 Task: Look for space in Yishui, China from 5th July, 2023 to 11th July, 2023 for 2 adults in price range Rs.8000 to Rs.16000. Place can be entire place with 2 bedrooms having 2 beds and 1 bathroom. Property type can be house, flat, guest house. Amenities needed are: washing machine. Booking option can be shelf check-in. Required host language is Chinese (Simplified).
Action: Mouse moved to (385, 187)
Screenshot: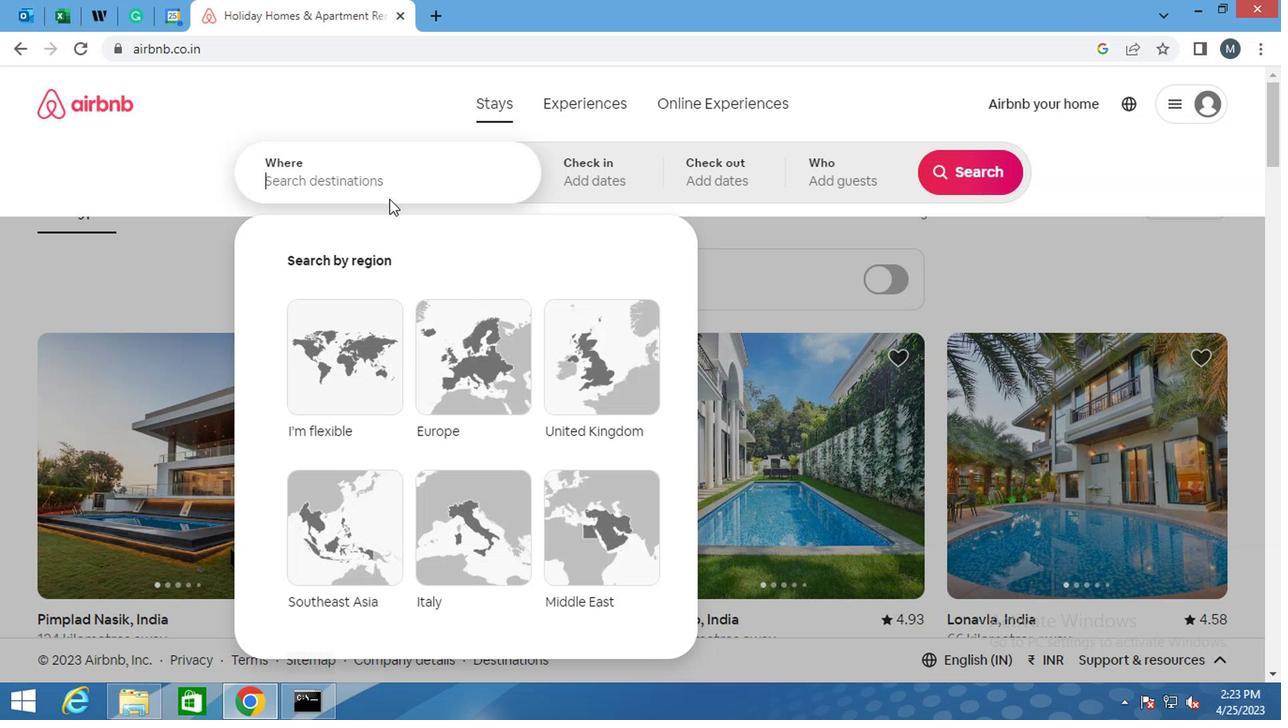 
Action: Mouse pressed left at (385, 187)
Screenshot: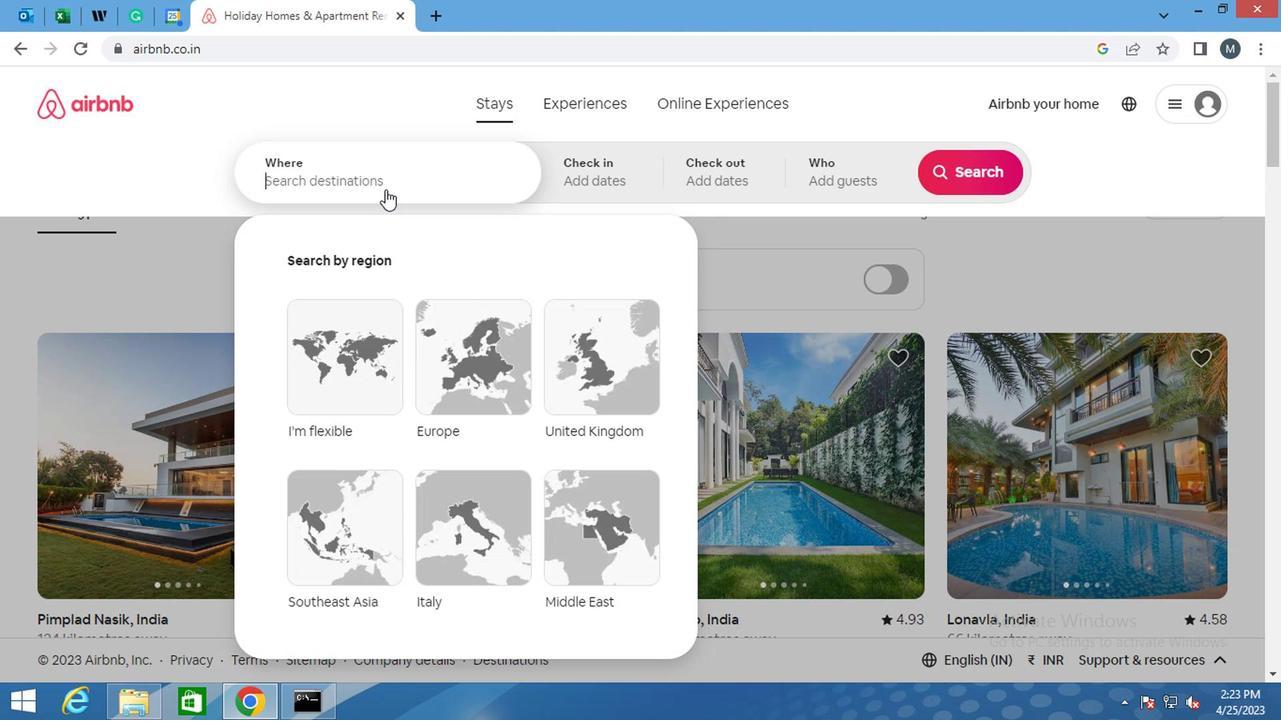 
Action: Key pressed <Key.shift>YISHUI,<Key.shift>CHINA<Key.enter>
Screenshot: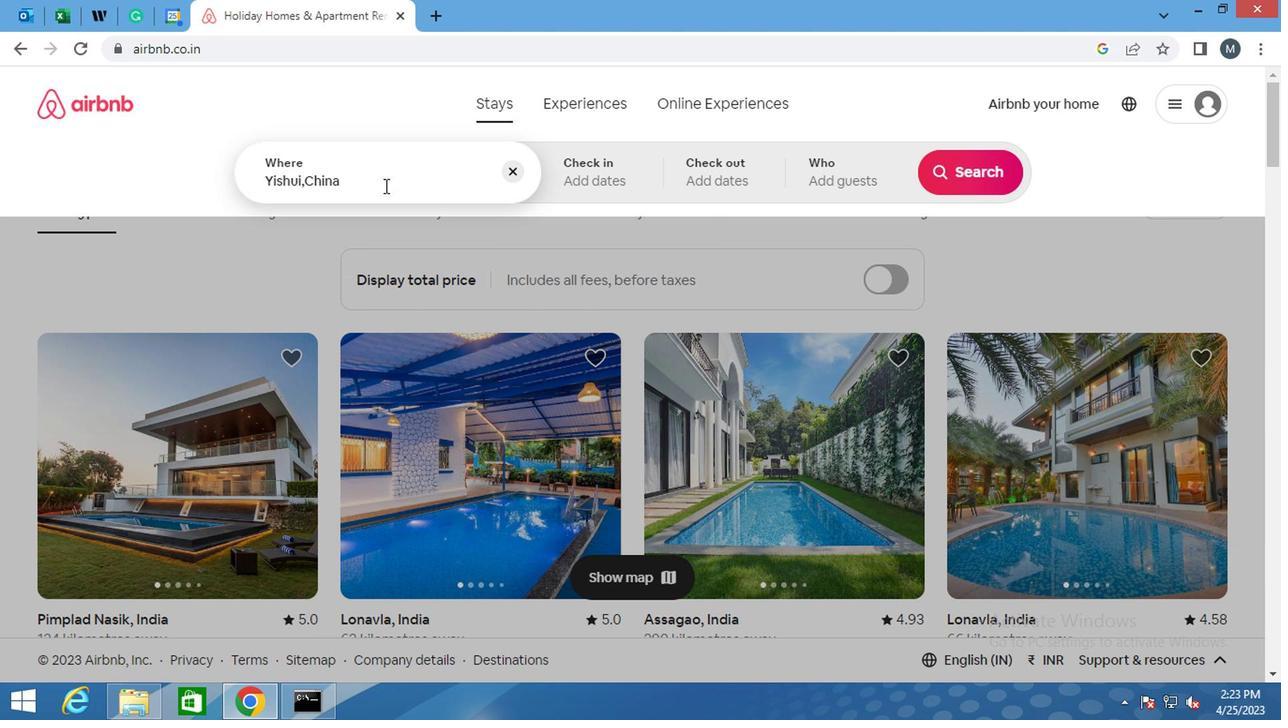 
Action: Mouse moved to (955, 319)
Screenshot: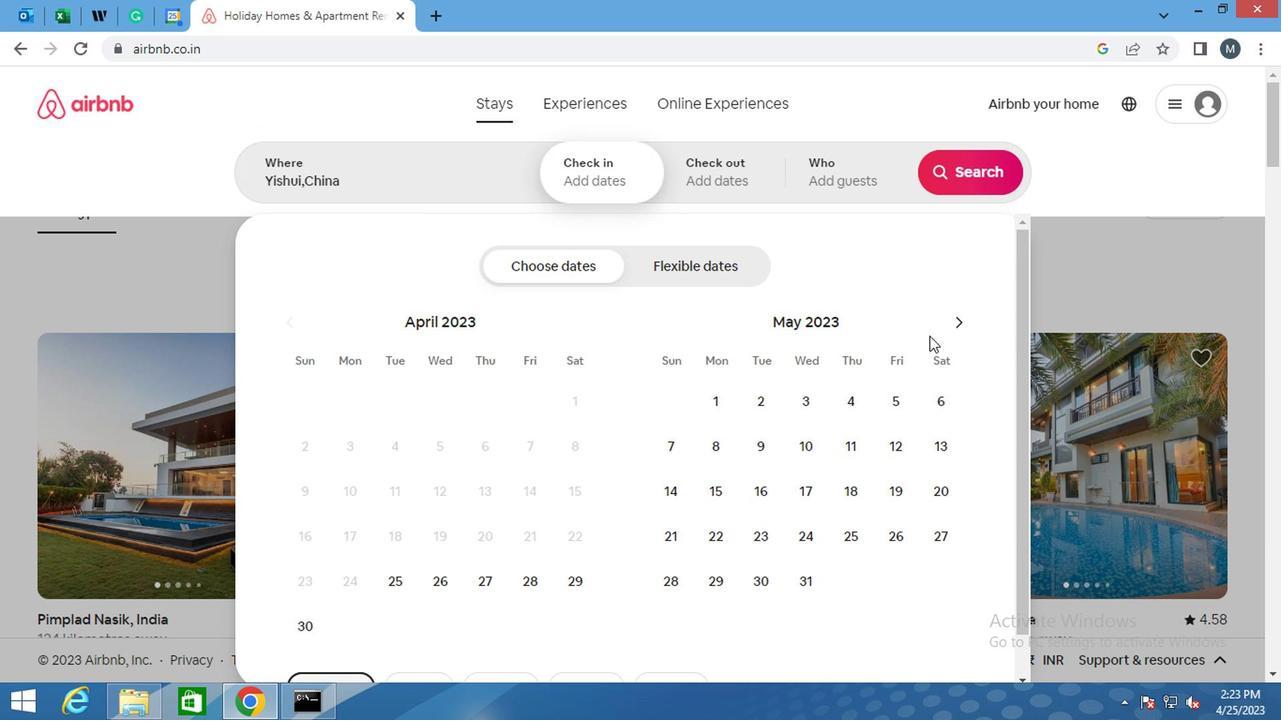 
Action: Mouse pressed left at (955, 319)
Screenshot: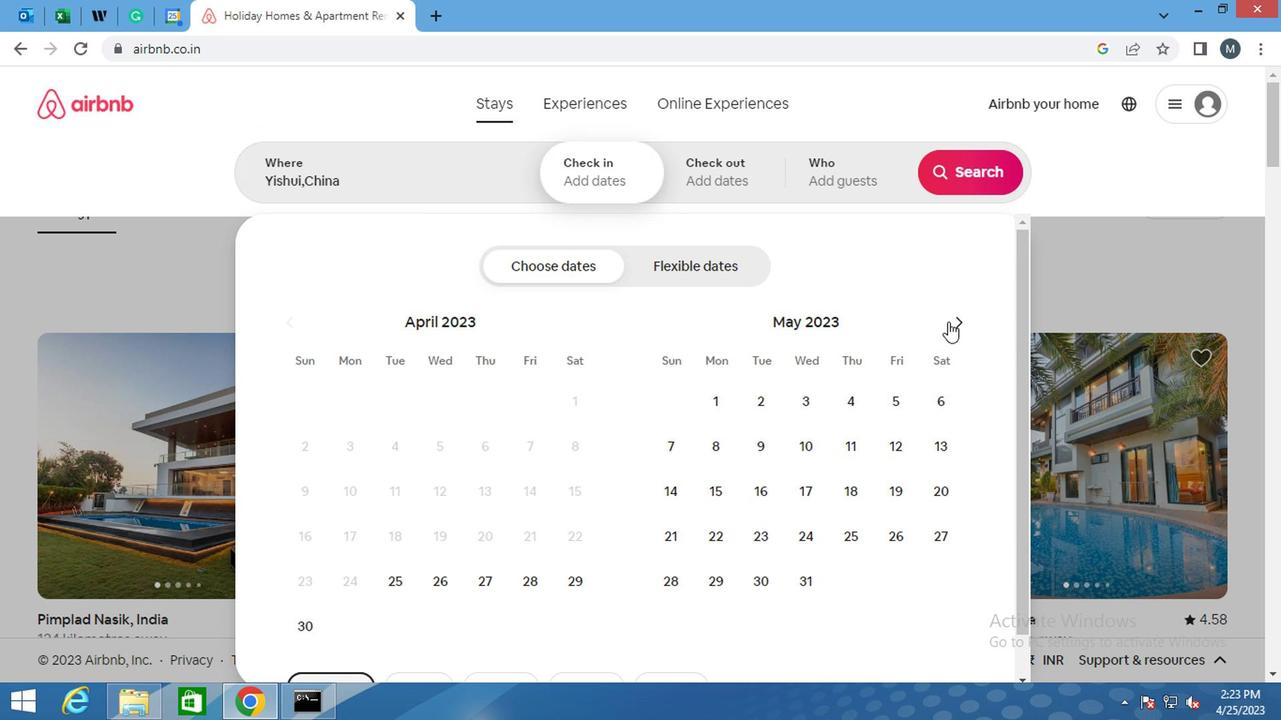 
Action: Mouse pressed left at (955, 319)
Screenshot: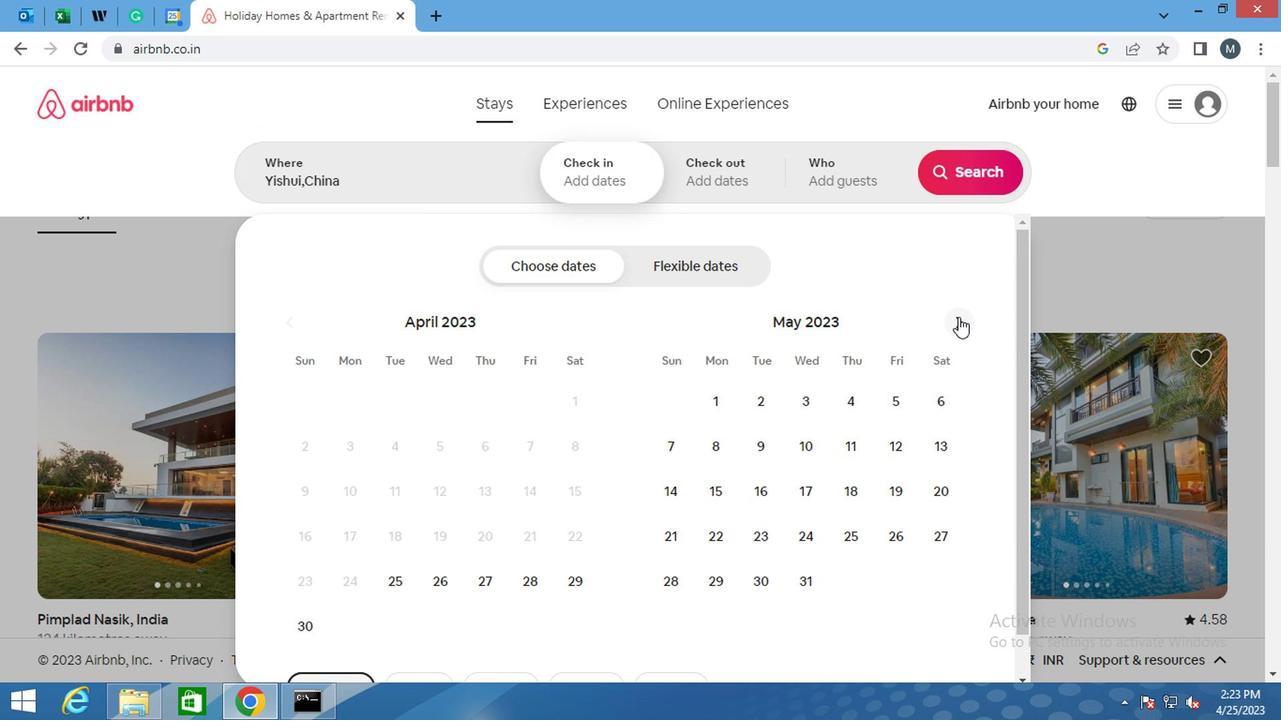 
Action: Mouse moved to (952, 319)
Screenshot: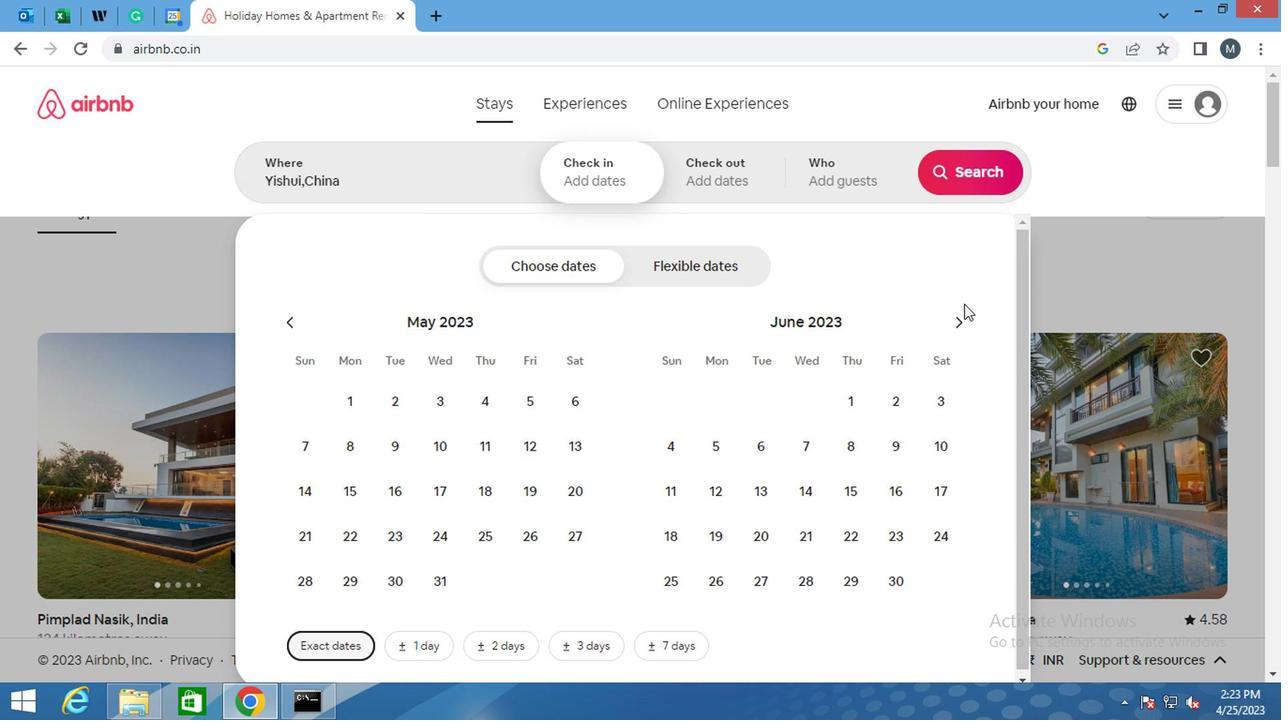 
Action: Mouse pressed left at (952, 319)
Screenshot: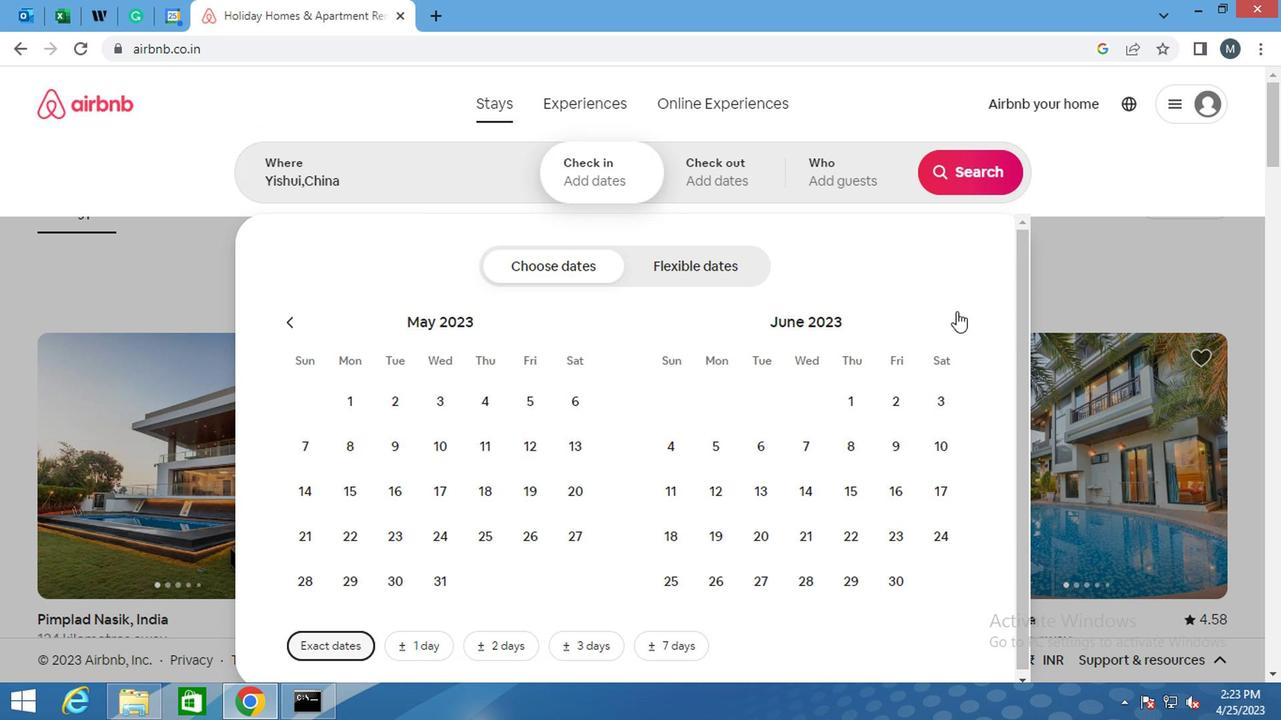 
Action: Mouse moved to (799, 459)
Screenshot: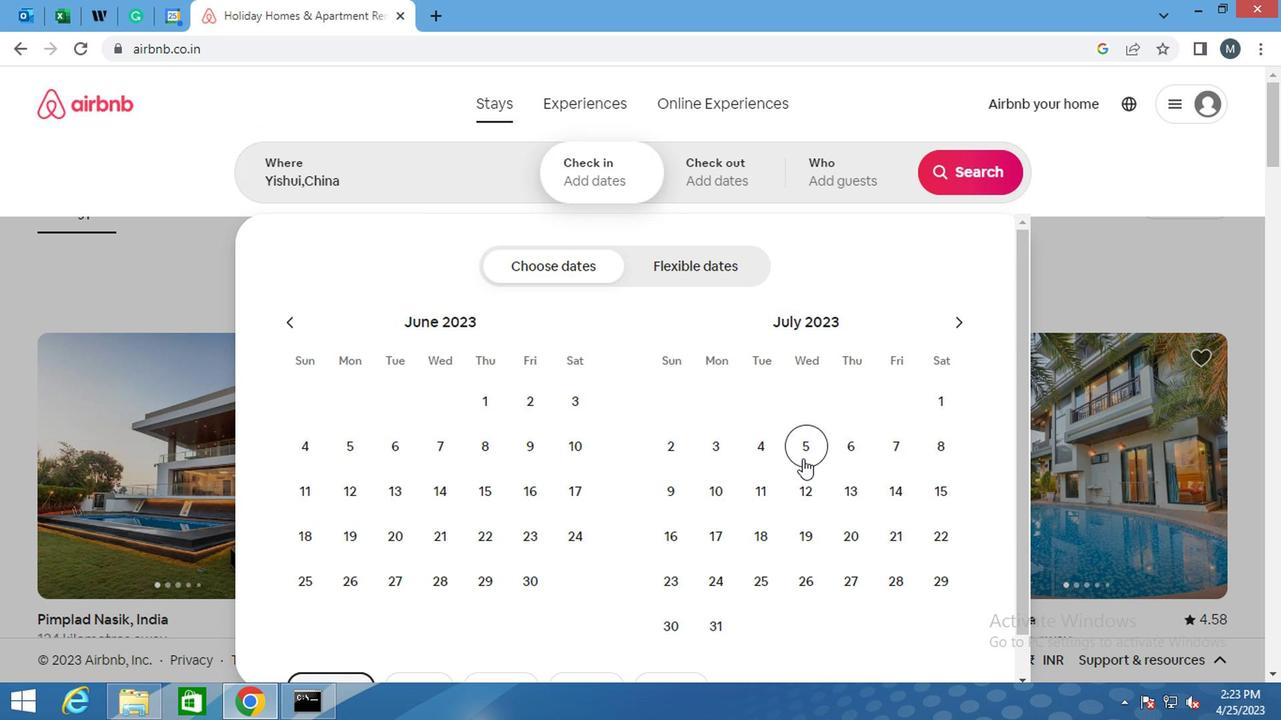 
Action: Mouse pressed left at (799, 459)
Screenshot: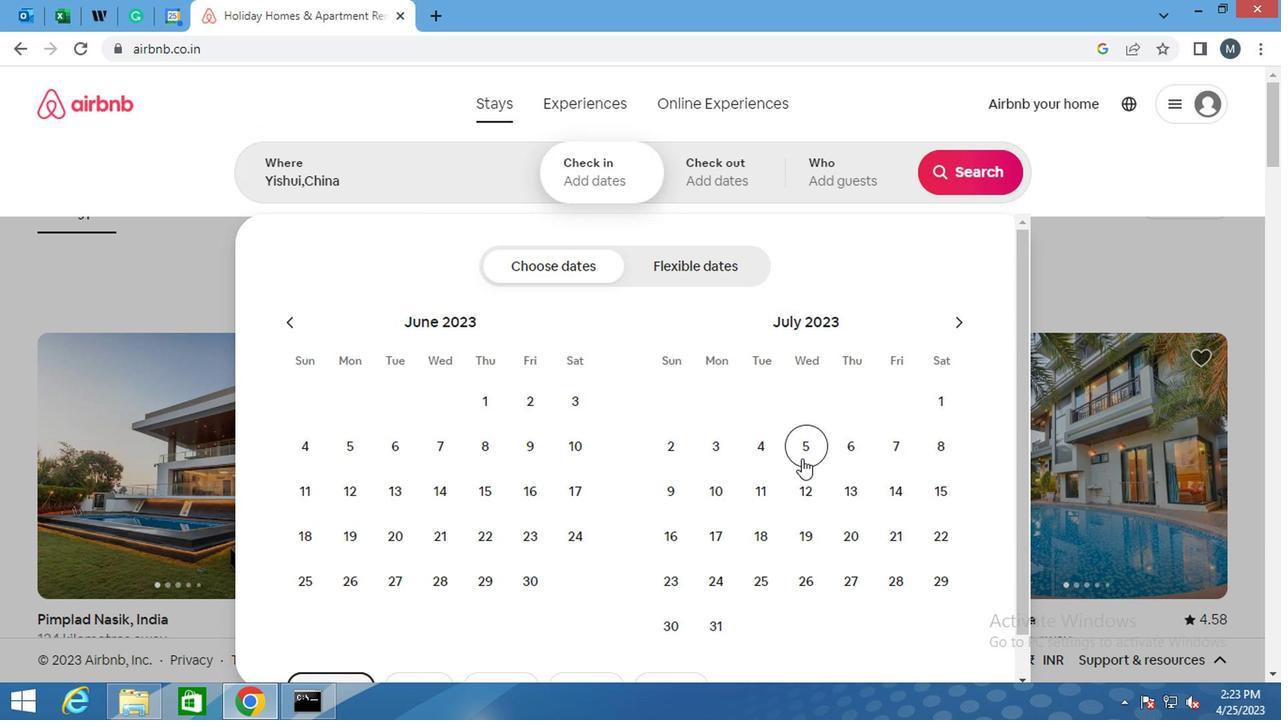 
Action: Mouse moved to (748, 503)
Screenshot: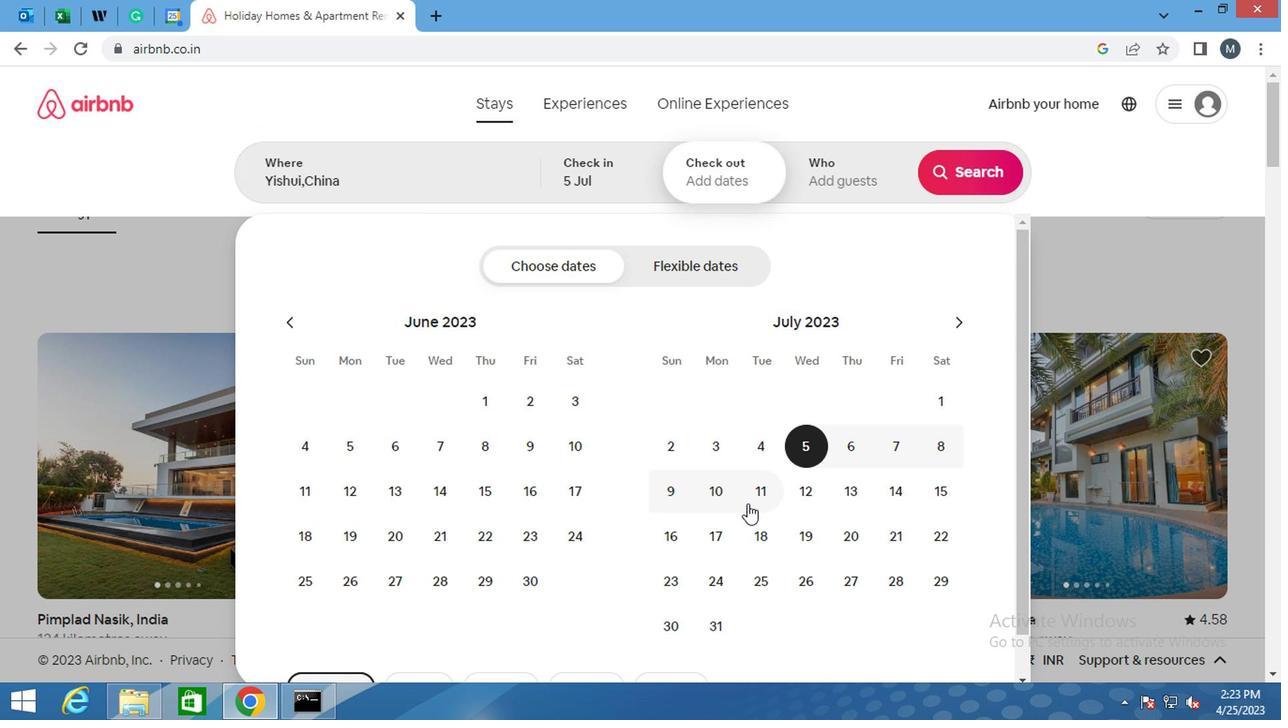 
Action: Mouse pressed left at (748, 503)
Screenshot: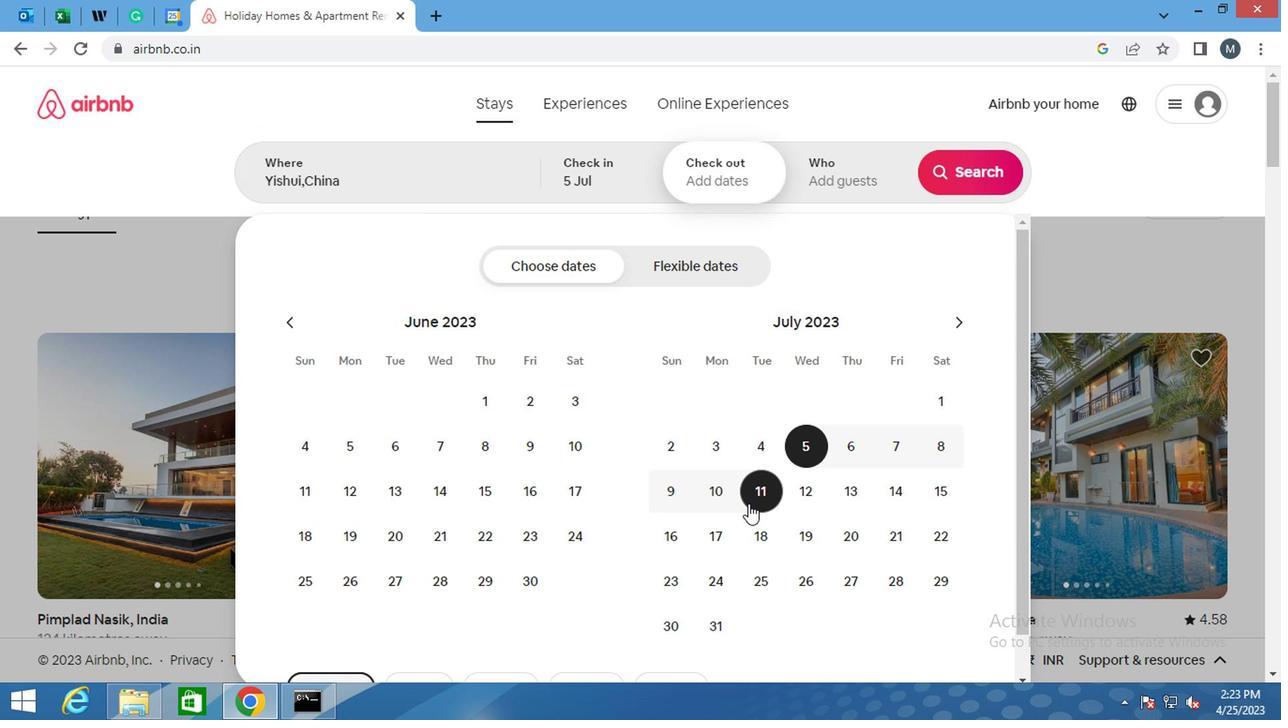
Action: Mouse moved to (864, 180)
Screenshot: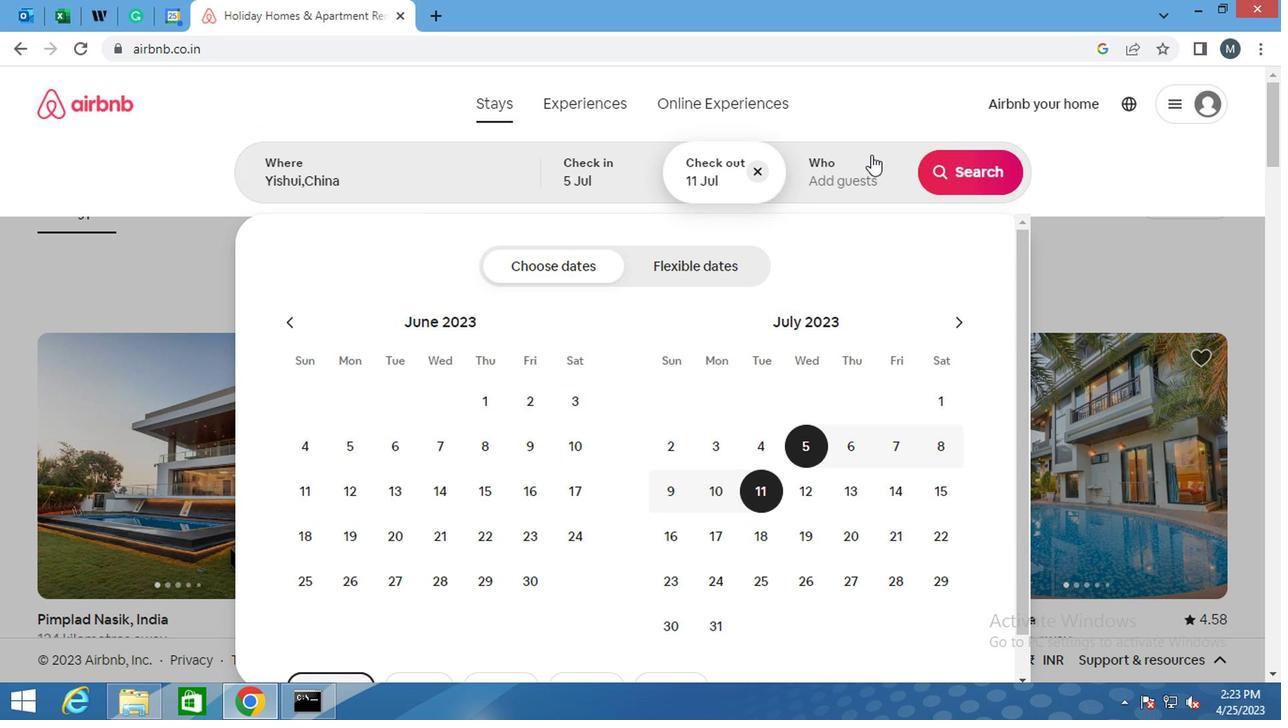 
Action: Mouse pressed left at (864, 180)
Screenshot: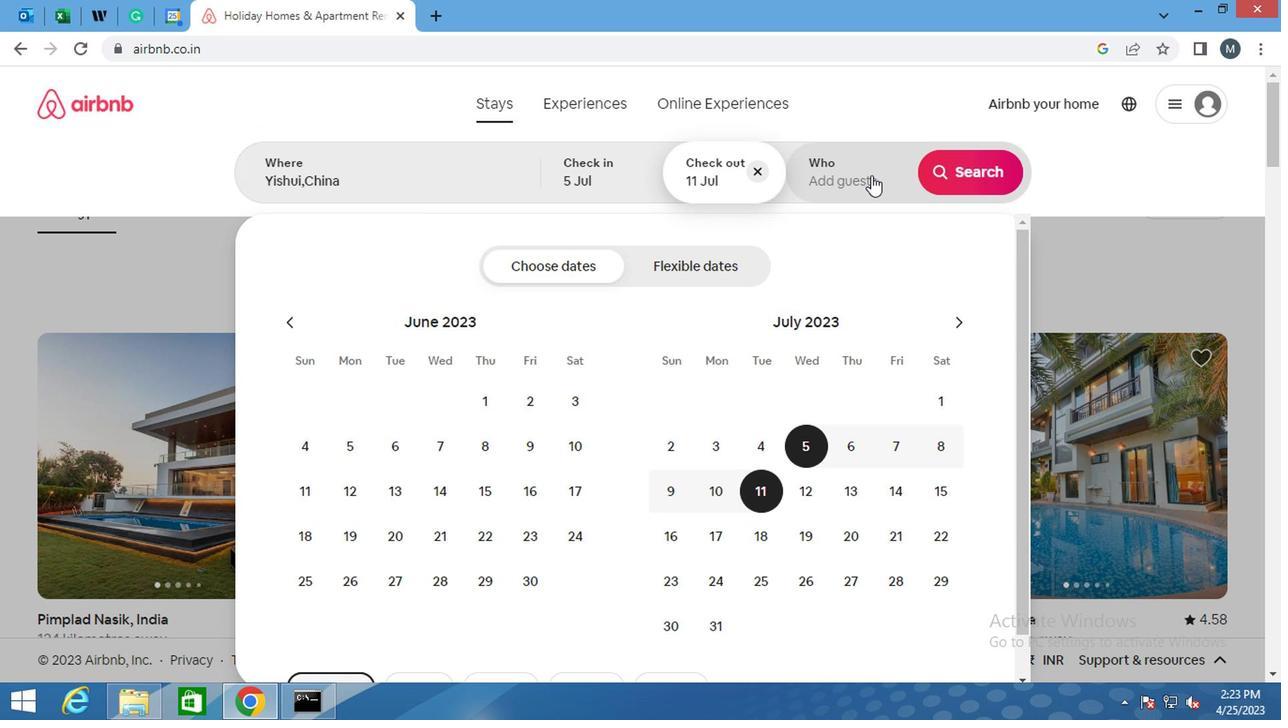 
Action: Mouse moved to (963, 282)
Screenshot: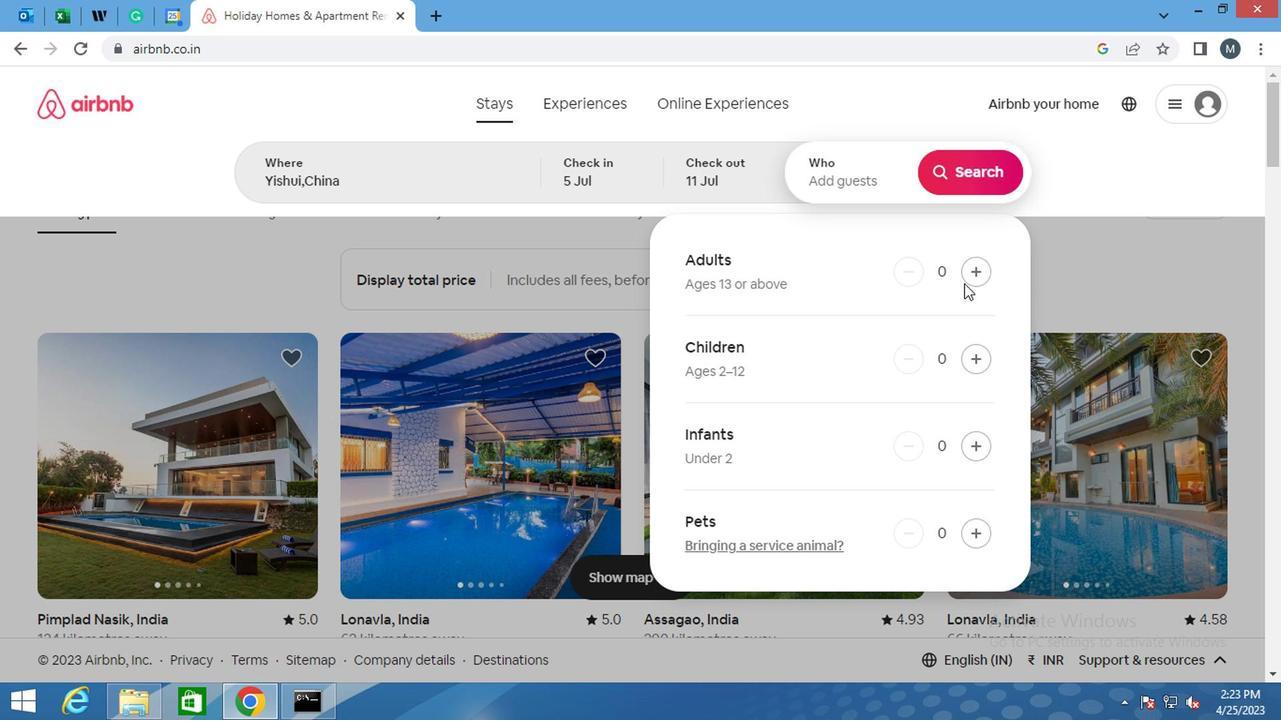 
Action: Mouse pressed left at (963, 282)
Screenshot: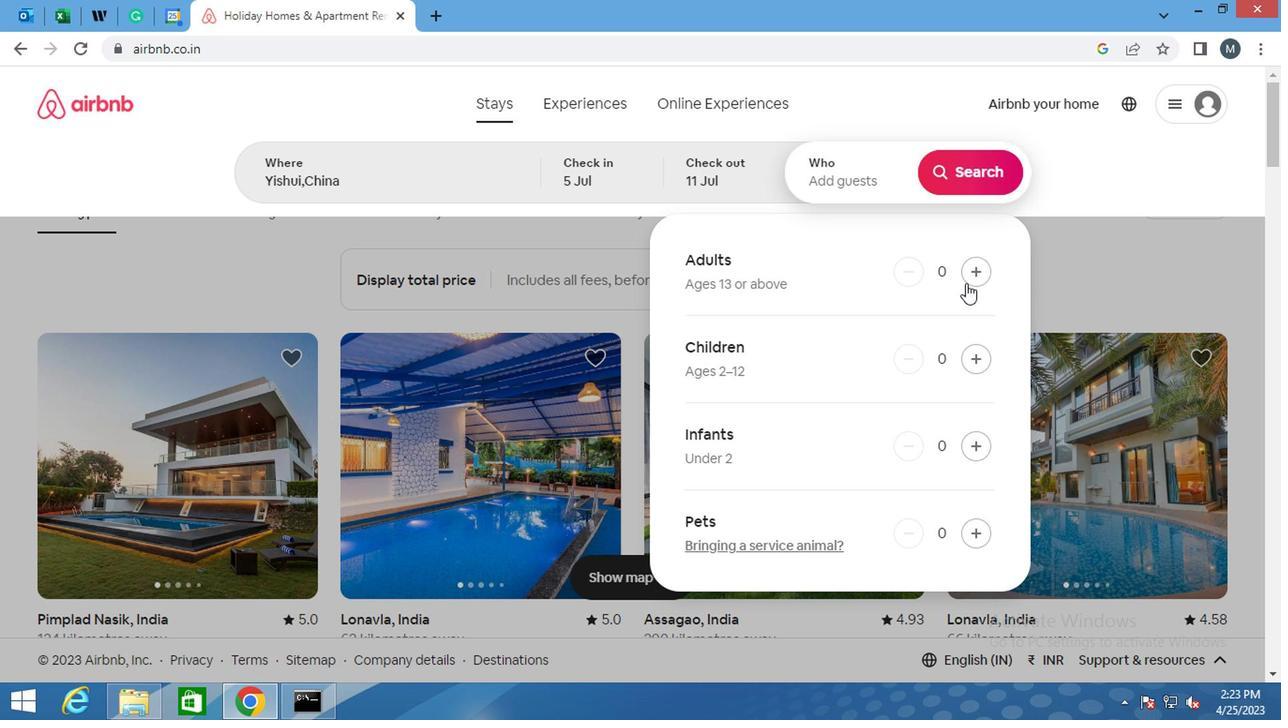 
Action: Mouse pressed left at (963, 282)
Screenshot: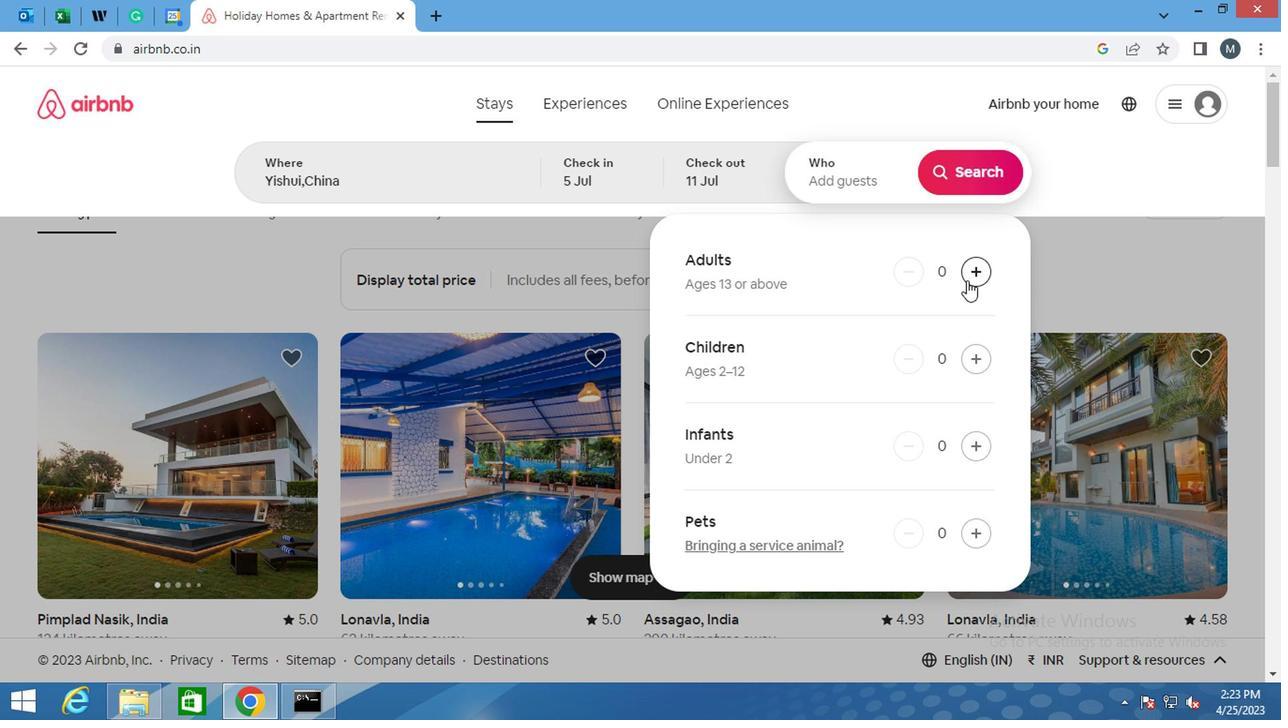
Action: Mouse moved to (961, 172)
Screenshot: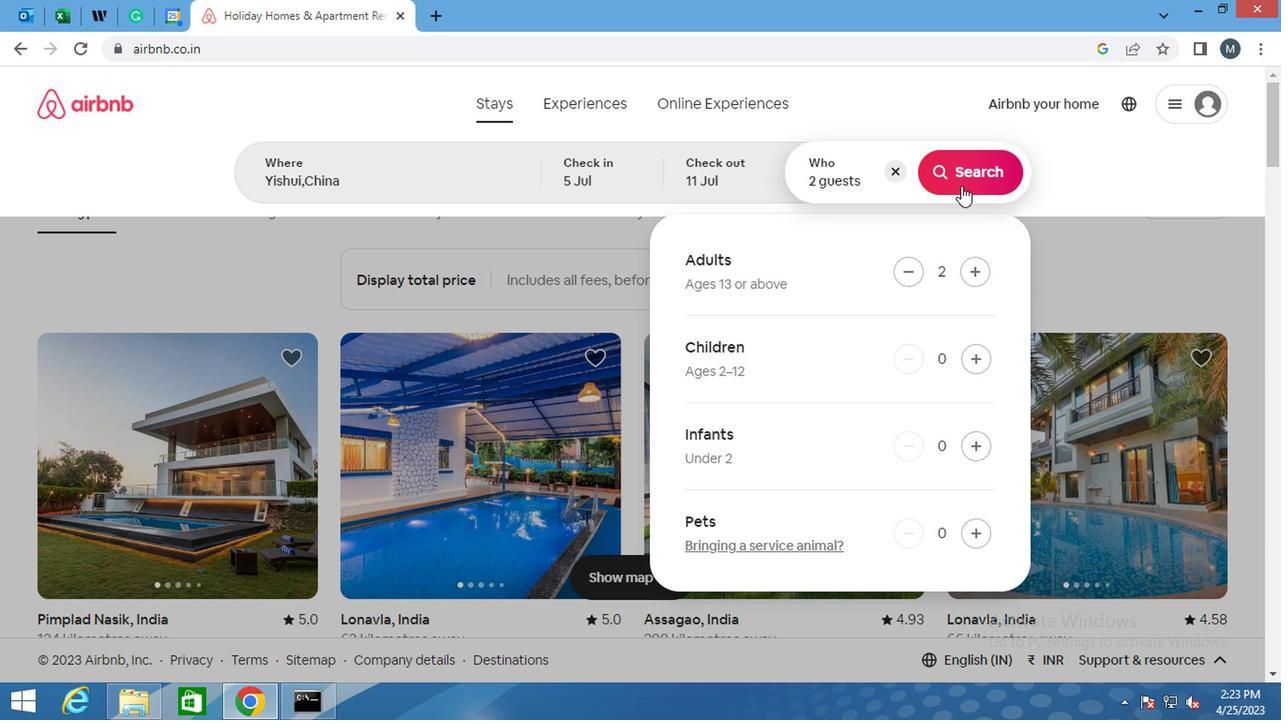 
Action: Mouse pressed left at (961, 172)
Screenshot: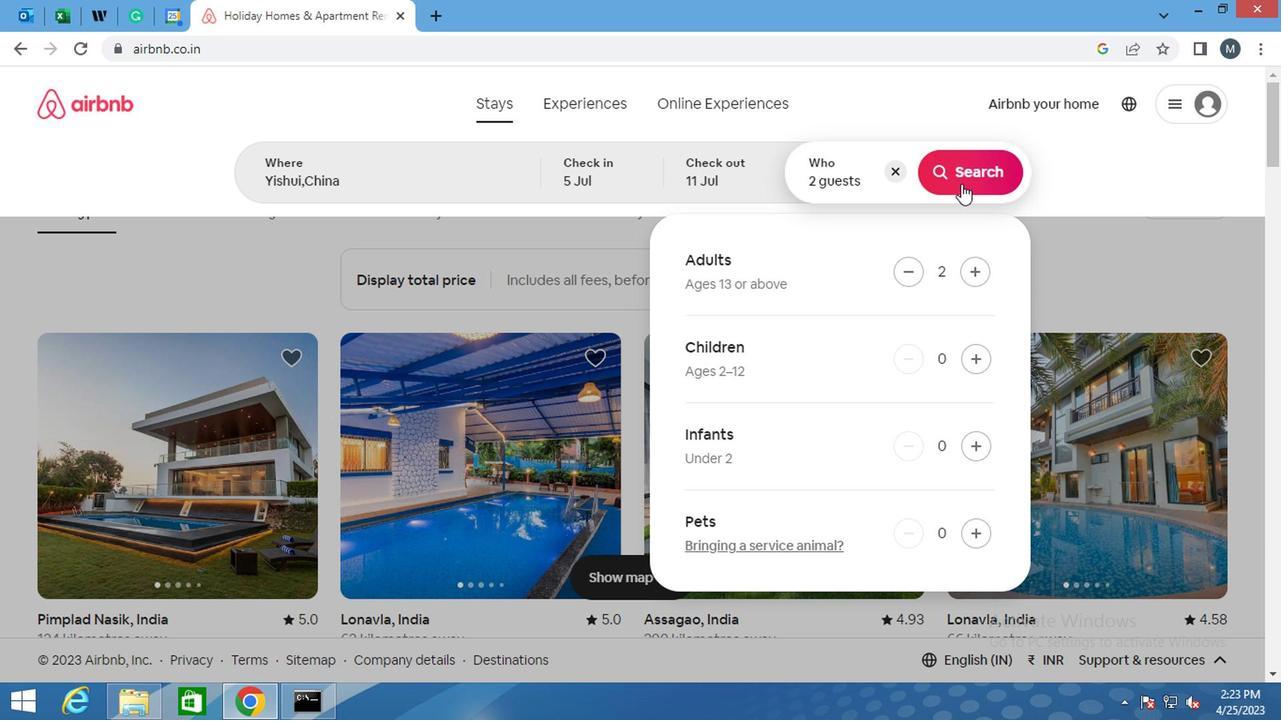 
Action: Mouse moved to (1176, 174)
Screenshot: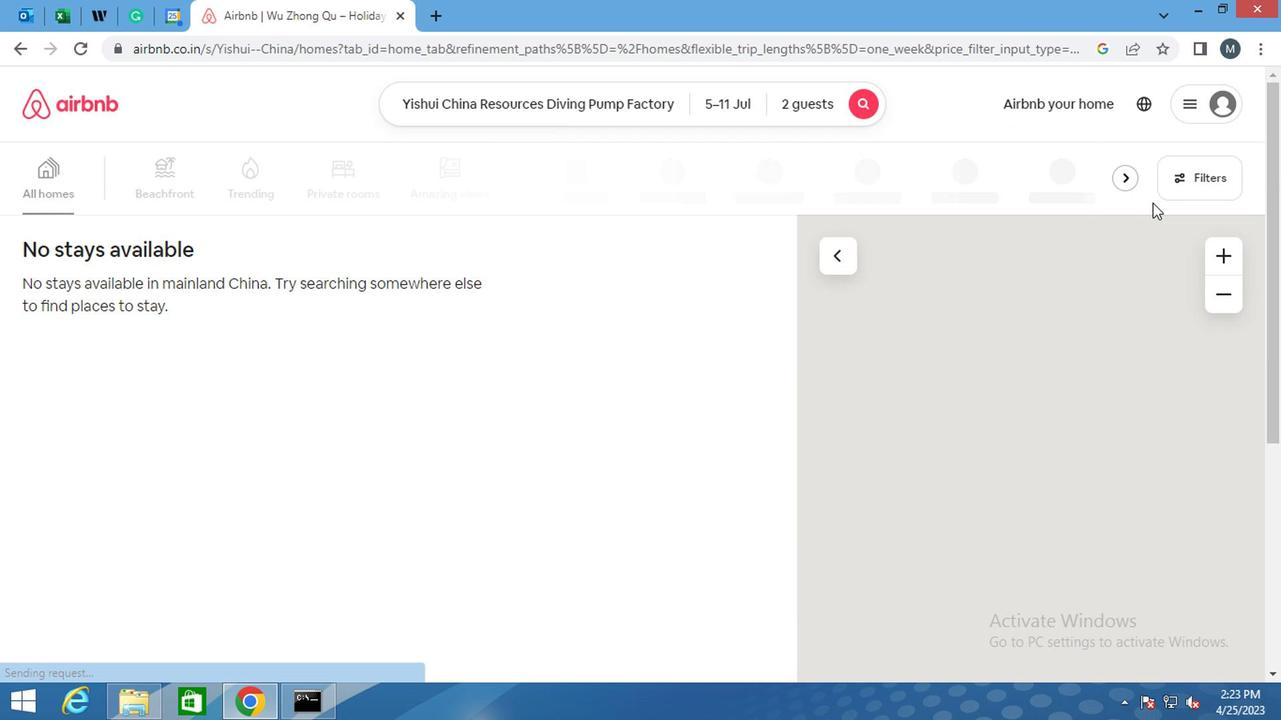 
Action: Mouse pressed left at (1176, 174)
Screenshot: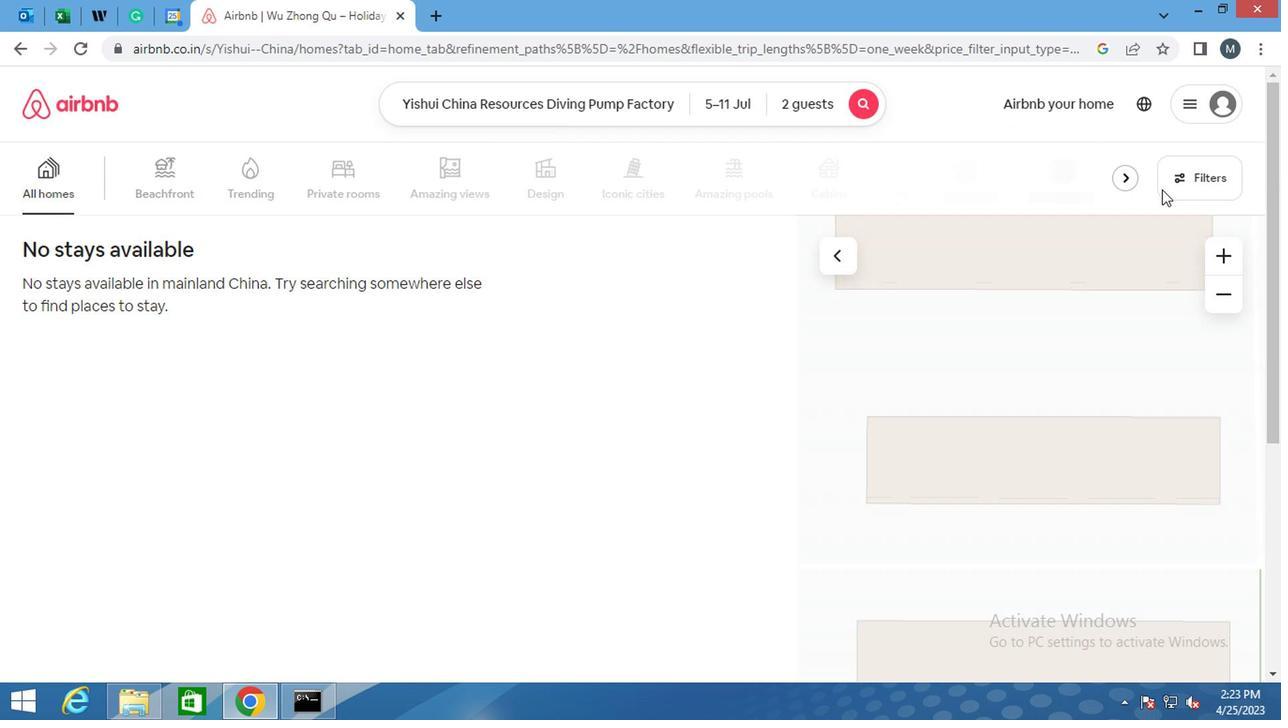 
Action: Mouse moved to (460, 300)
Screenshot: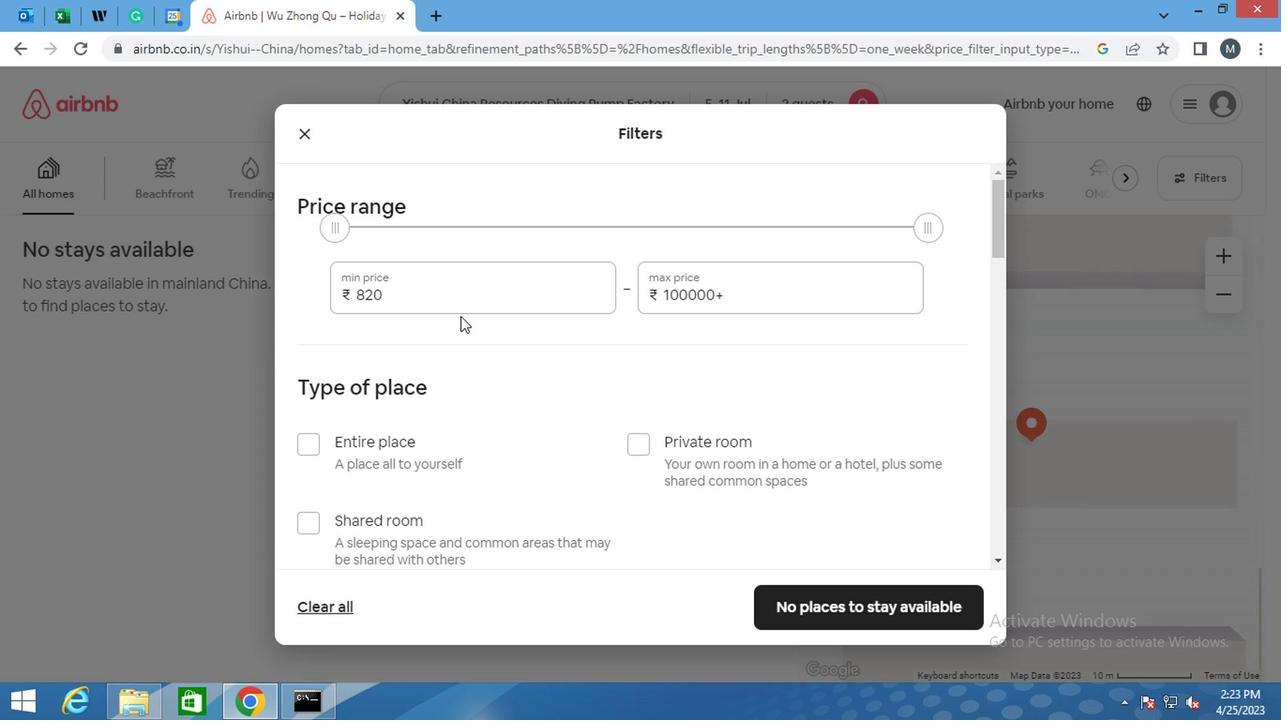 
Action: Mouse pressed left at (460, 300)
Screenshot: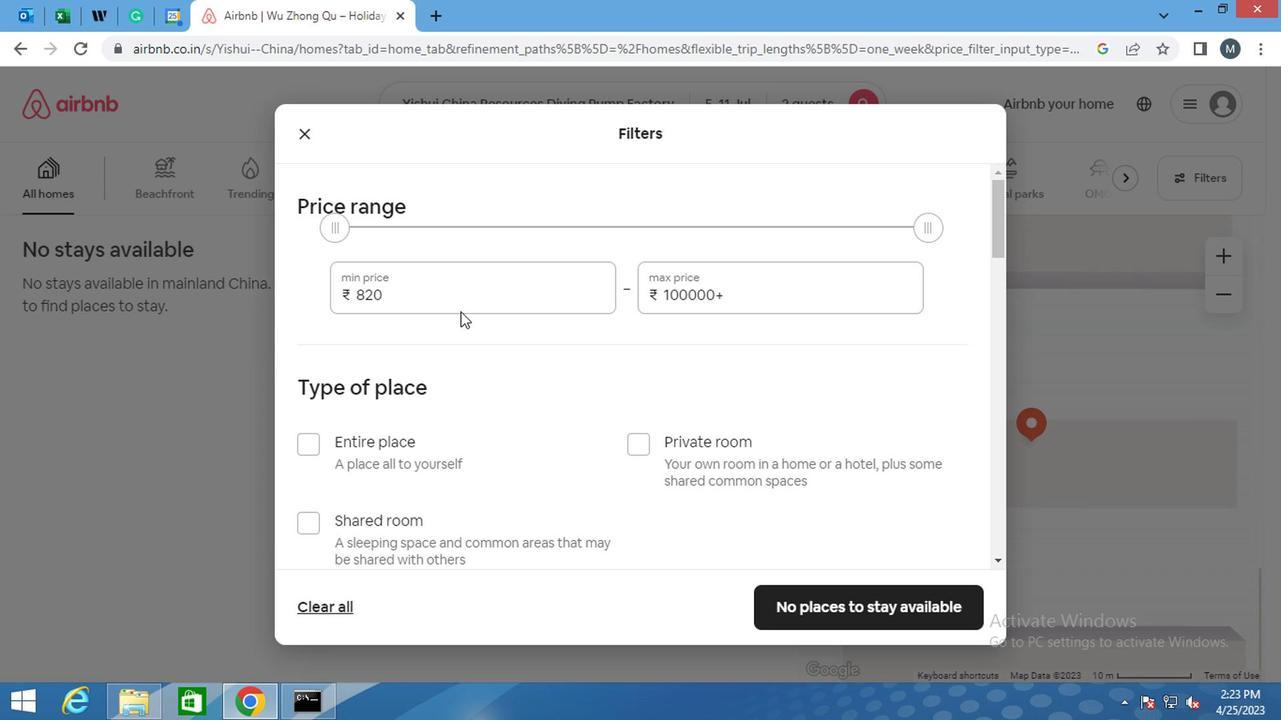 
Action: Mouse moved to (460, 300)
Screenshot: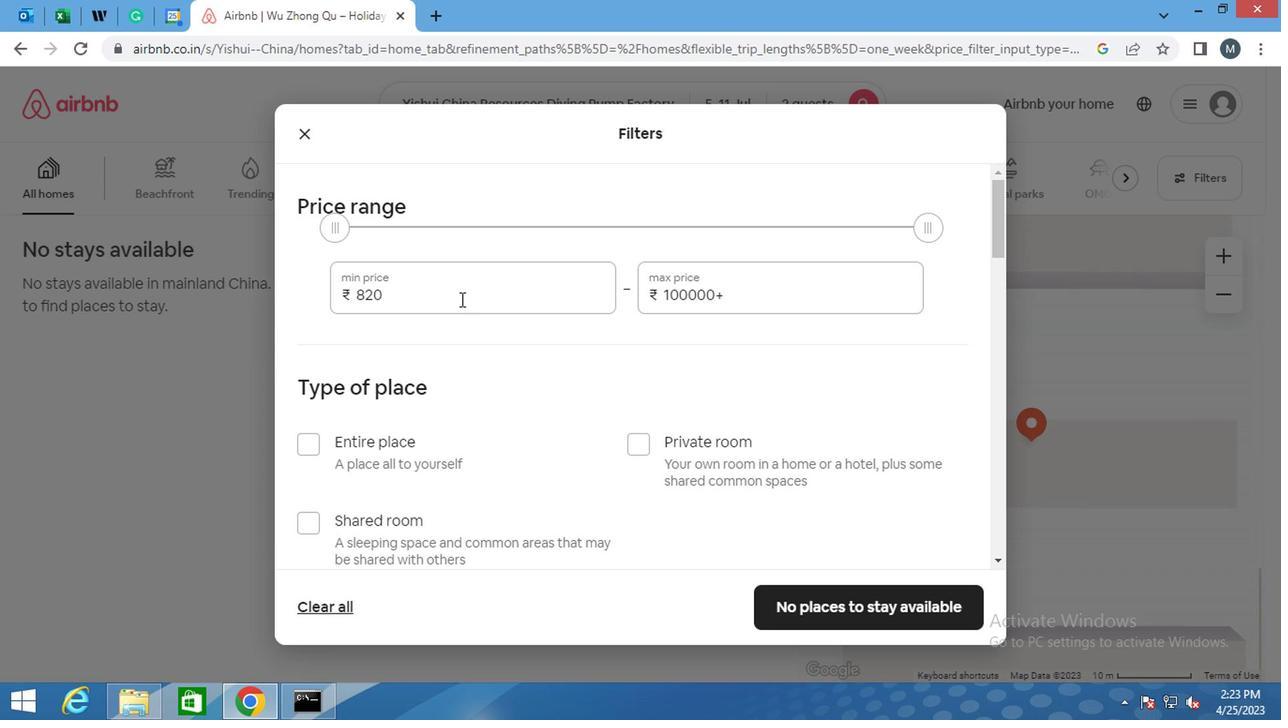 
Action: Key pressed <Key.backspace><Key.backspace>000
Screenshot: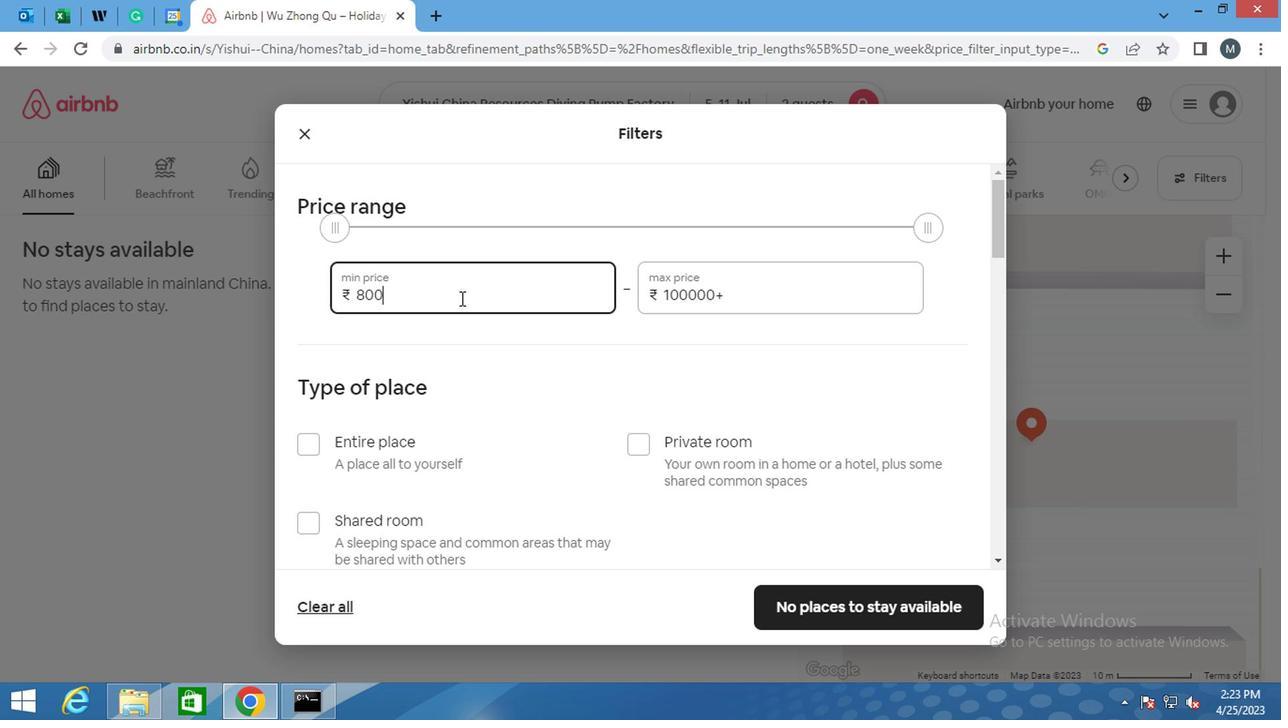 
Action: Mouse moved to (732, 299)
Screenshot: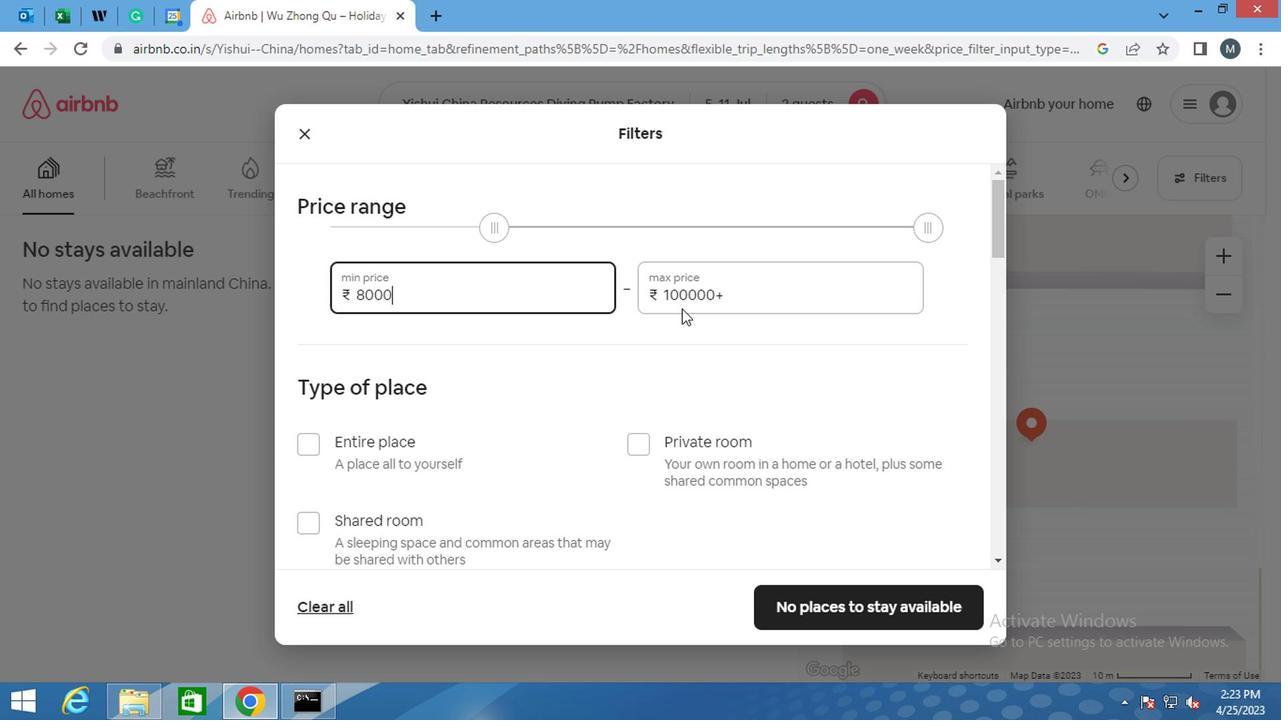 
Action: Mouse pressed left at (732, 299)
Screenshot: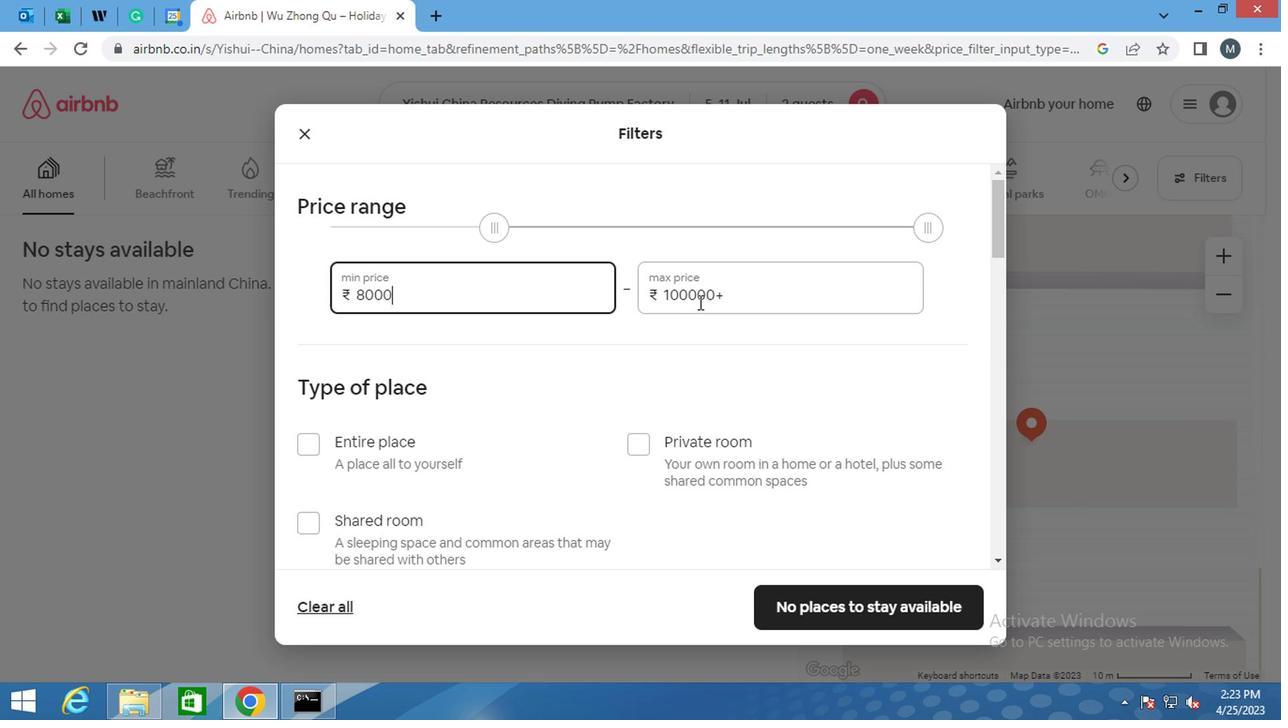 
Action: Key pressed <Key.backspace>
Screenshot: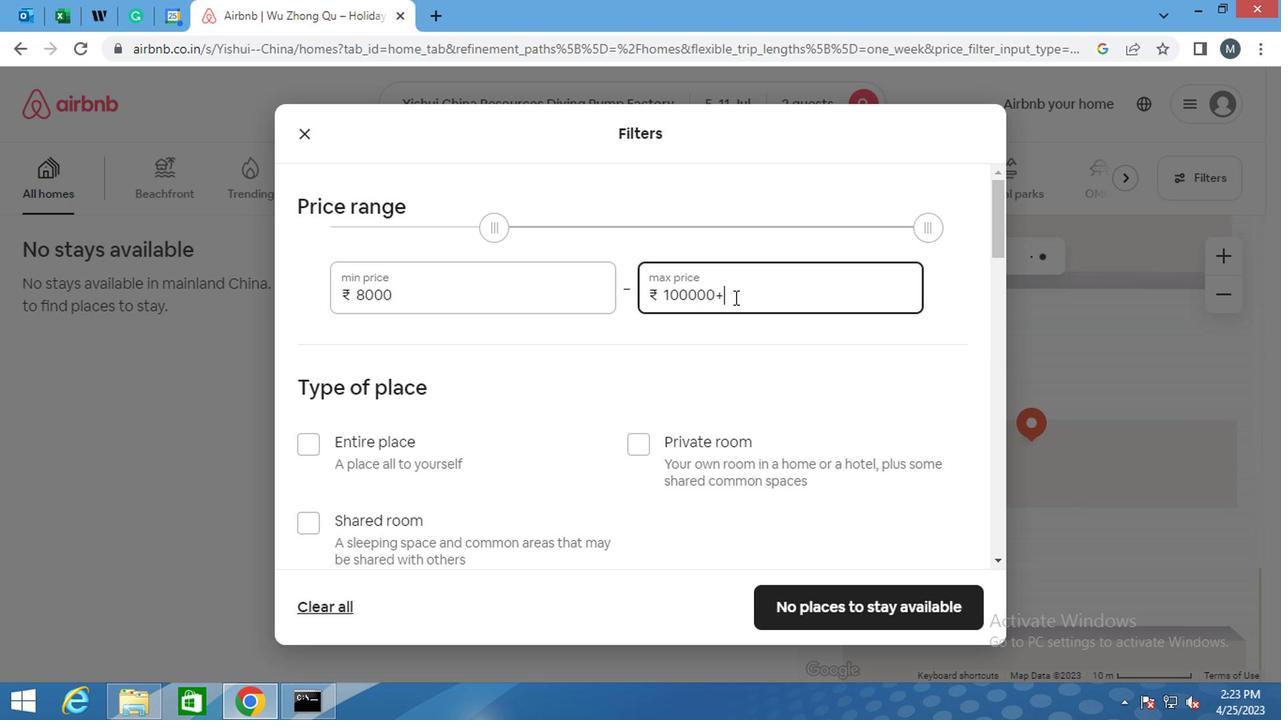 
Action: Mouse moved to (730, 299)
Screenshot: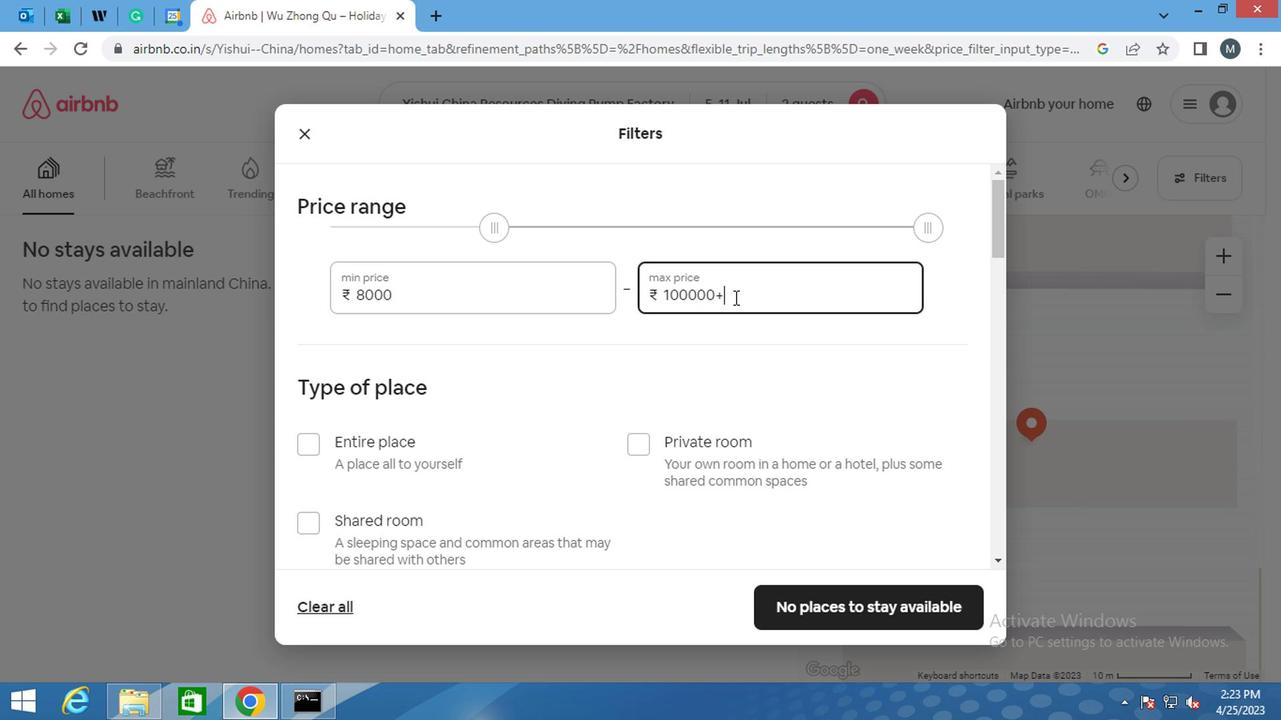 
Action: Key pressed <Key.backspace><Key.backspace><Key.backspace><Key.backspace>
Screenshot: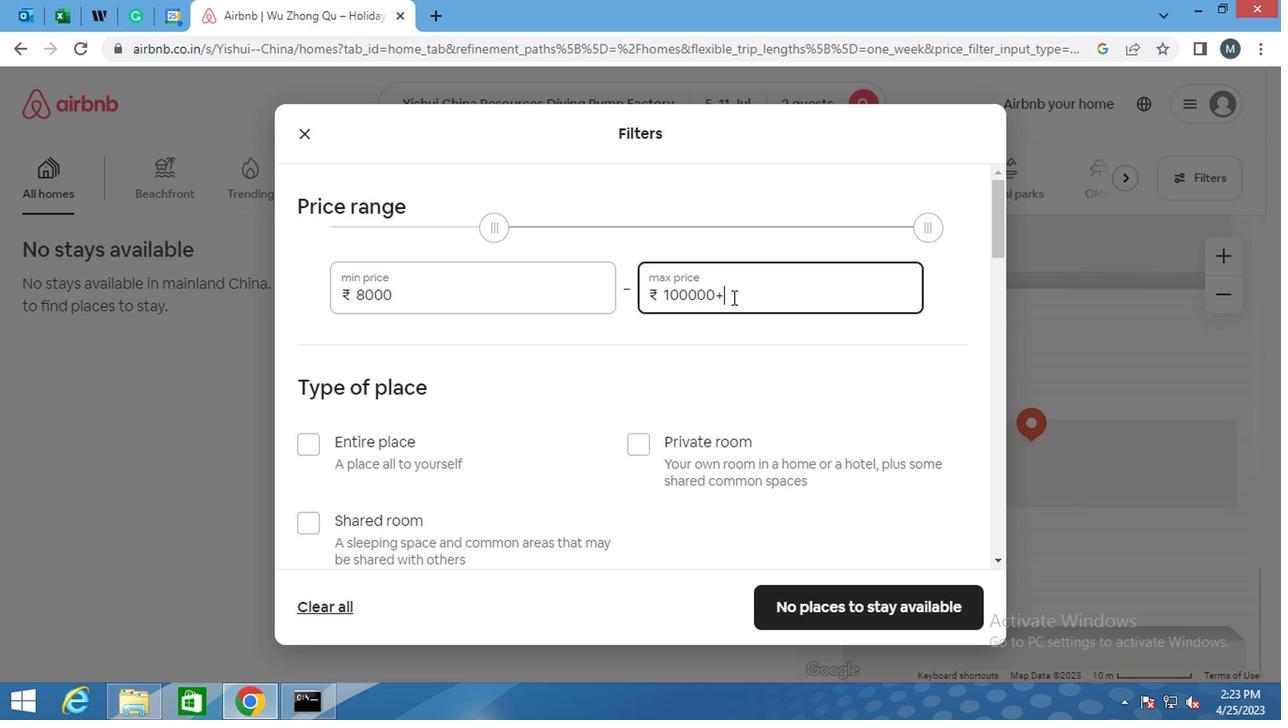
Action: Mouse moved to (730, 299)
Screenshot: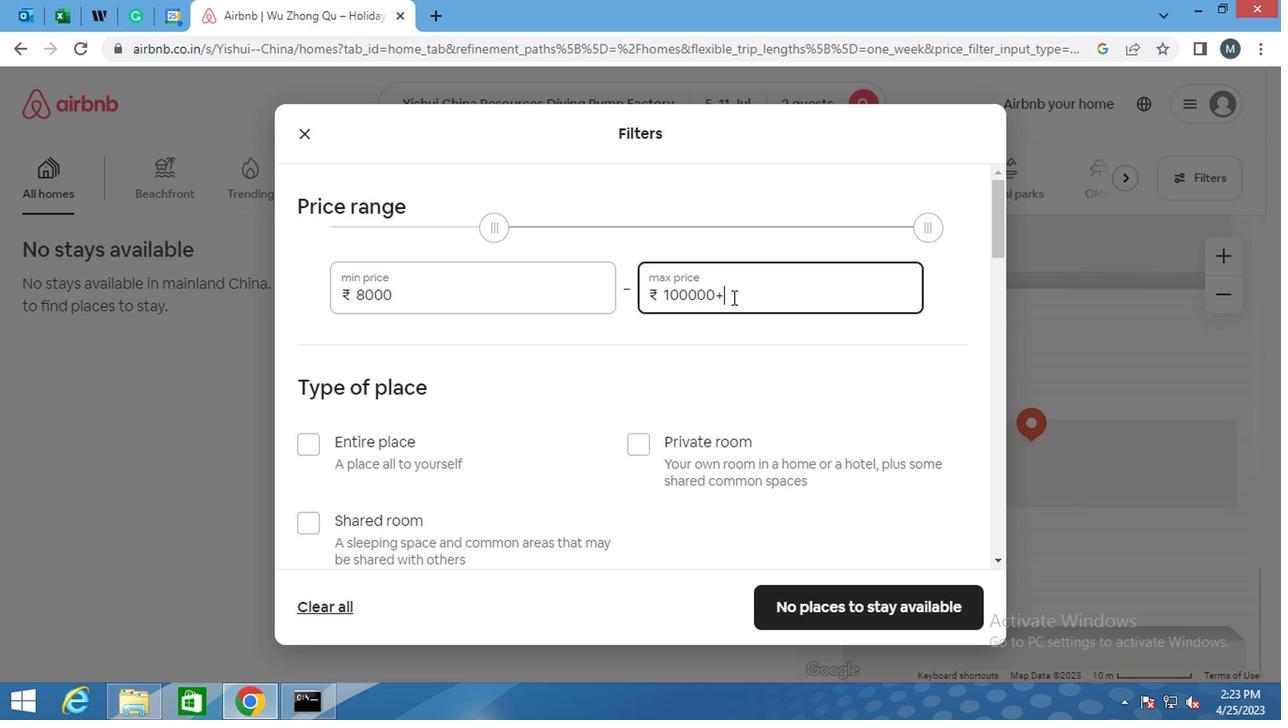 
Action: Key pressed <Key.backspace>
Screenshot: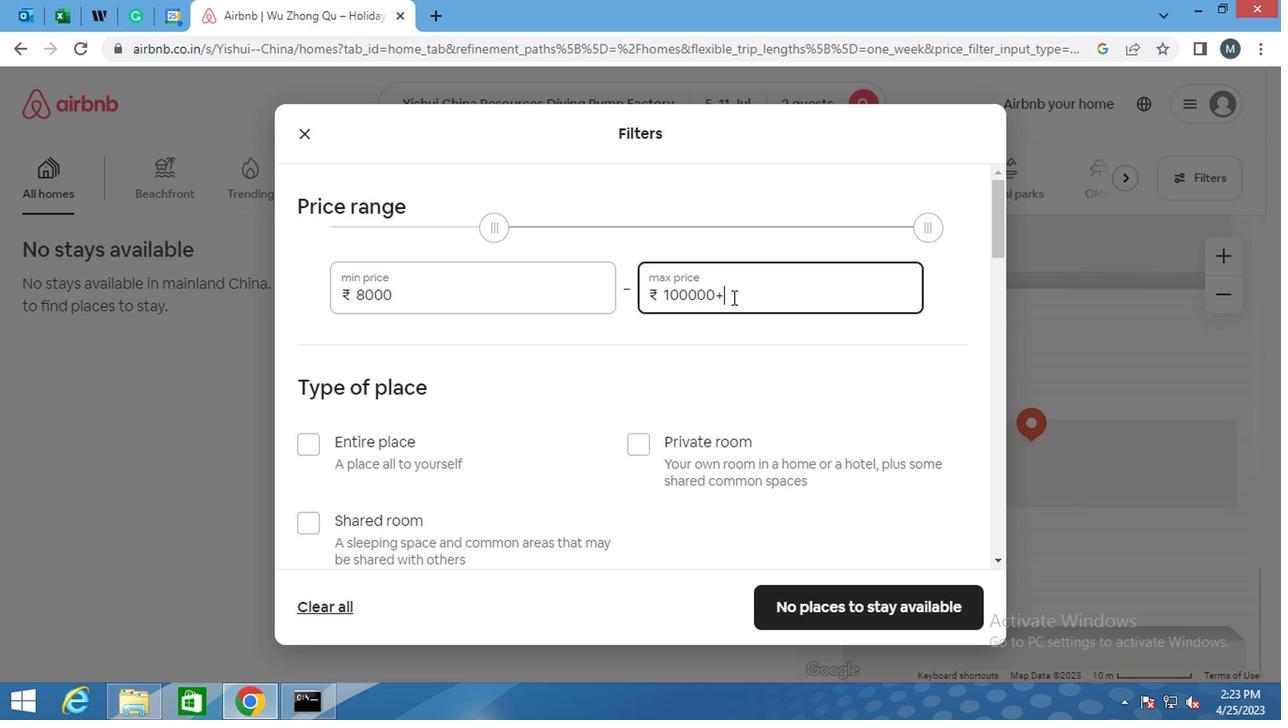 
Action: Mouse moved to (728, 299)
Screenshot: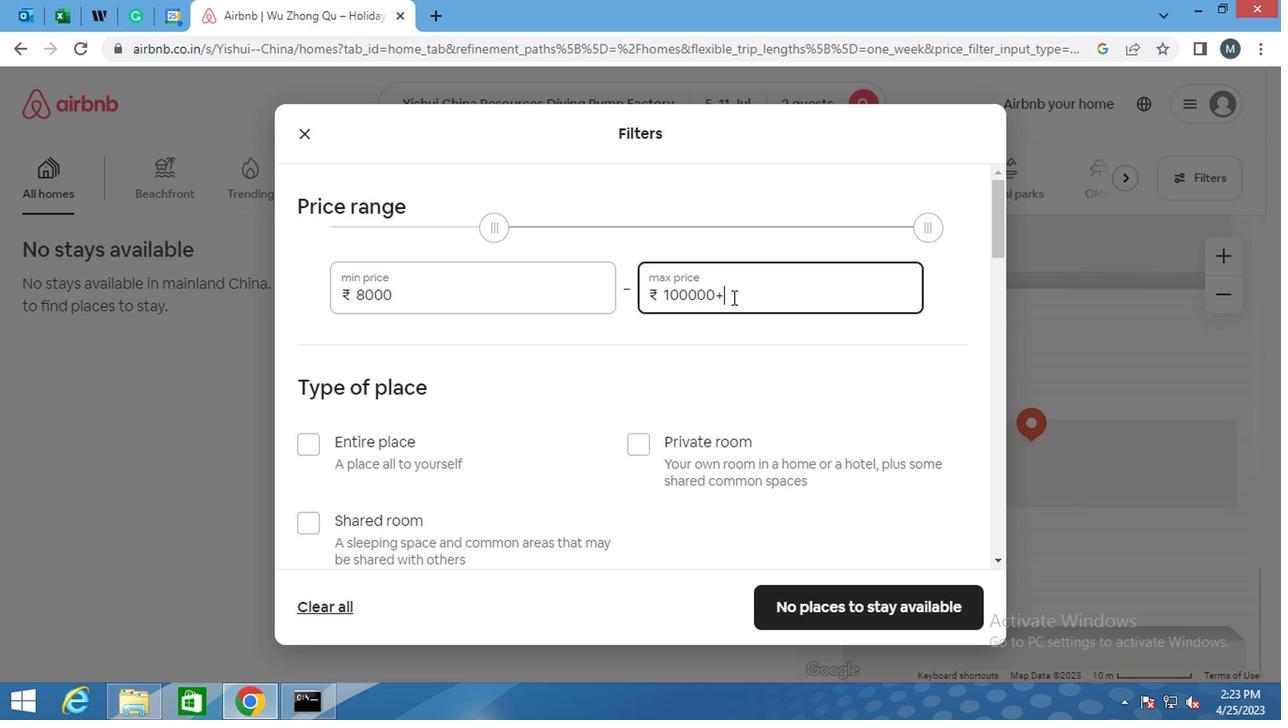 
Action: Key pressed <Key.backspace>
Screenshot: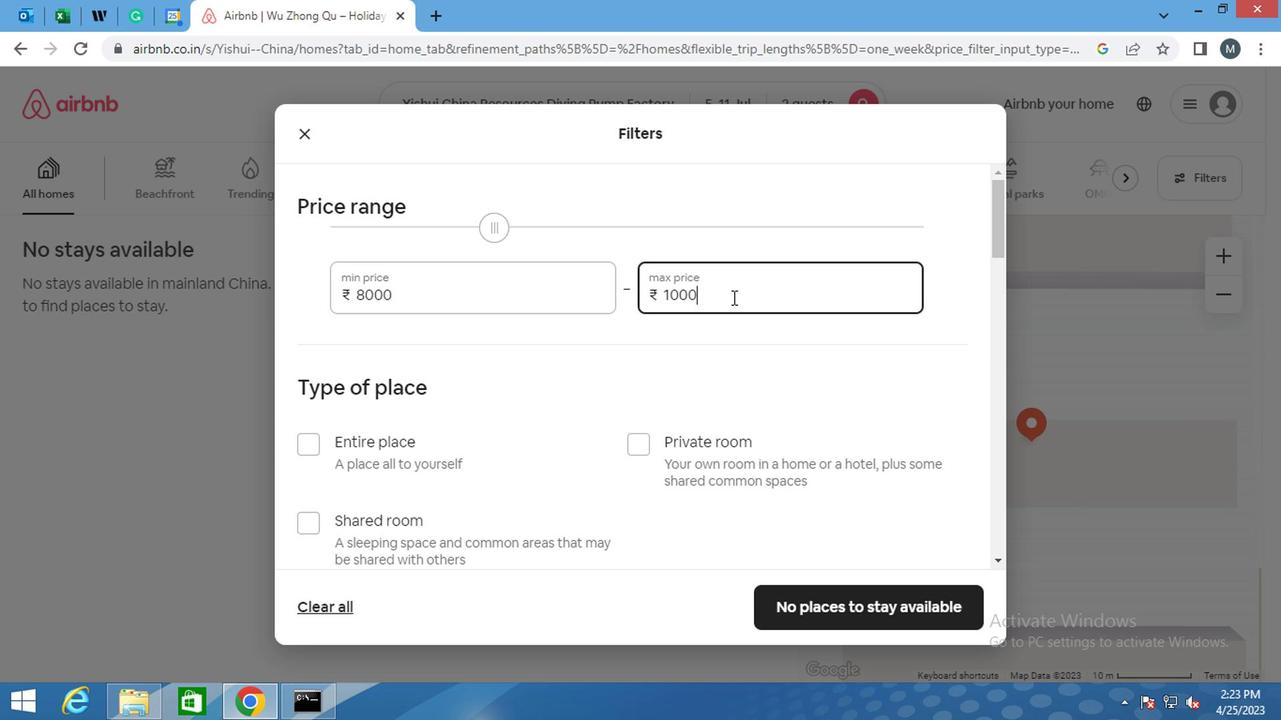 
Action: Mouse moved to (724, 299)
Screenshot: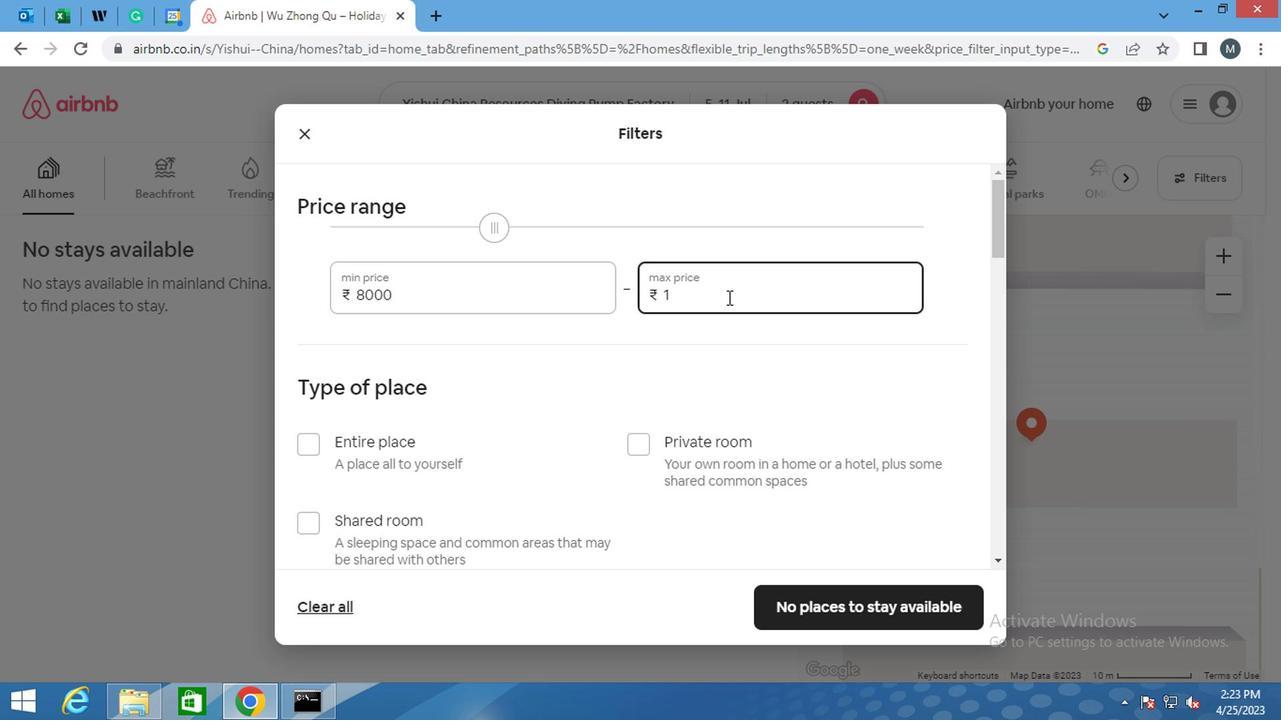 
Action: Key pressed 6000
Screenshot: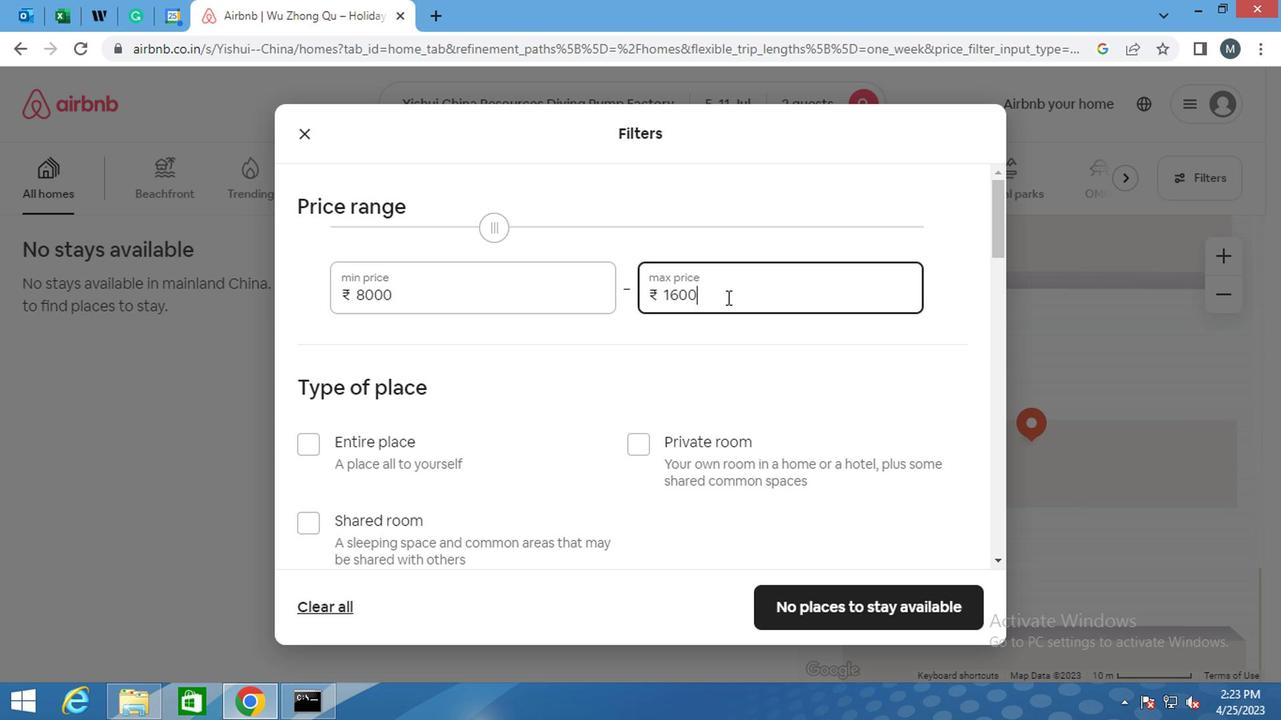 
Action: Mouse moved to (710, 356)
Screenshot: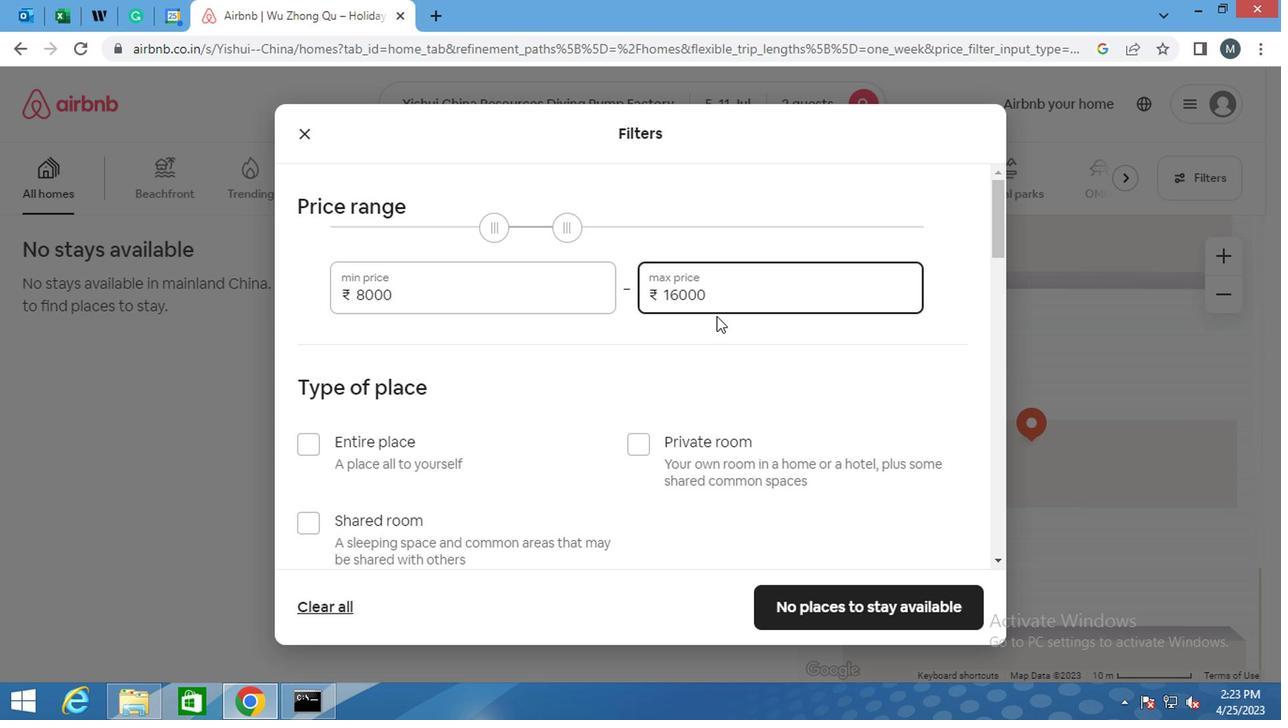
Action: Mouse scrolled (710, 355) with delta (0, 0)
Screenshot: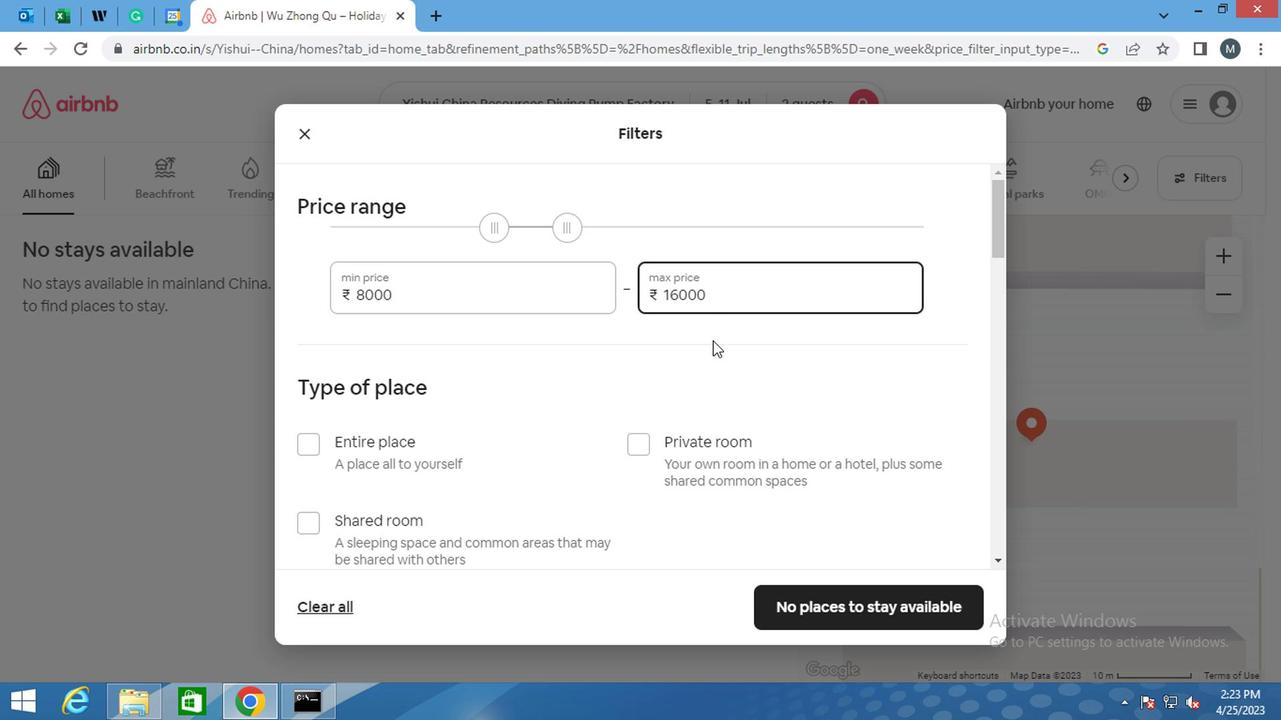 
Action: Mouse moved to (710, 357)
Screenshot: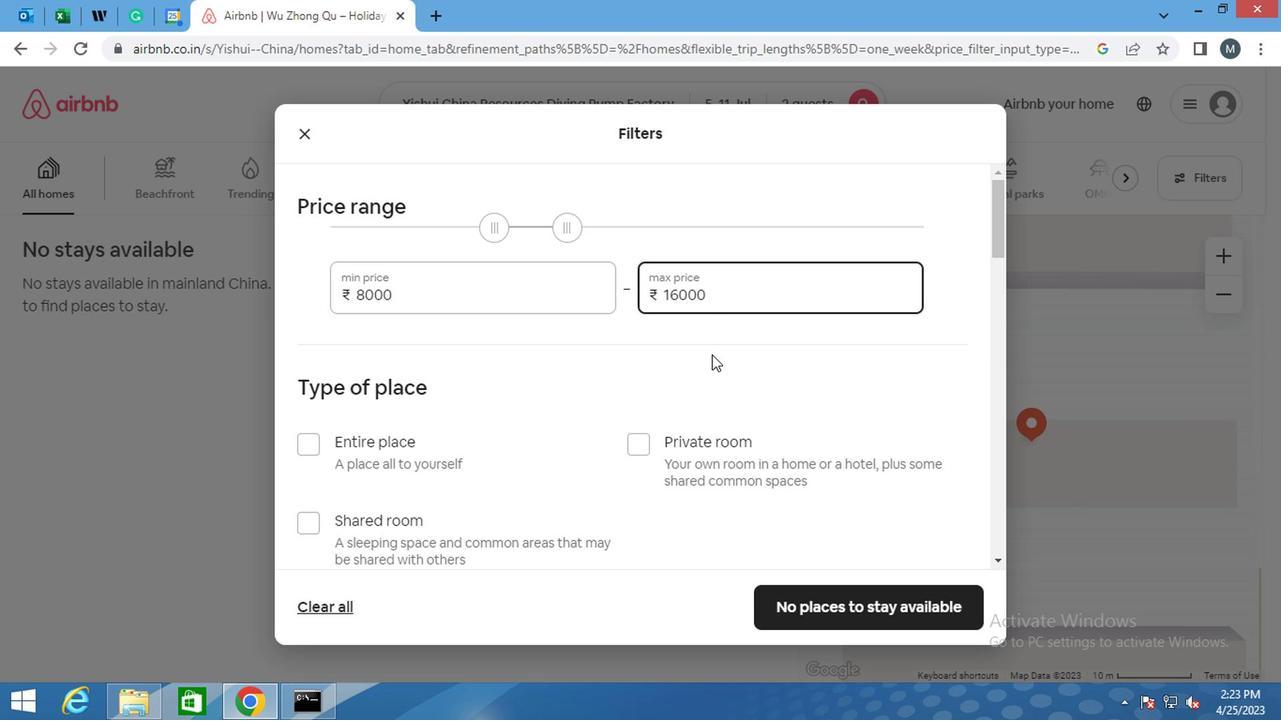 
Action: Mouse scrolled (710, 356) with delta (0, -1)
Screenshot: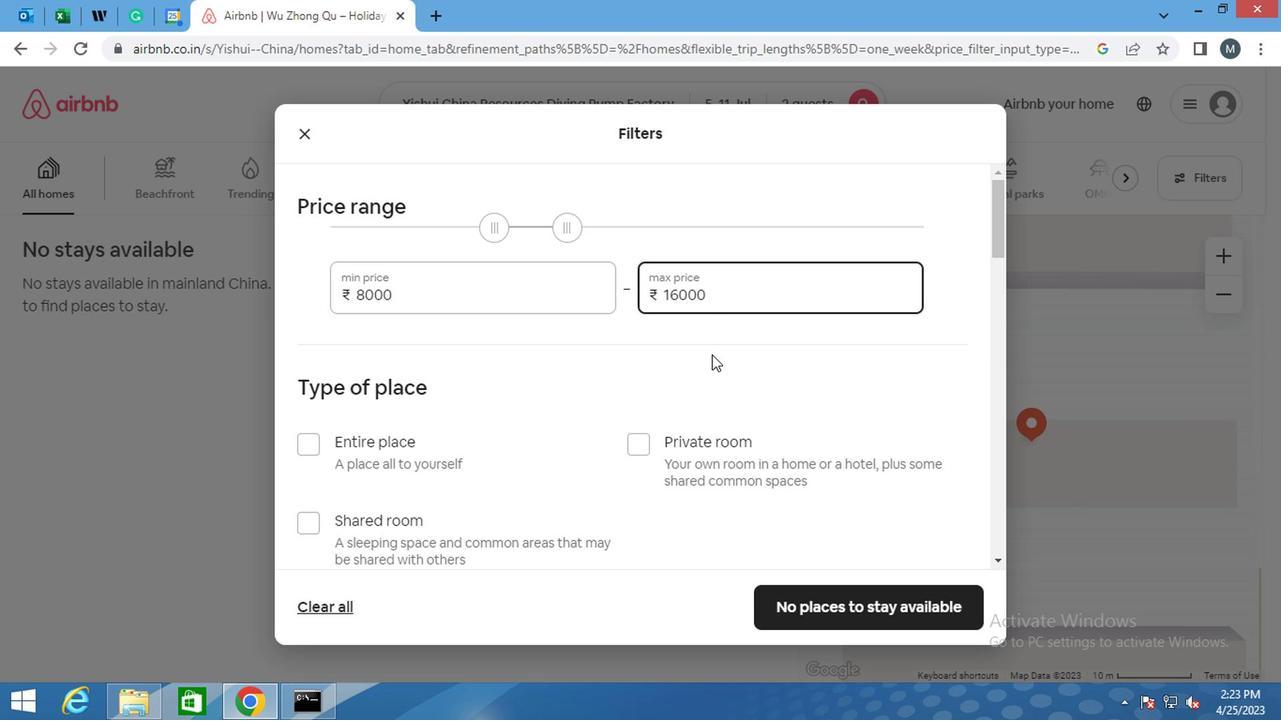 
Action: Mouse moved to (586, 343)
Screenshot: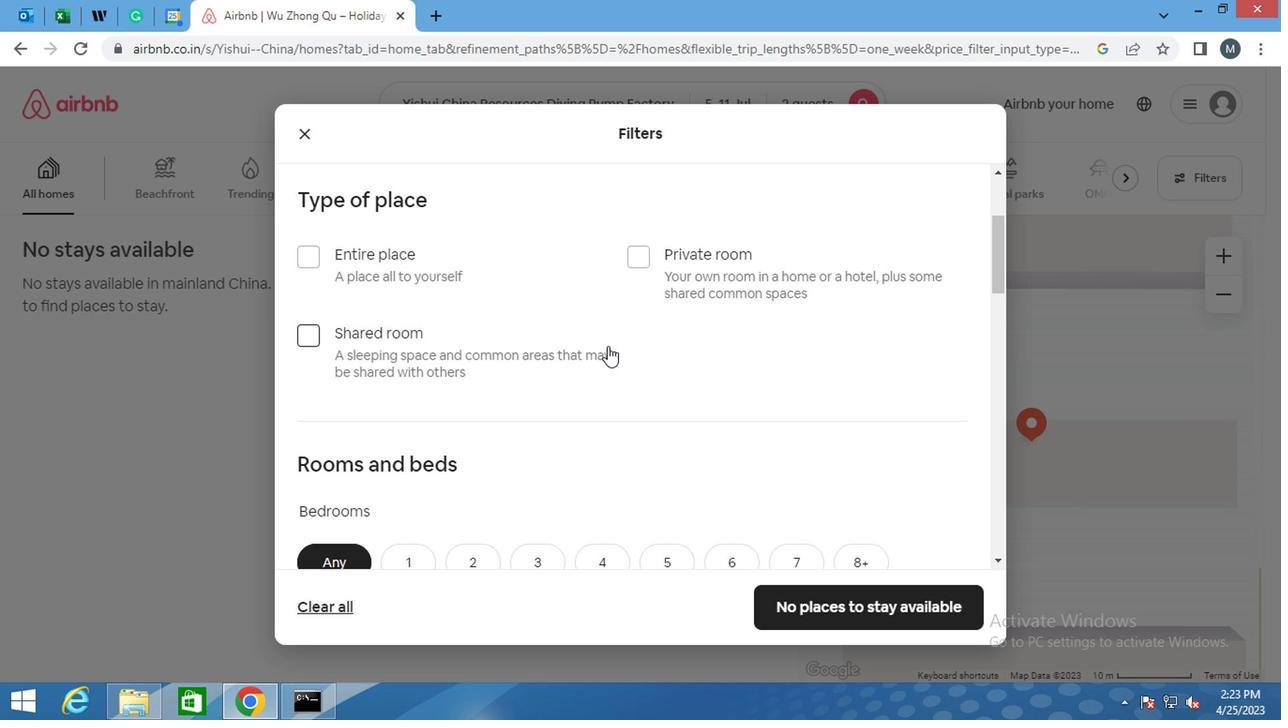 
Action: Mouse scrolled (586, 344) with delta (0, 0)
Screenshot: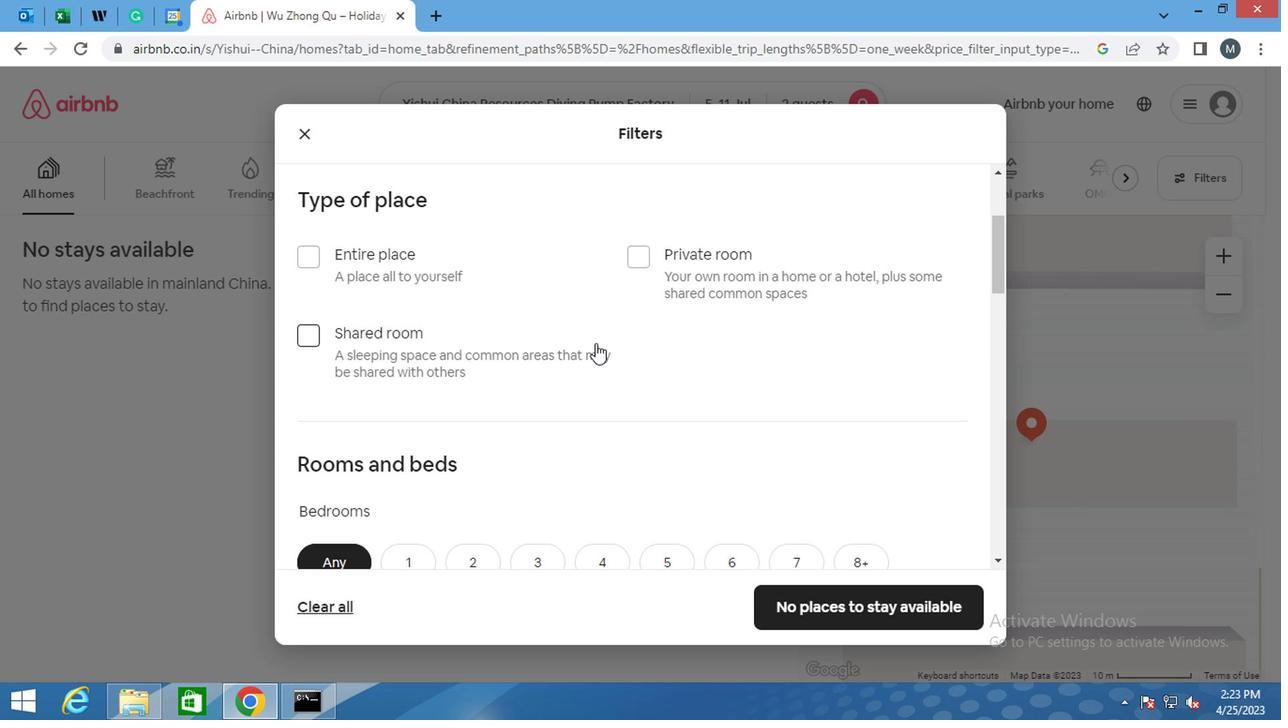 
Action: Mouse moved to (313, 346)
Screenshot: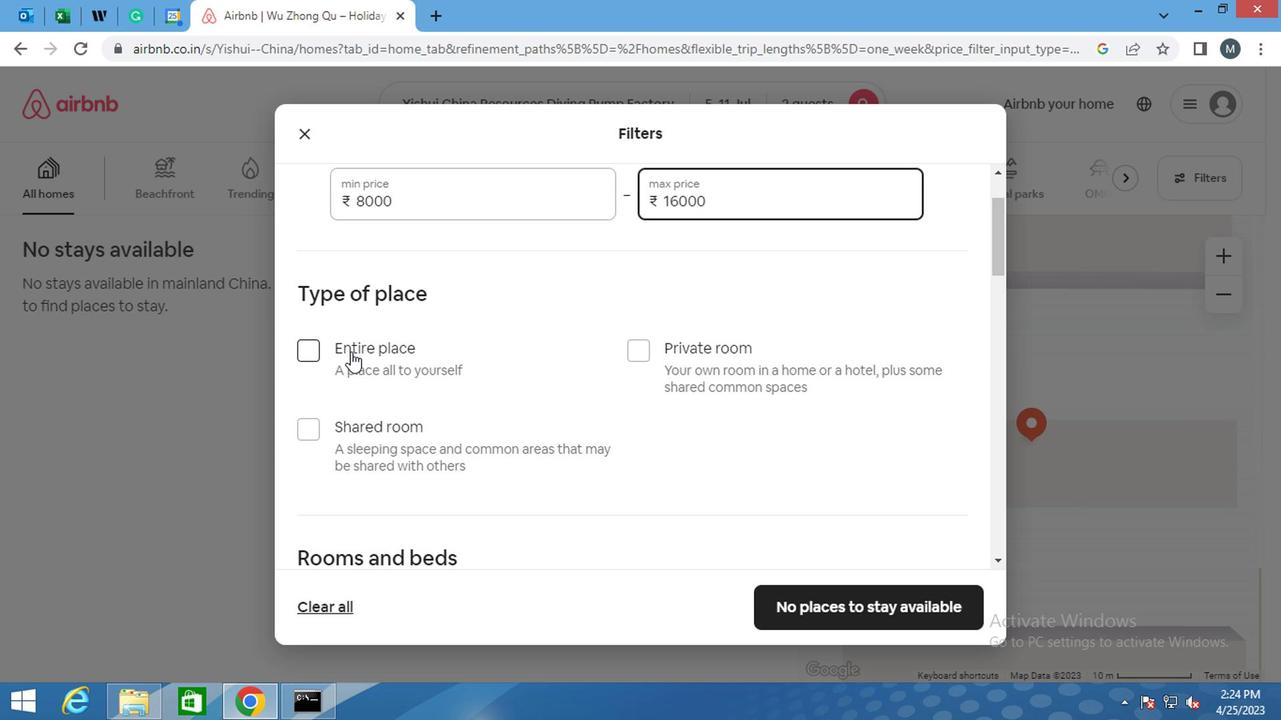 
Action: Mouse pressed left at (313, 346)
Screenshot: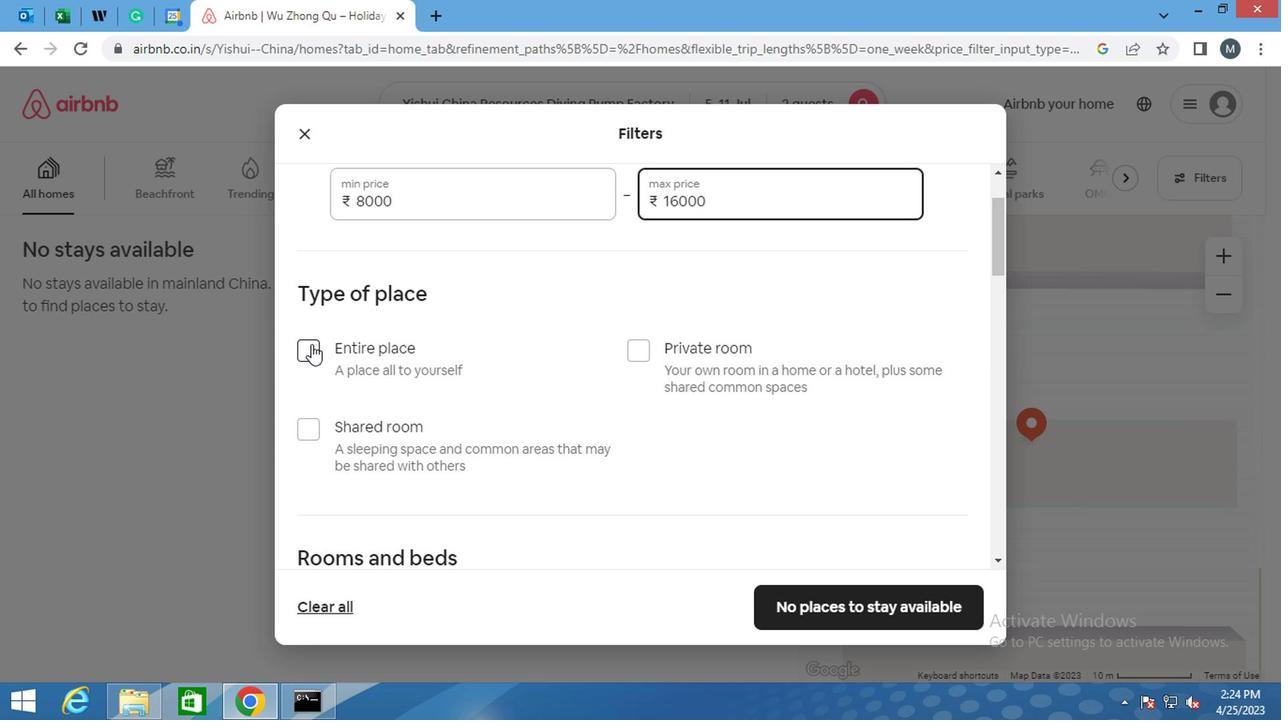 
Action: Mouse moved to (397, 348)
Screenshot: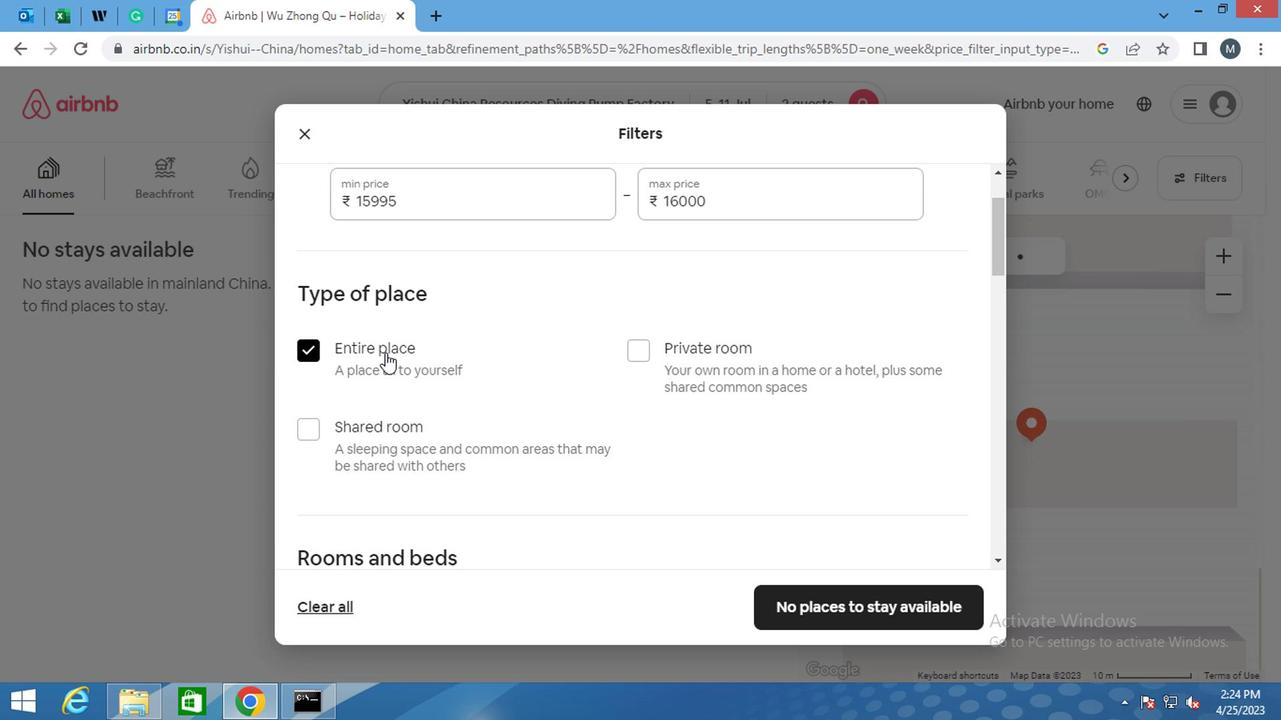 
Action: Mouse scrolled (397, 347) with delta (0, -1)
Screenshot: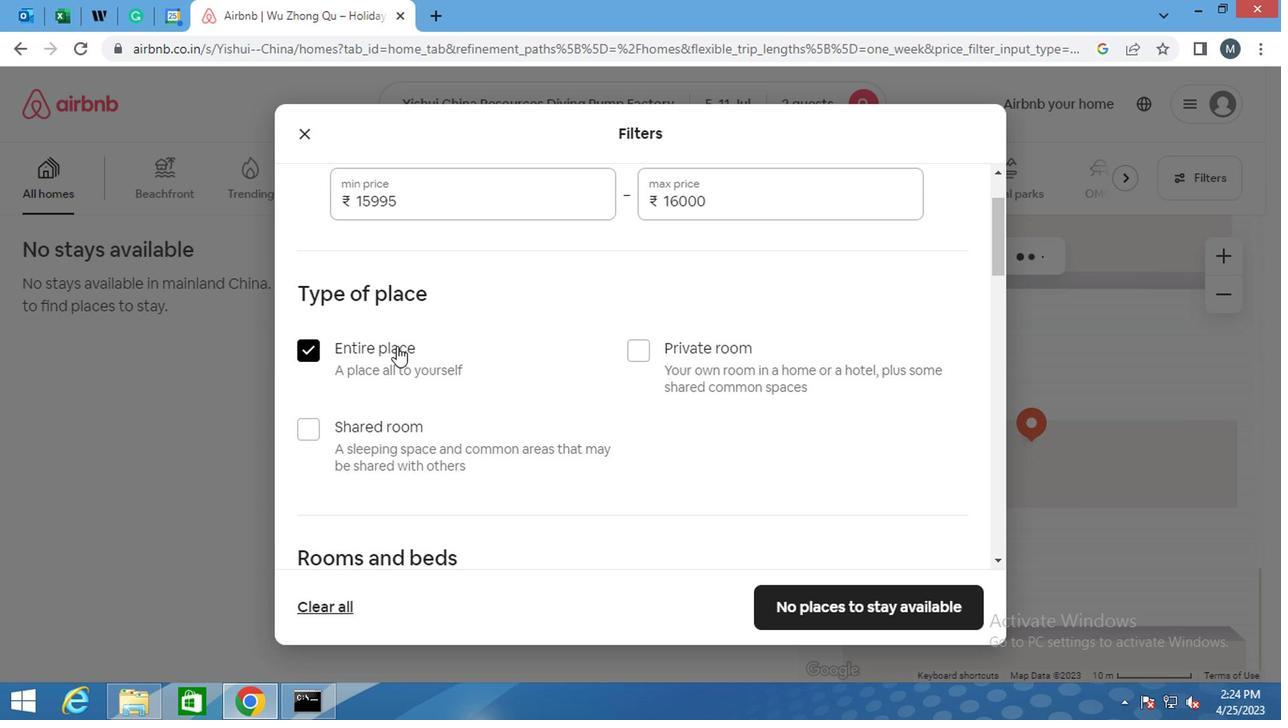
Action: Mouse scrolled (397, 347) with delta (0, -1)
Screenshot: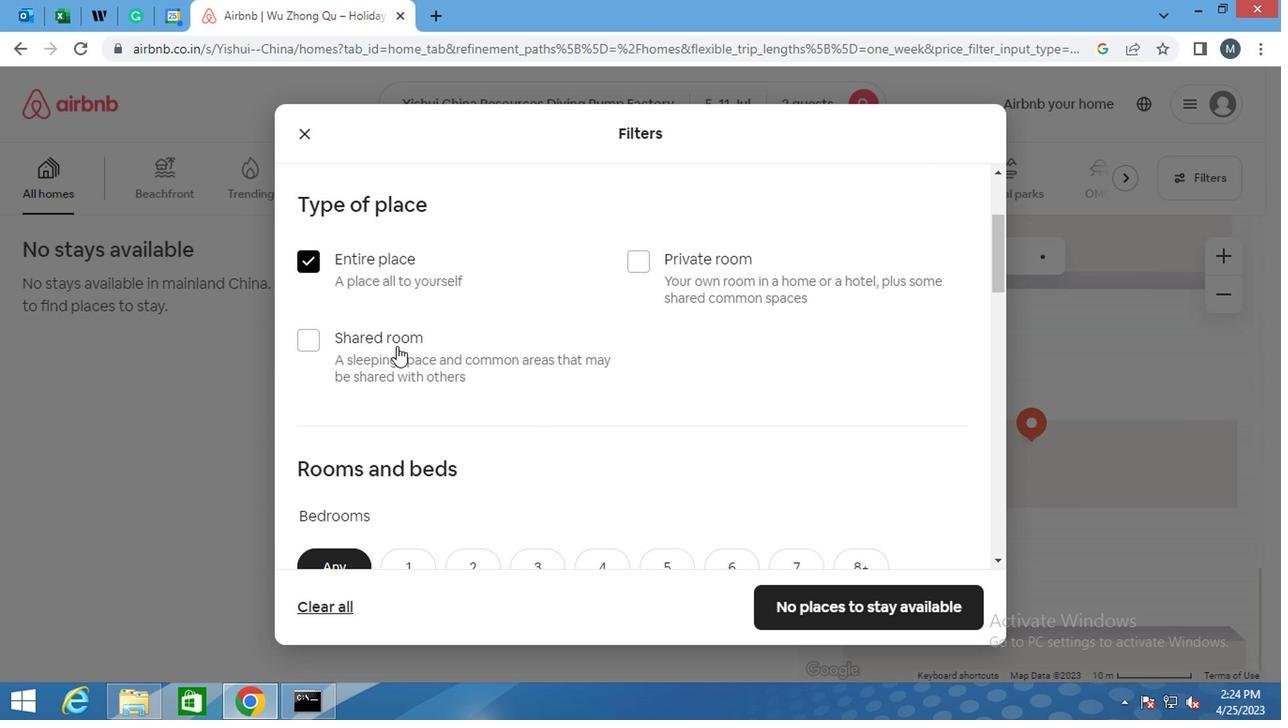 
Action: Mouse moved to (457, 346)
Screenshot: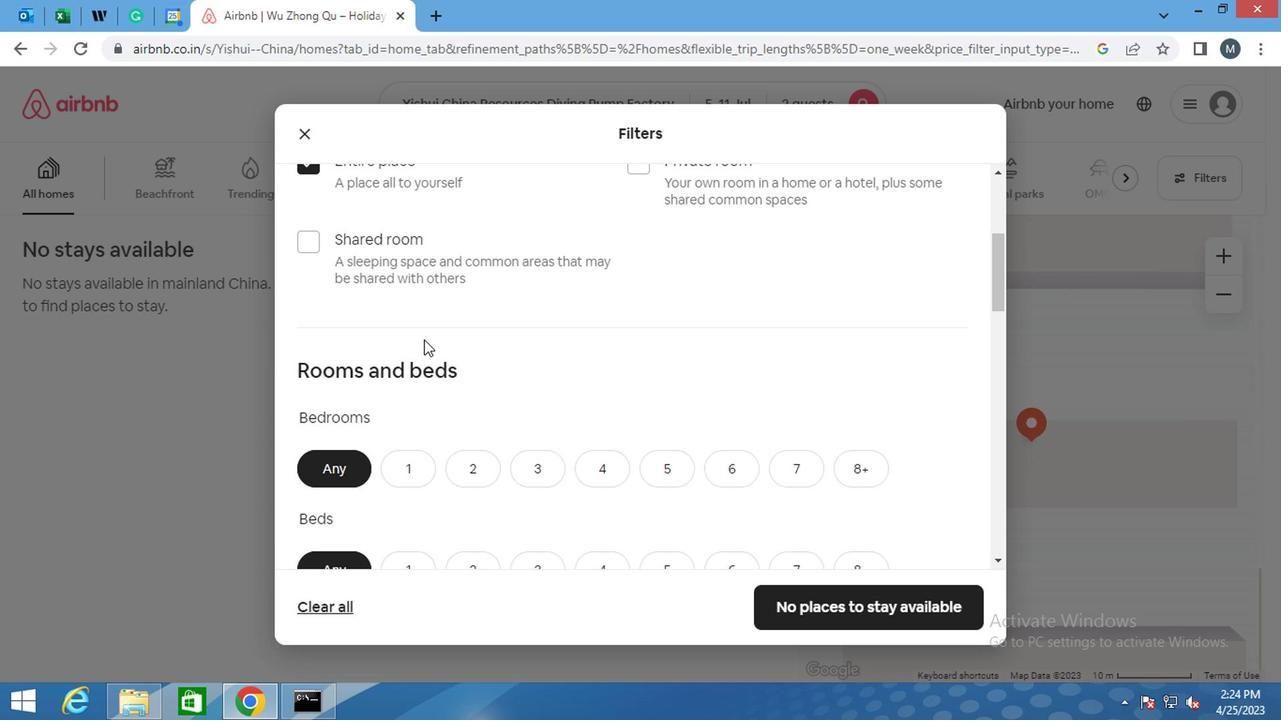 
Action: Mouse scrolled (457, 345) with delta (0, -1)
Screenshot: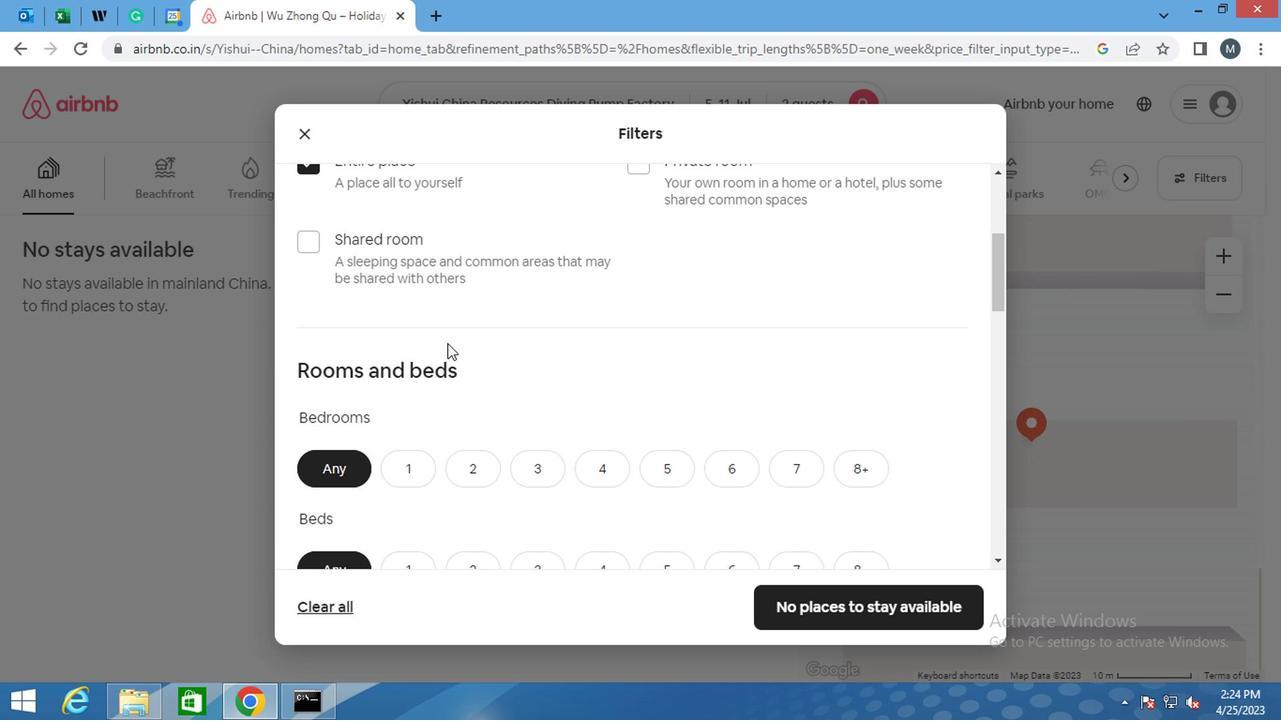 
Action: Mouse moved to (457, 348)
Screenshot: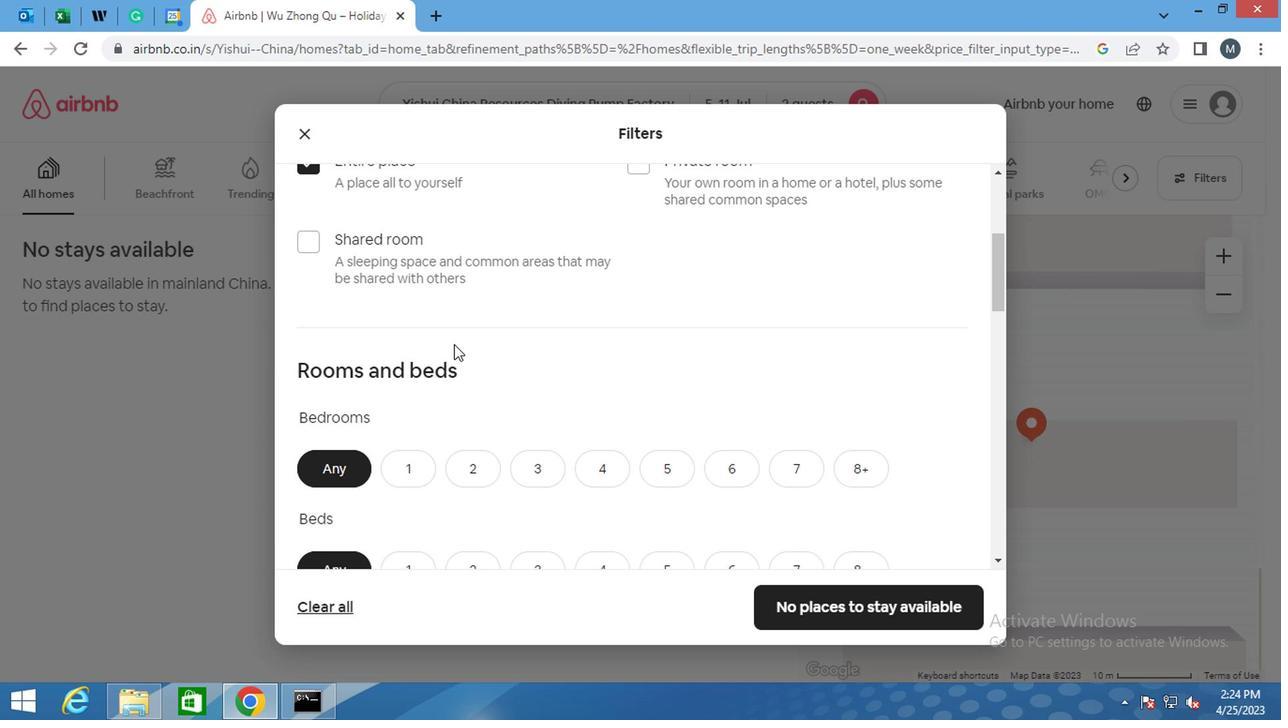 
Action: Mouse scrolled (457, 349) with delta (0, 0)
Screenshot: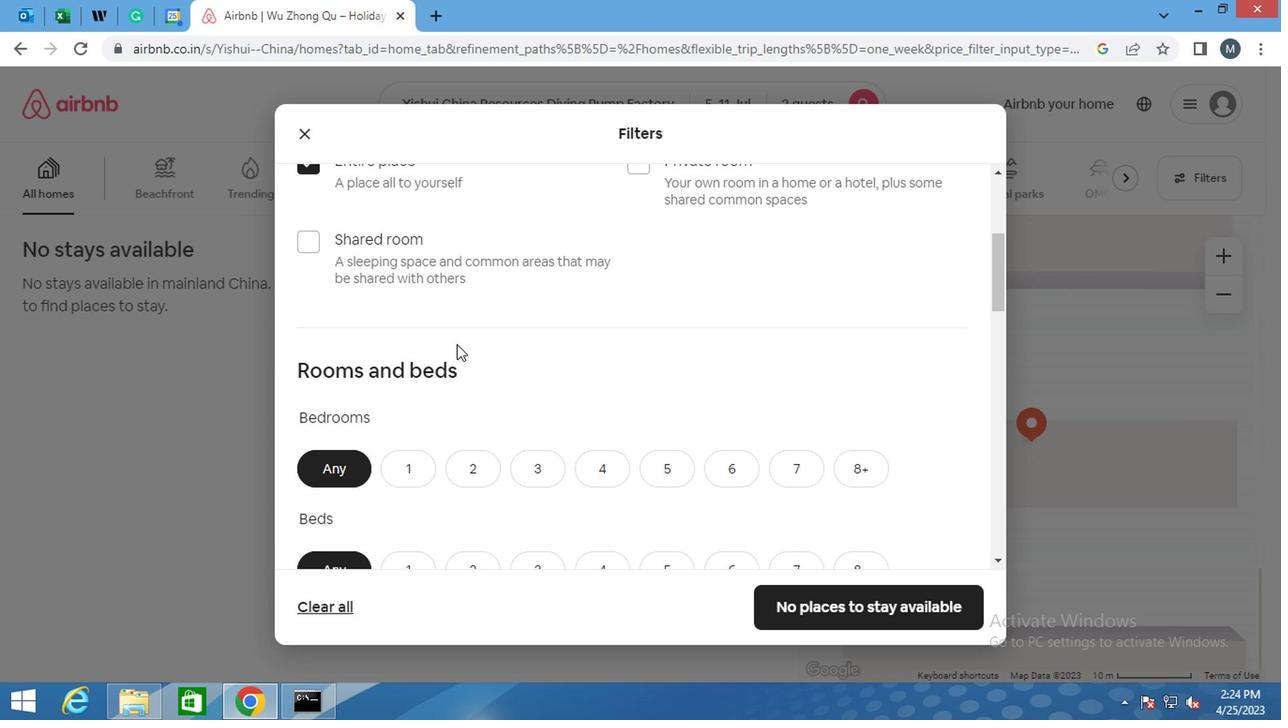 
Action: Mouse moved to (457, 348)
Screenshot: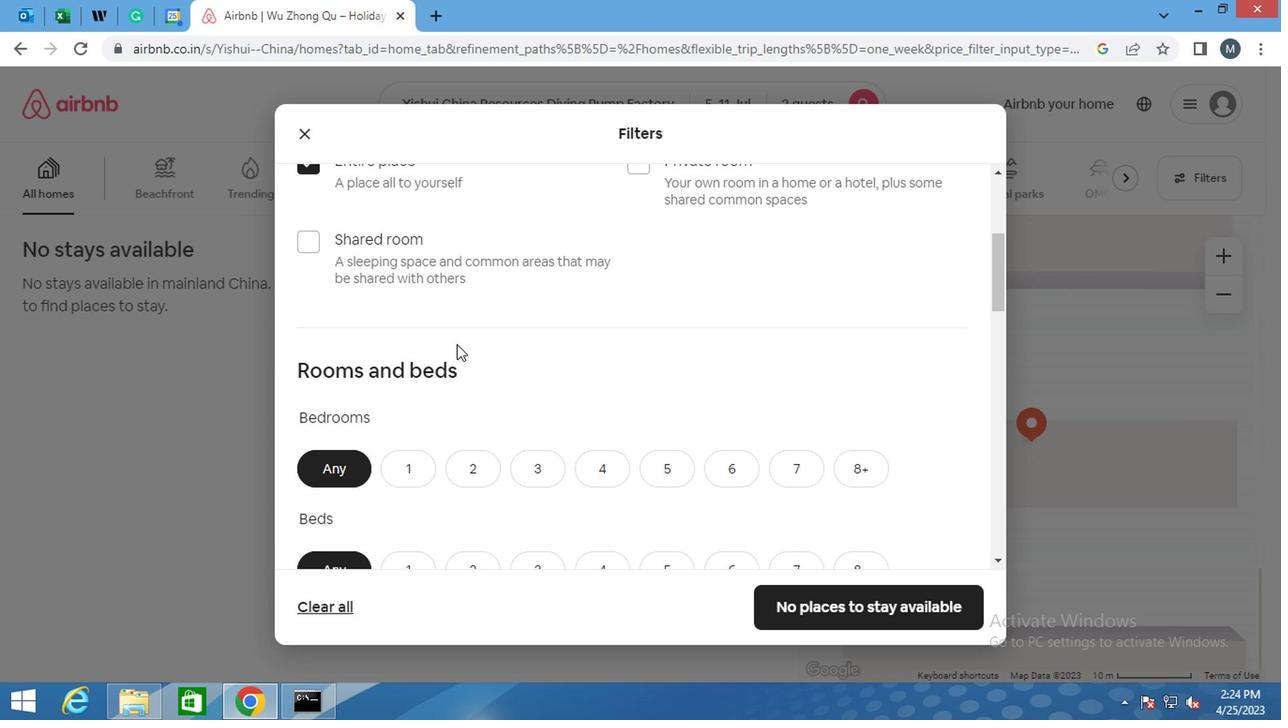 
Action: Mouse scrolled (457, 349) with delta (0, 0)
Screenshot: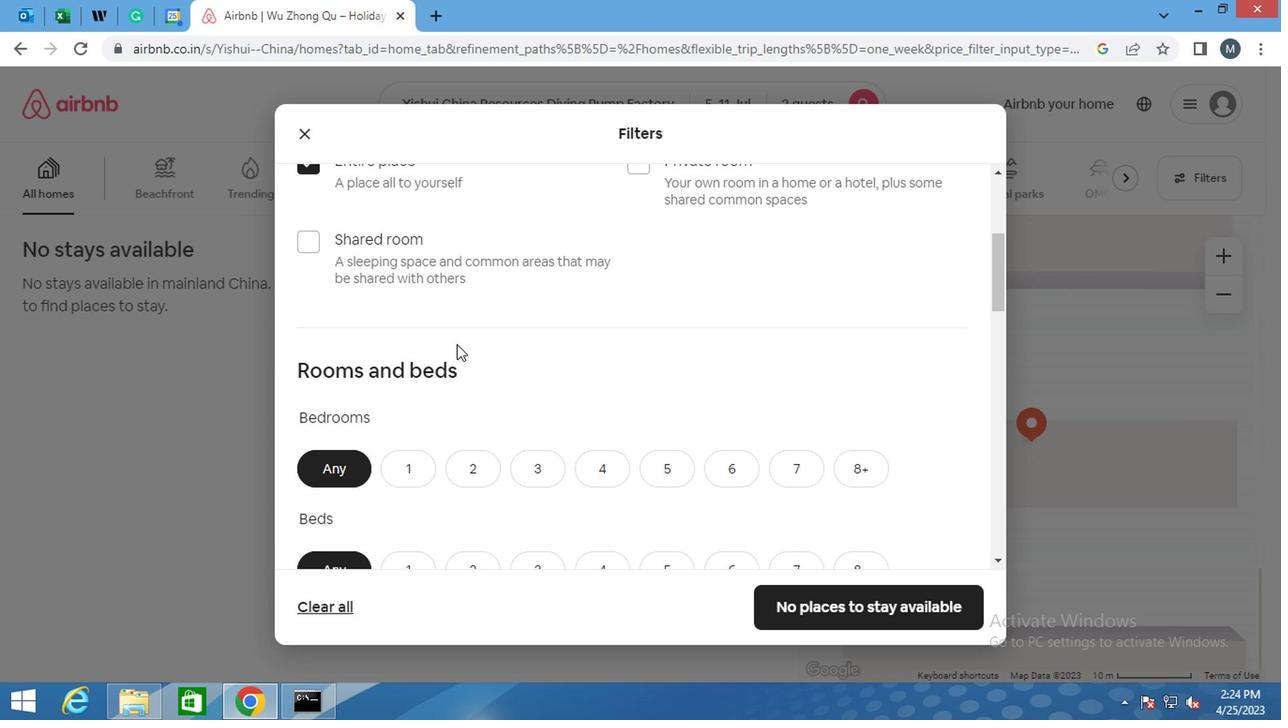 
Action: Mouse moved to (457, 347)
Screenshot: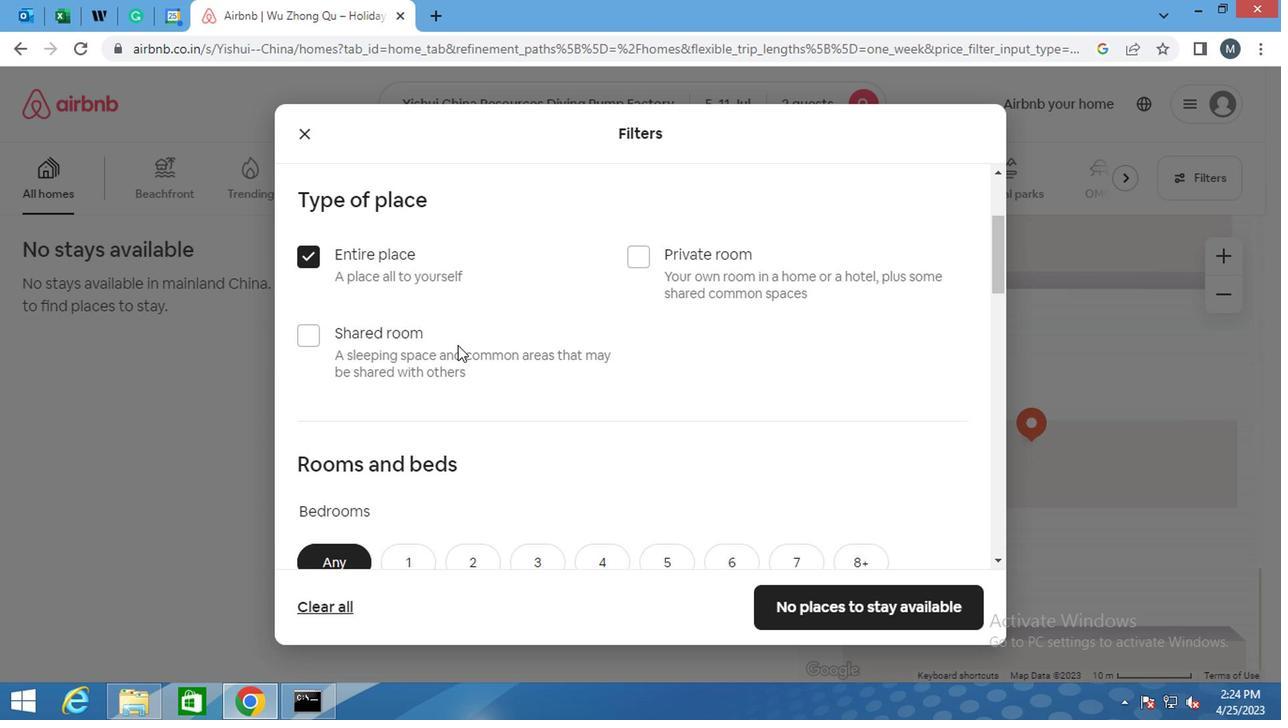 
Action: Mouse scrolled (457, 346) with delta (0, 0)
Screenshot: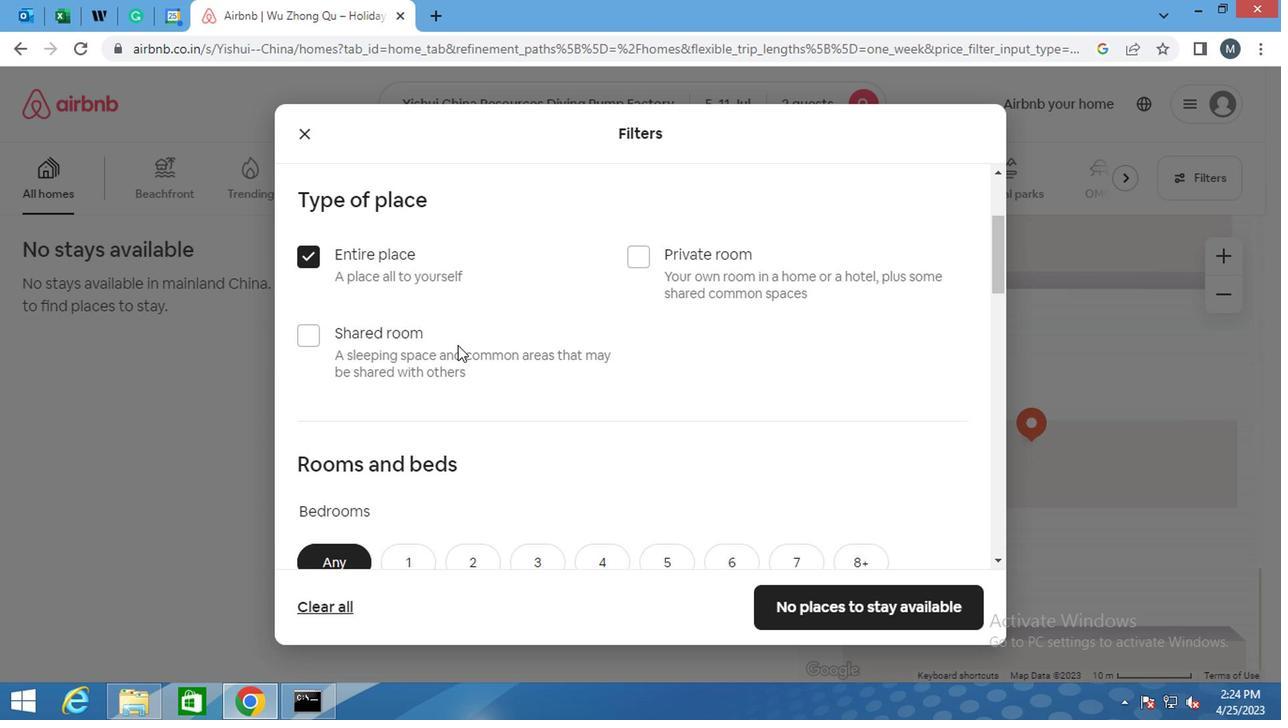 
Action: Mouse moved to (457, 353)
Screenshot: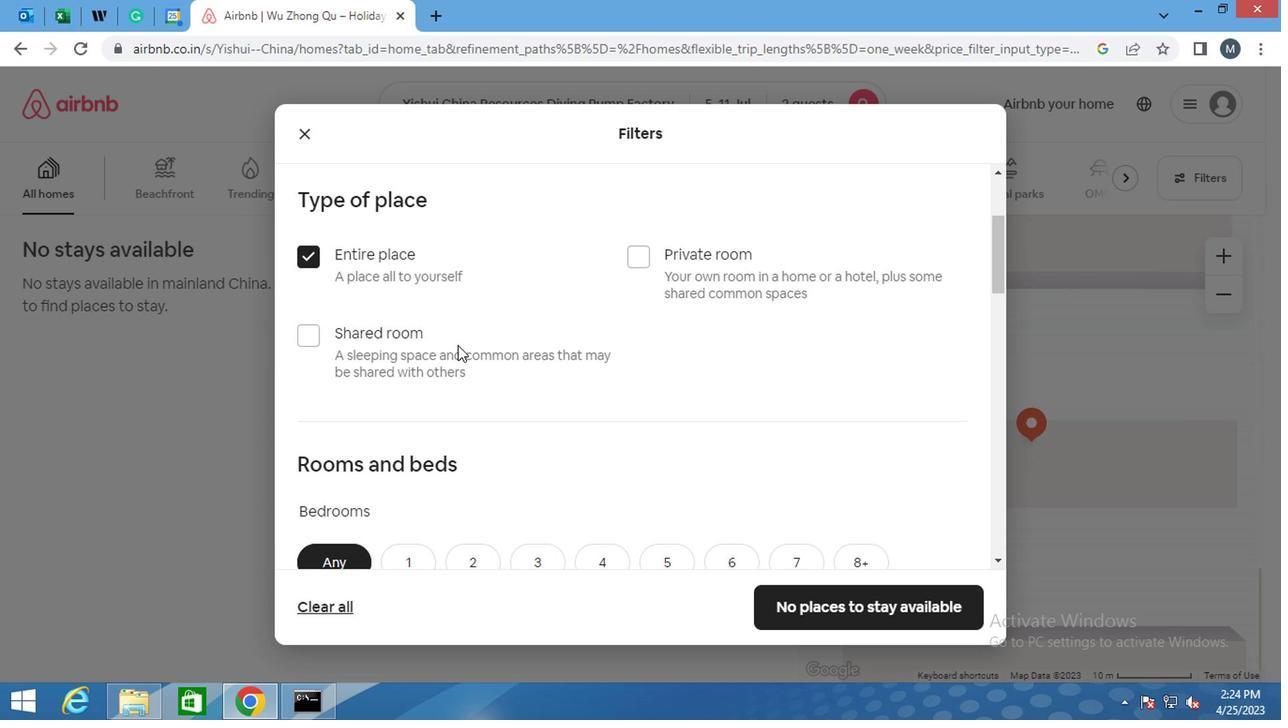 
Action: Mouse scrolled (457, 353) with delta (0, 0)
Screenshot: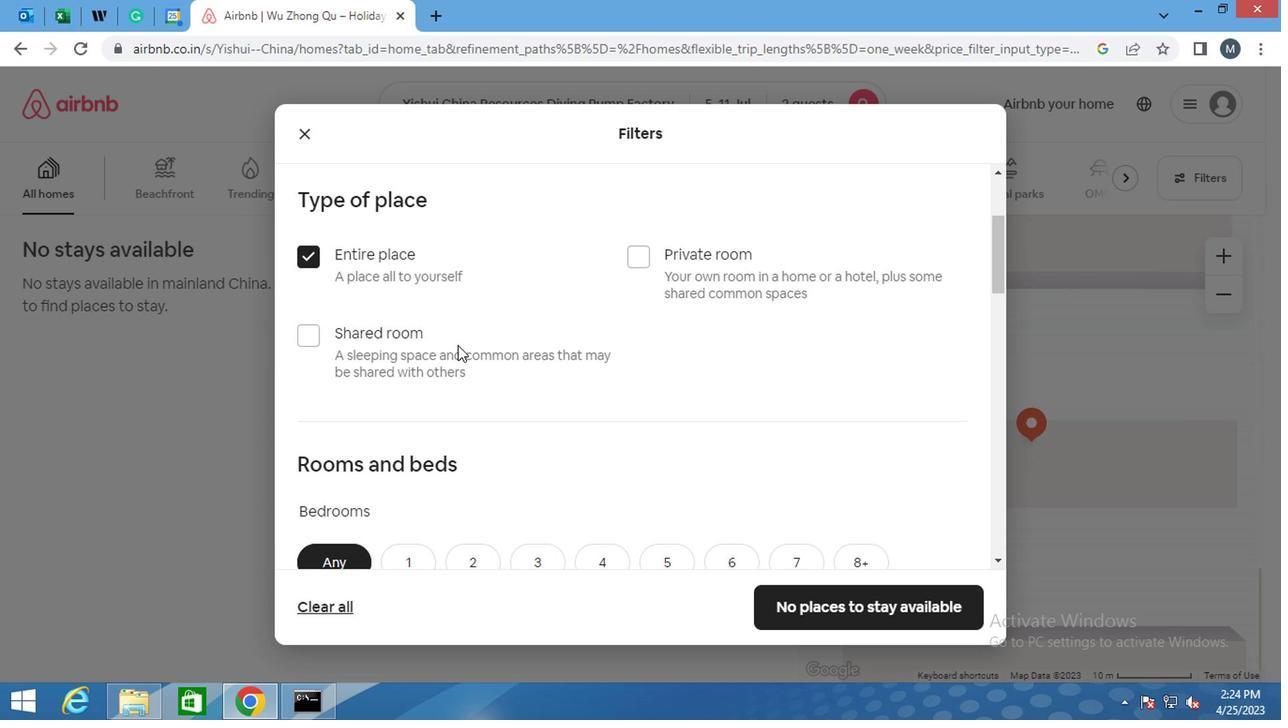 
Action: Mouse moved to (464, 383)
Screenshot: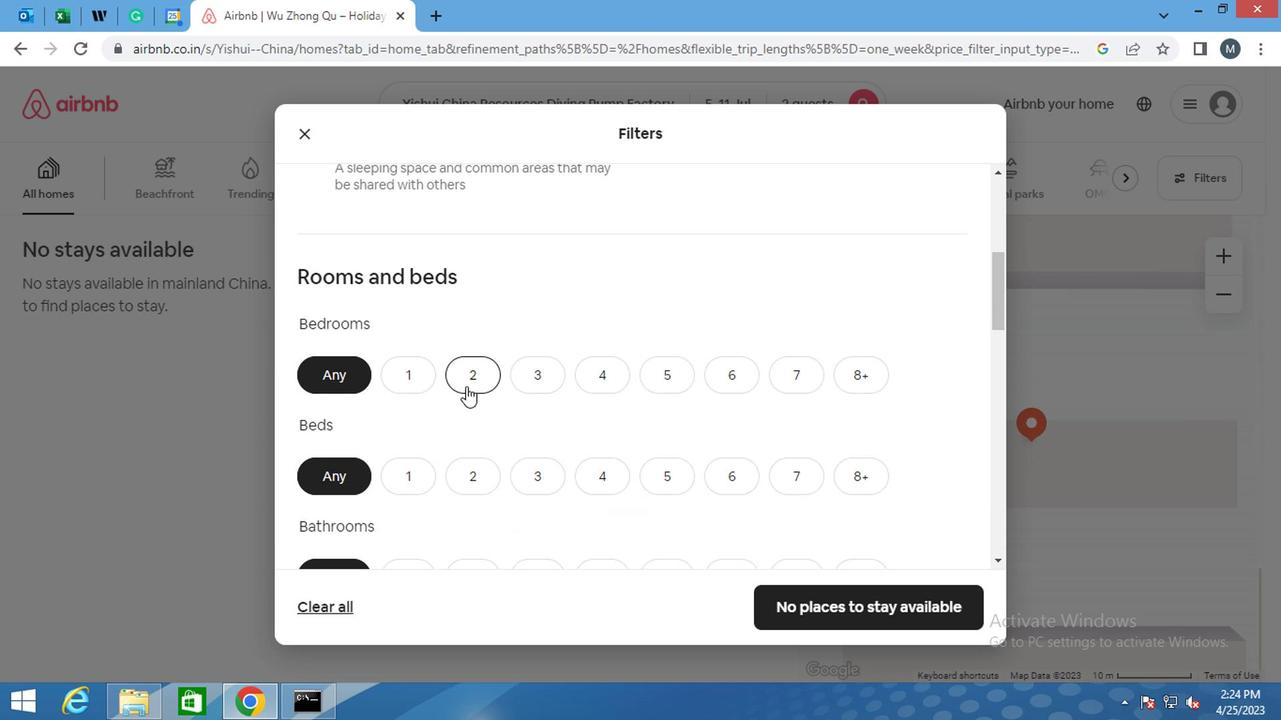 
Action: Mouse pressed left at (464, 383)
Screenshot: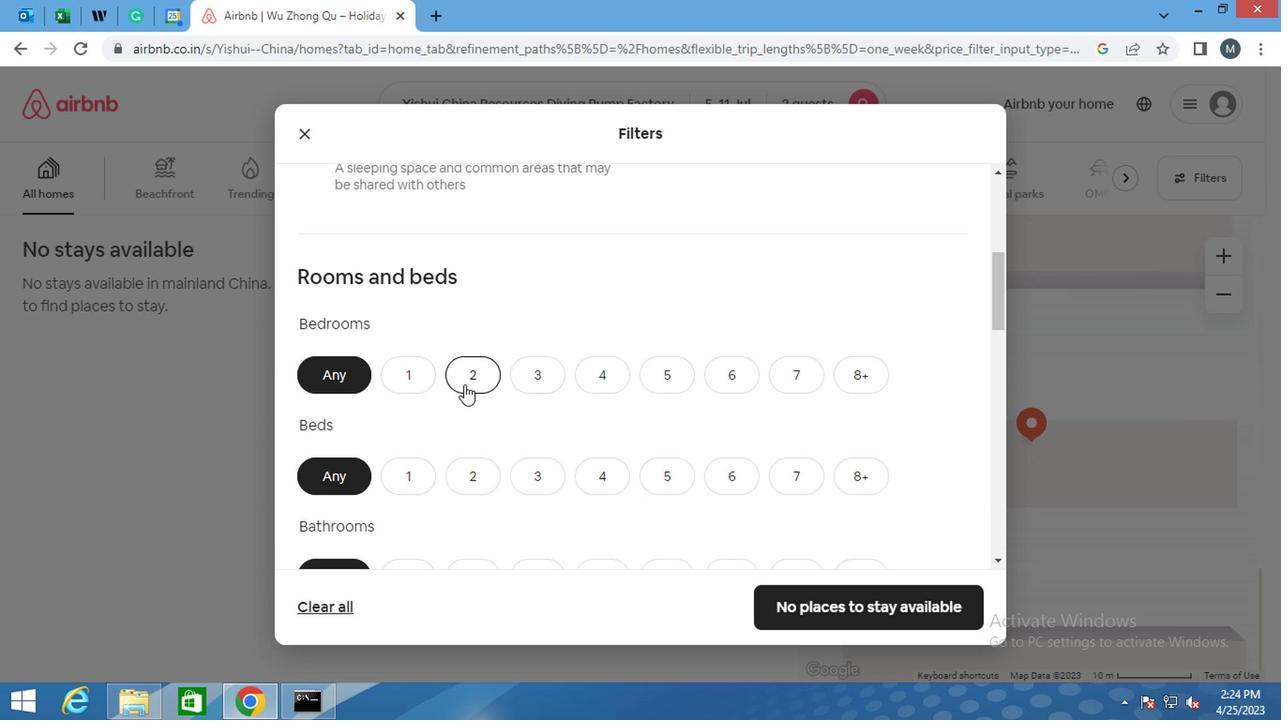 
Action: Mouse moved to (469, 467)
Screenshot: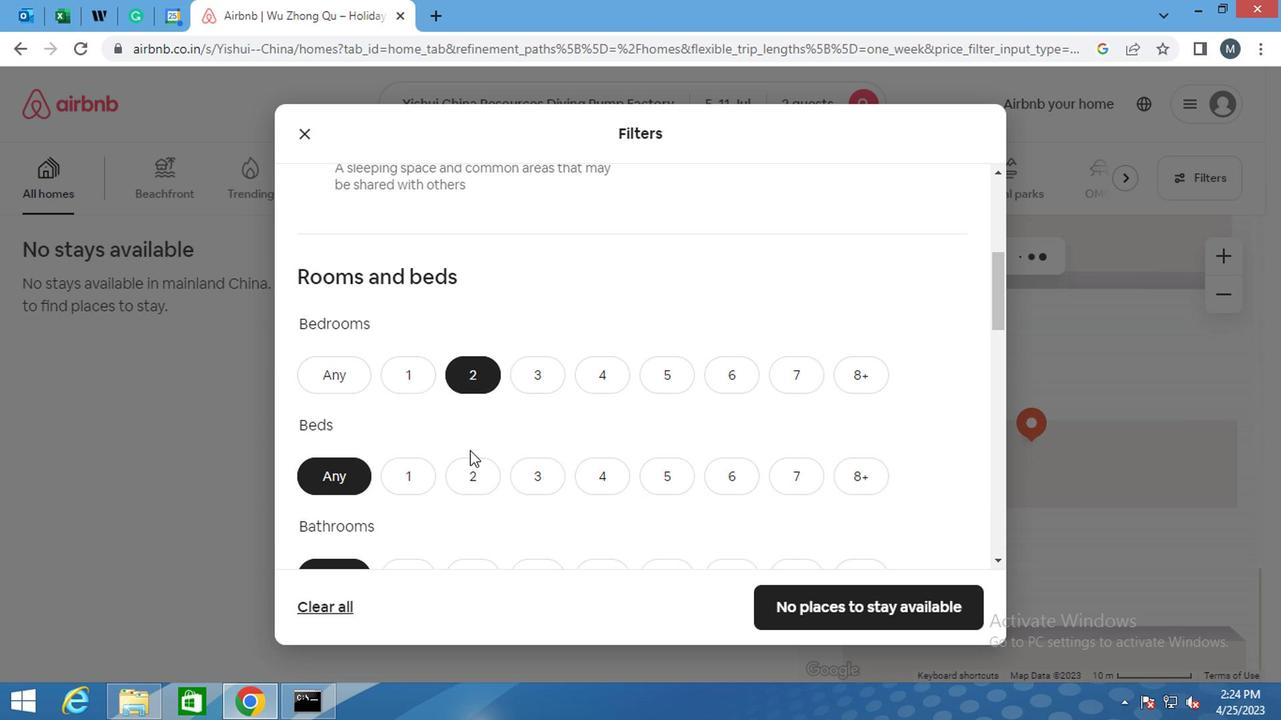 
Action: Mouse pressed left at (469, 467)
Screenshot: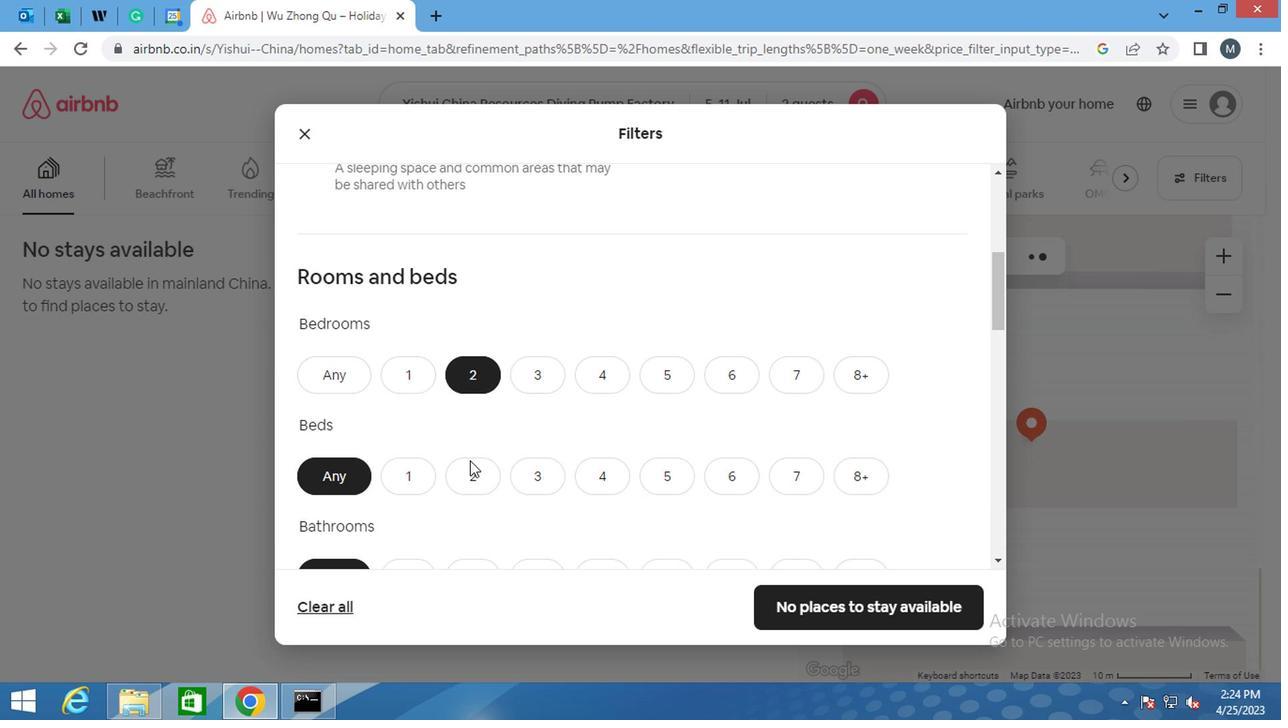 
Action: Mouse moved to (492, 405)
Screenshot: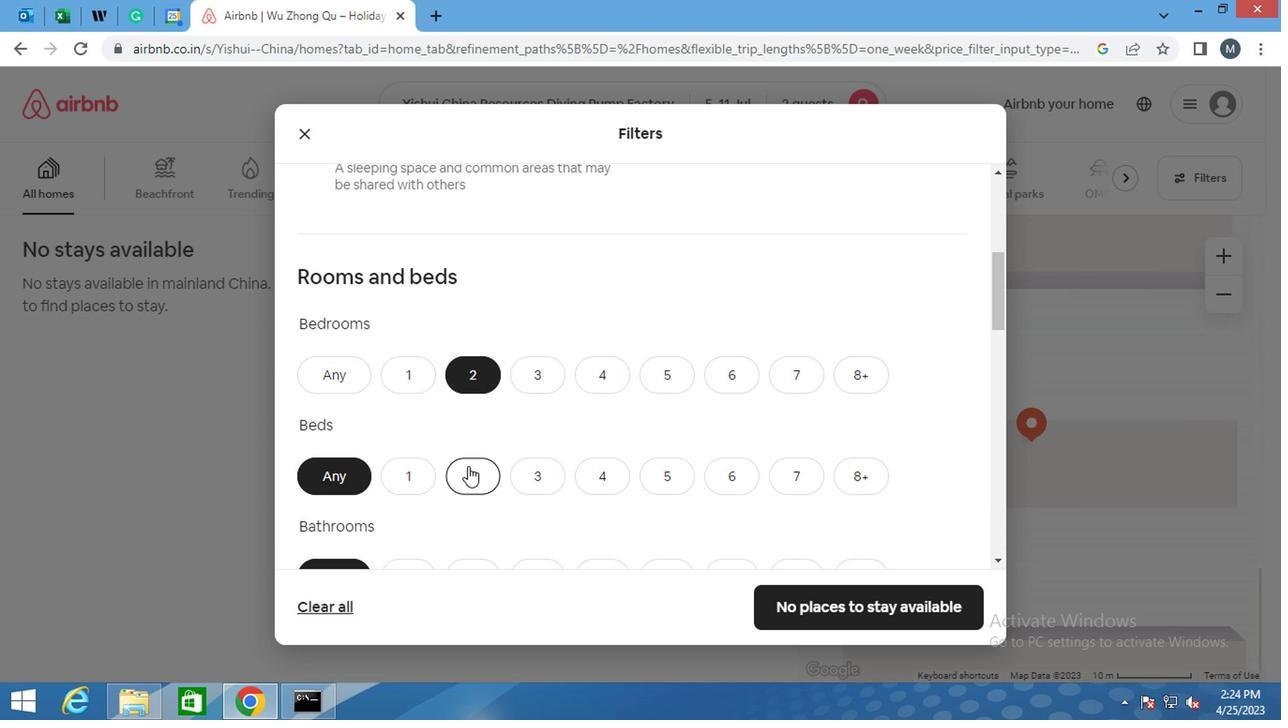 
Action: Mouse scrolled (492, 404) with delta (0, 0)
Screenshot: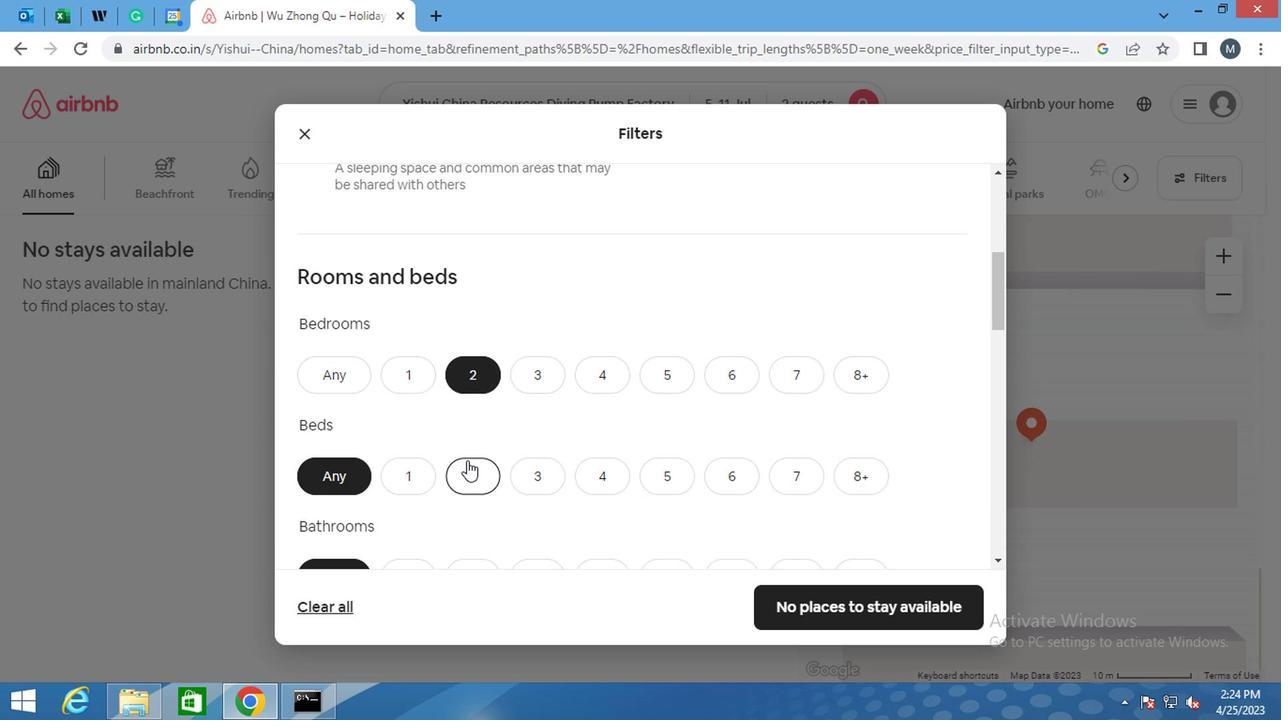 
Action: Mouse scrolled (492, 404) with delta (0, 0)
Screenshot: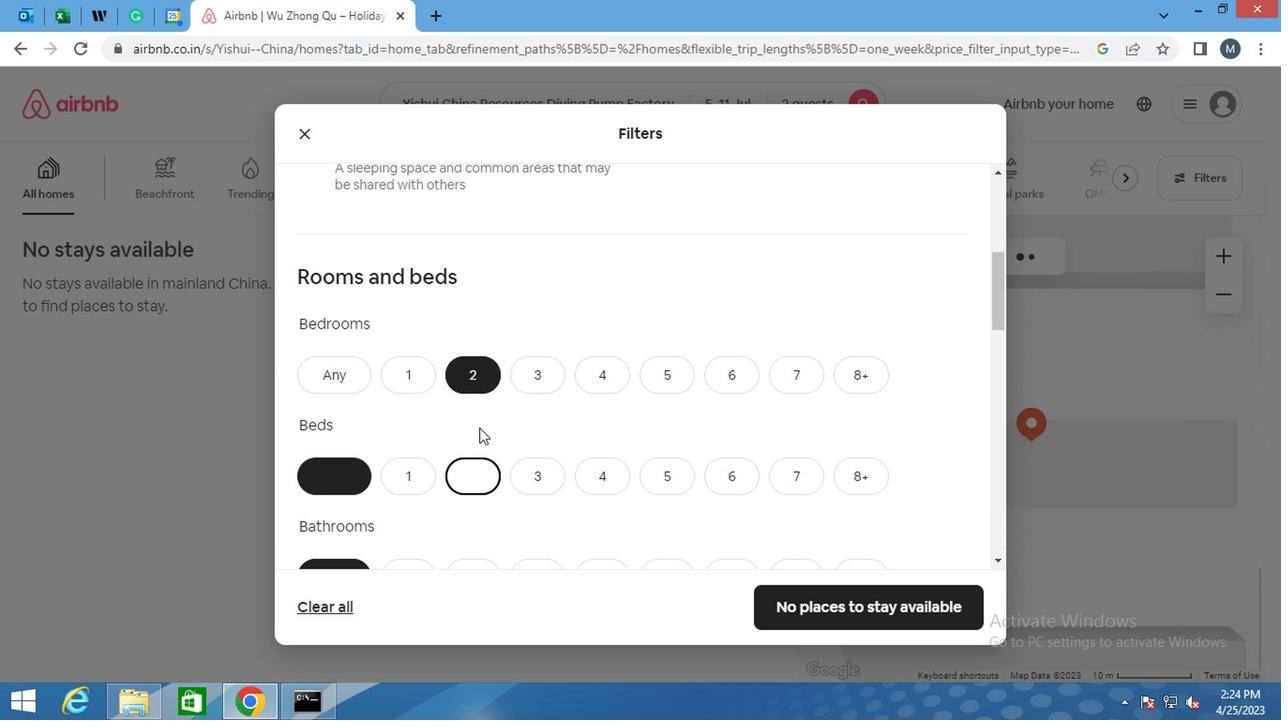 
Action: Mouse moved to (492, 405)
Screenshot: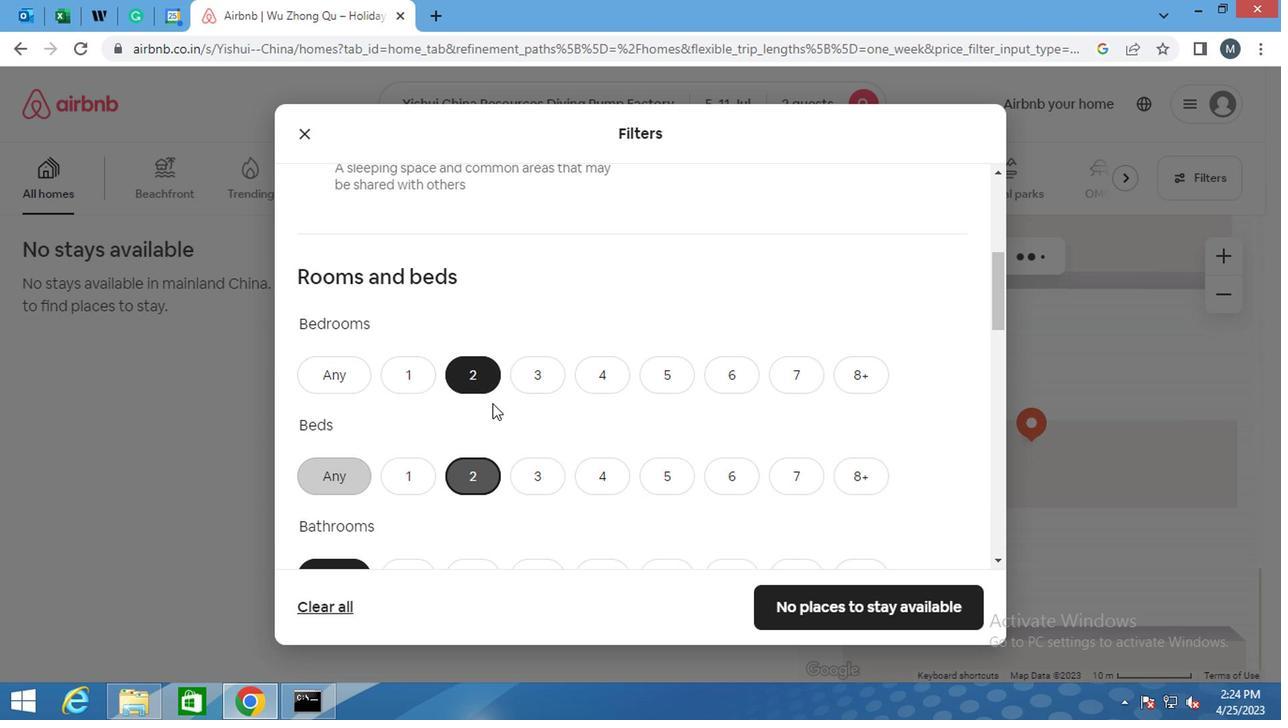 
Action: Mouse scrolled (492, 404) with delta (0, 0)
Screenshot: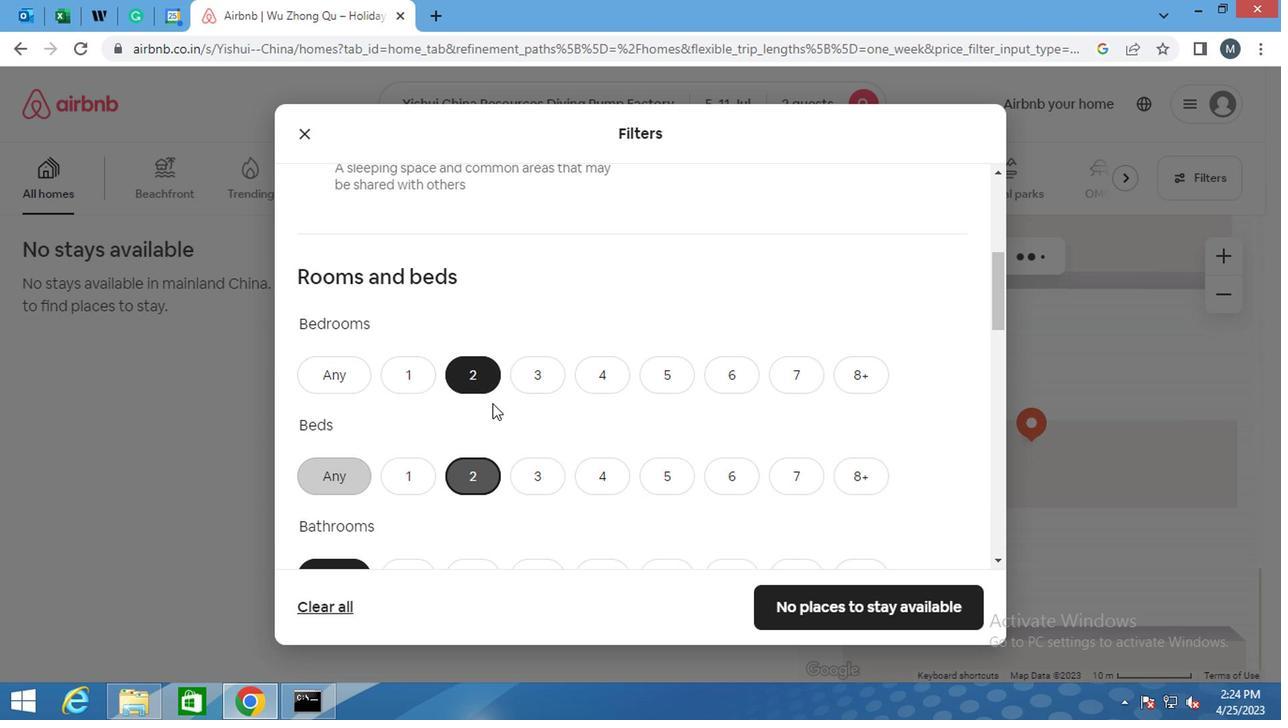 
Action: Mouse moved to (413, 300)
Screenshot: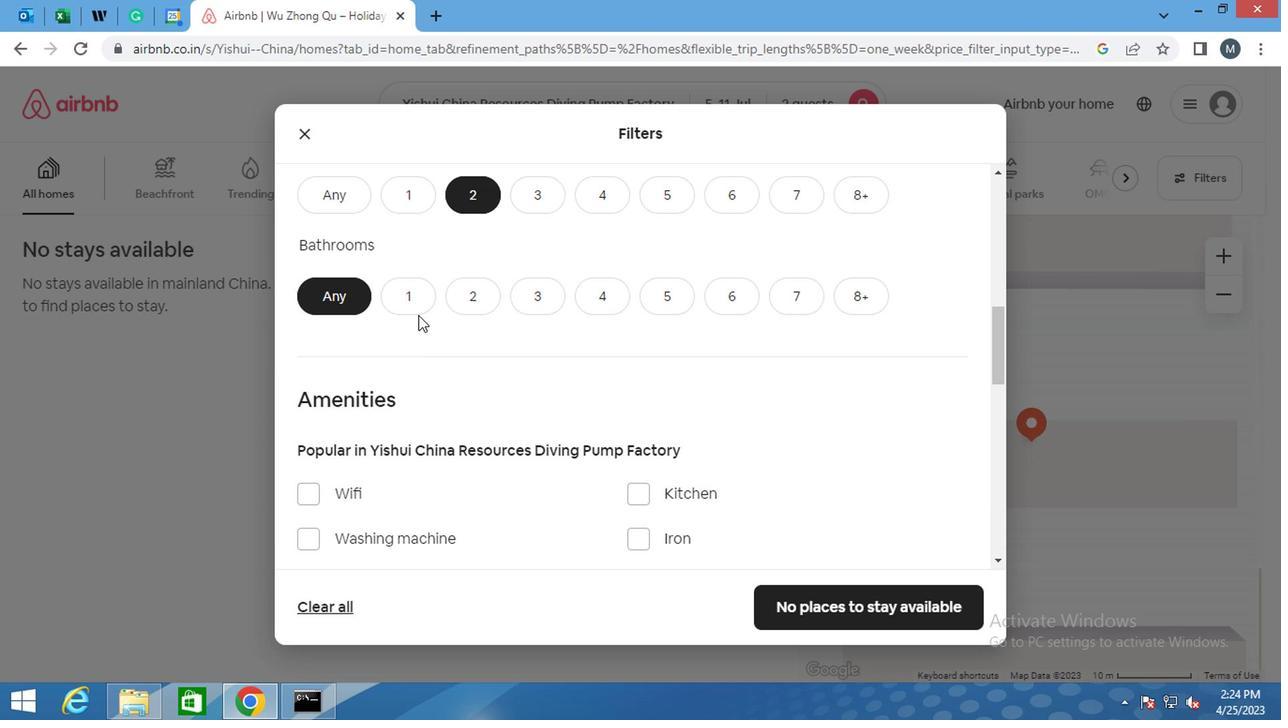 
Action: Mouse pressed left at (413, 300)
Screenshot: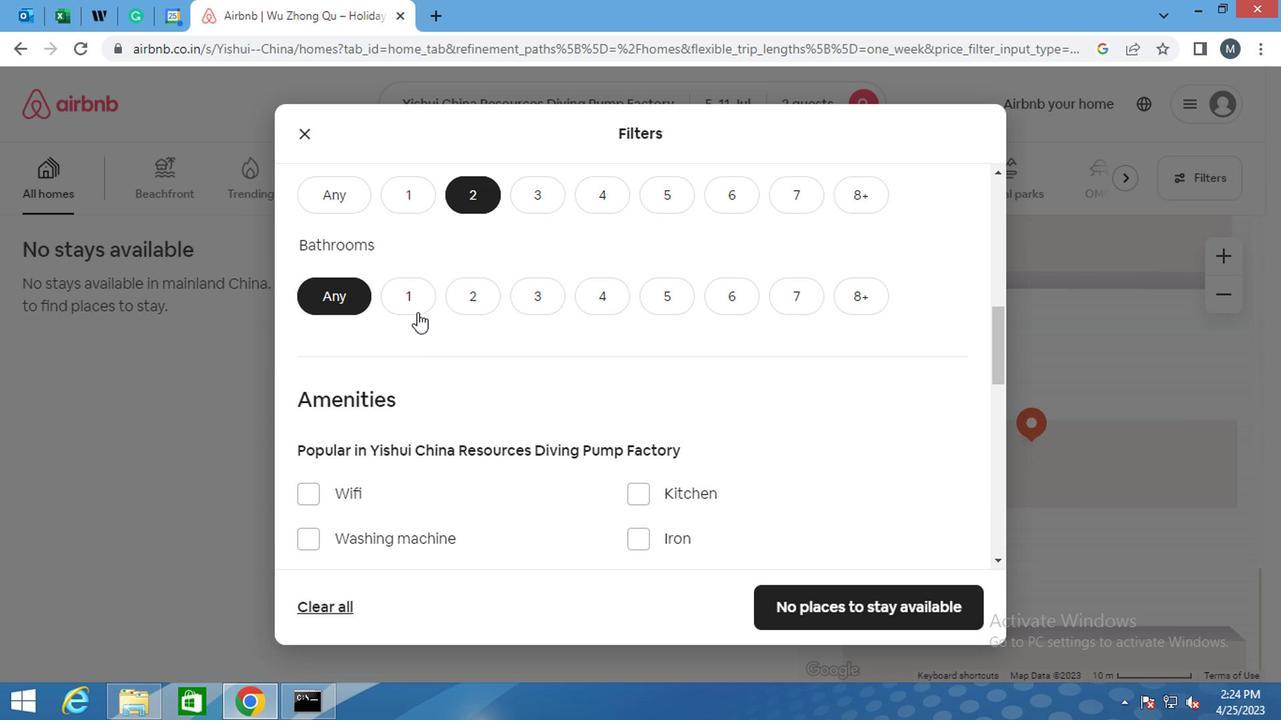 
Action: Mouse moved to (413, 298)
Screenshot: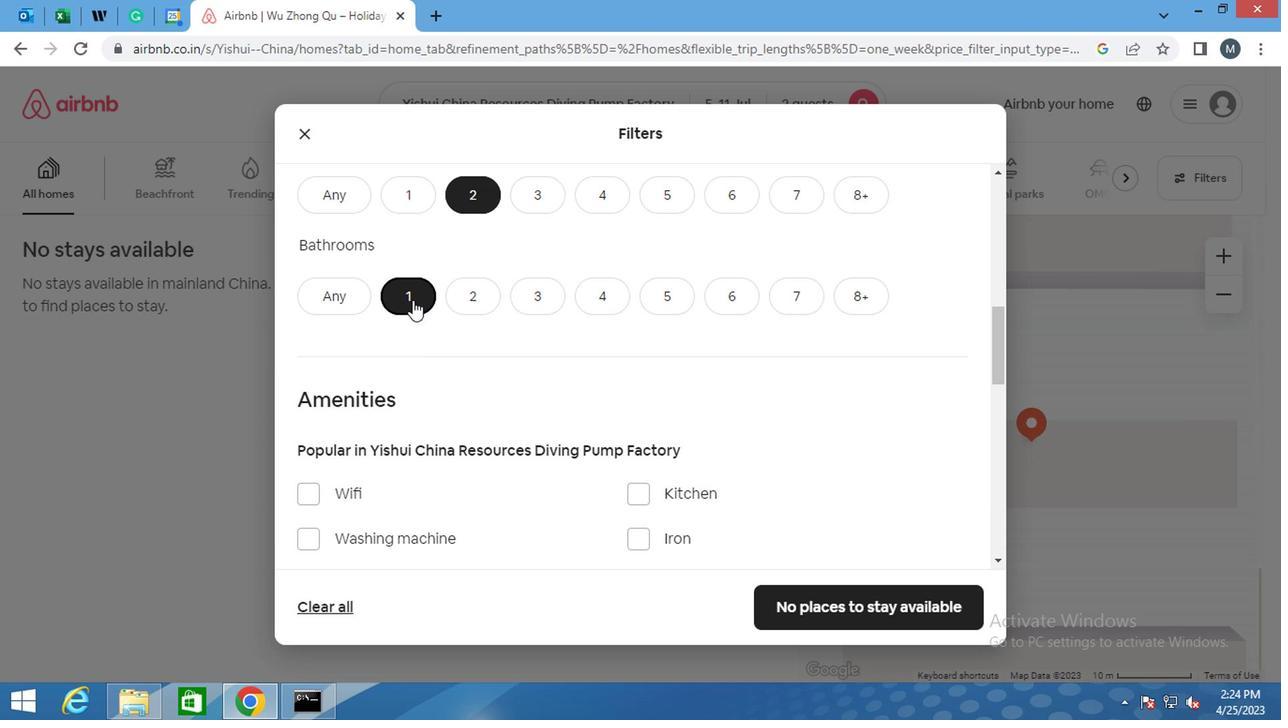 
Action: Mouse scrolled (413, 297) with delta (0, 0)
Screenshot: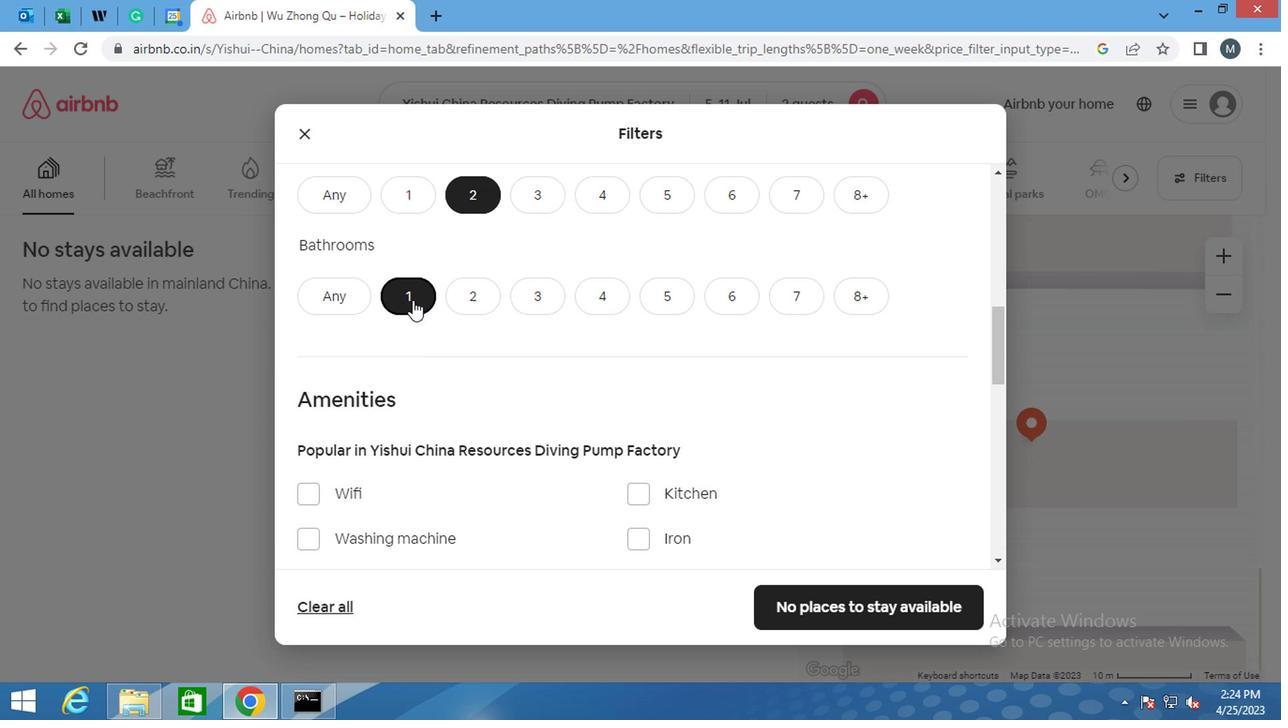 
Action: Mouse scrolled (413, 297) with delta (0, 0)
Screenshot: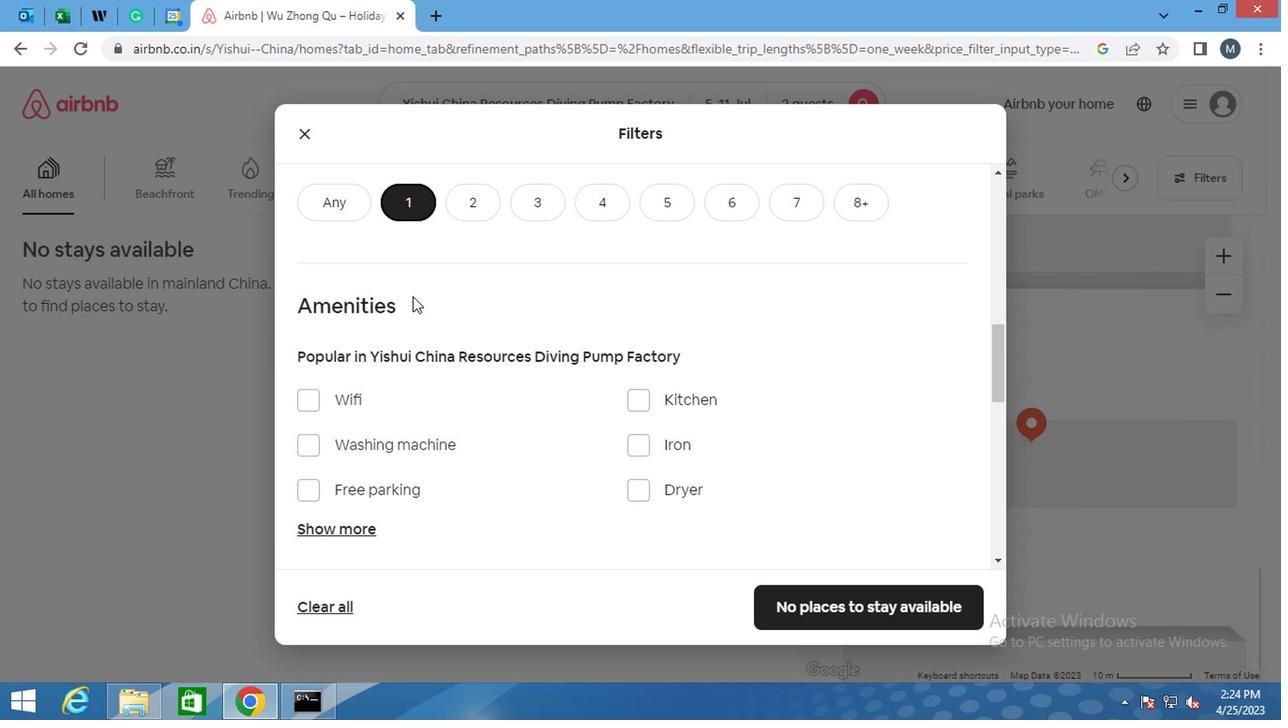 
Action: Mouse moved to (415, 299)
Screenshot: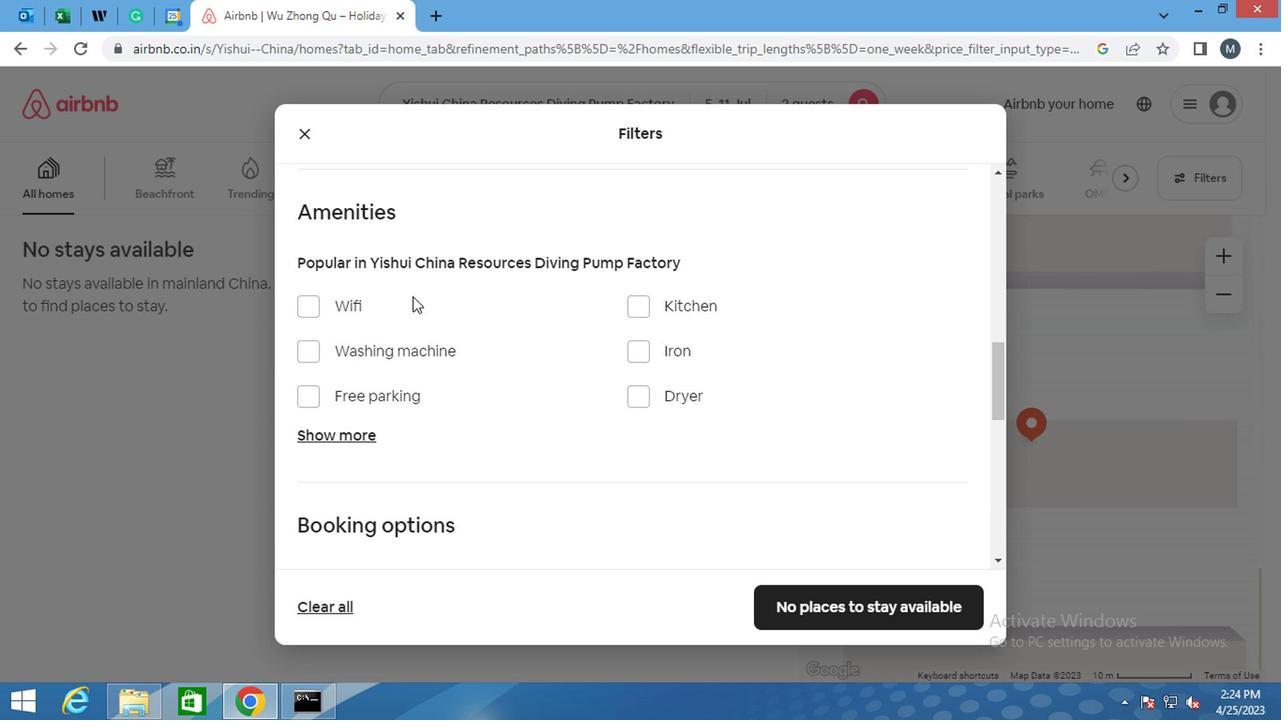 
Action: Mouse scrolled (415, 298) with delta (0, -1)
Screenshot: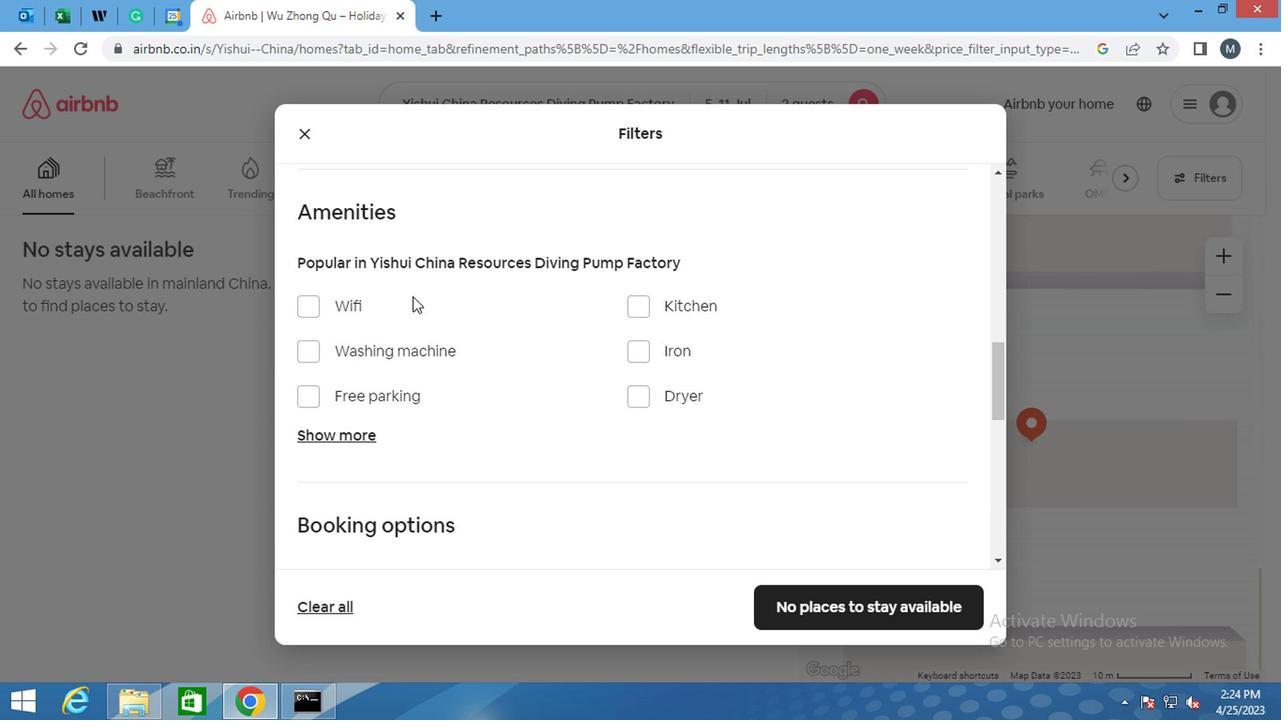 
Action: Mouse moved to (415, 302)
Screenshot: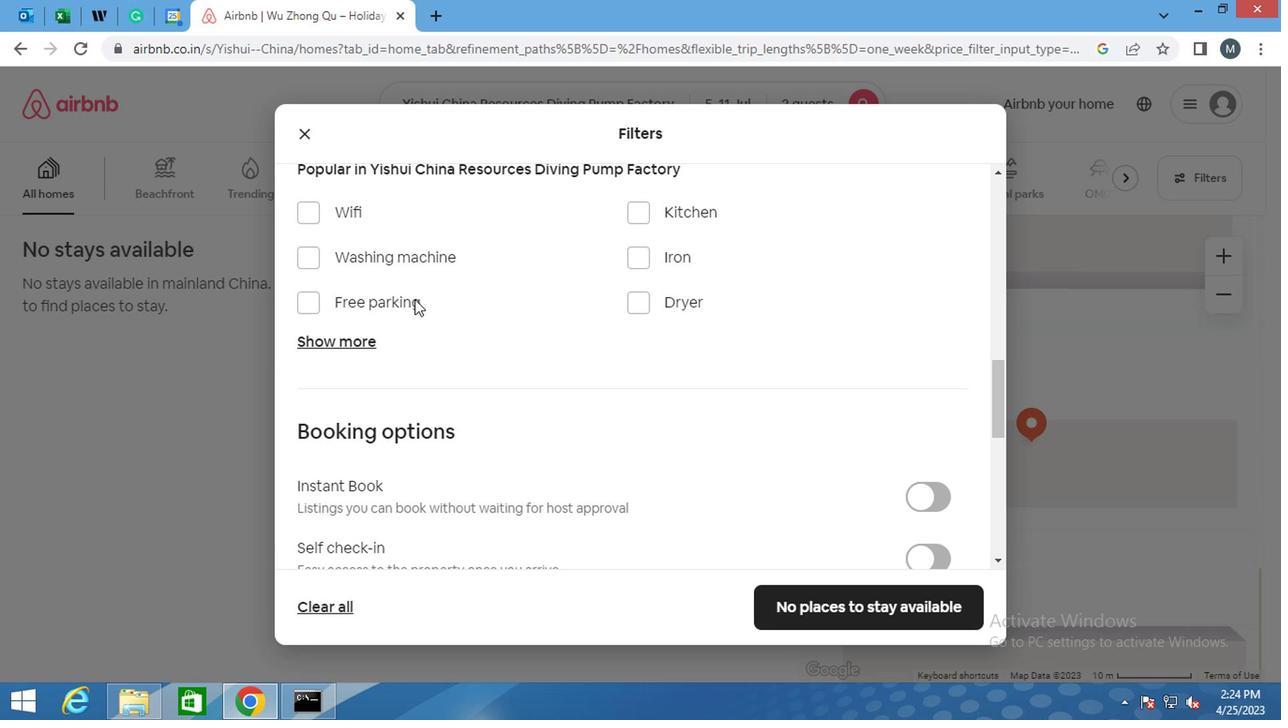 
Action: Mouse scrolled (415, 301) with delta (0, -1)
Screenshot: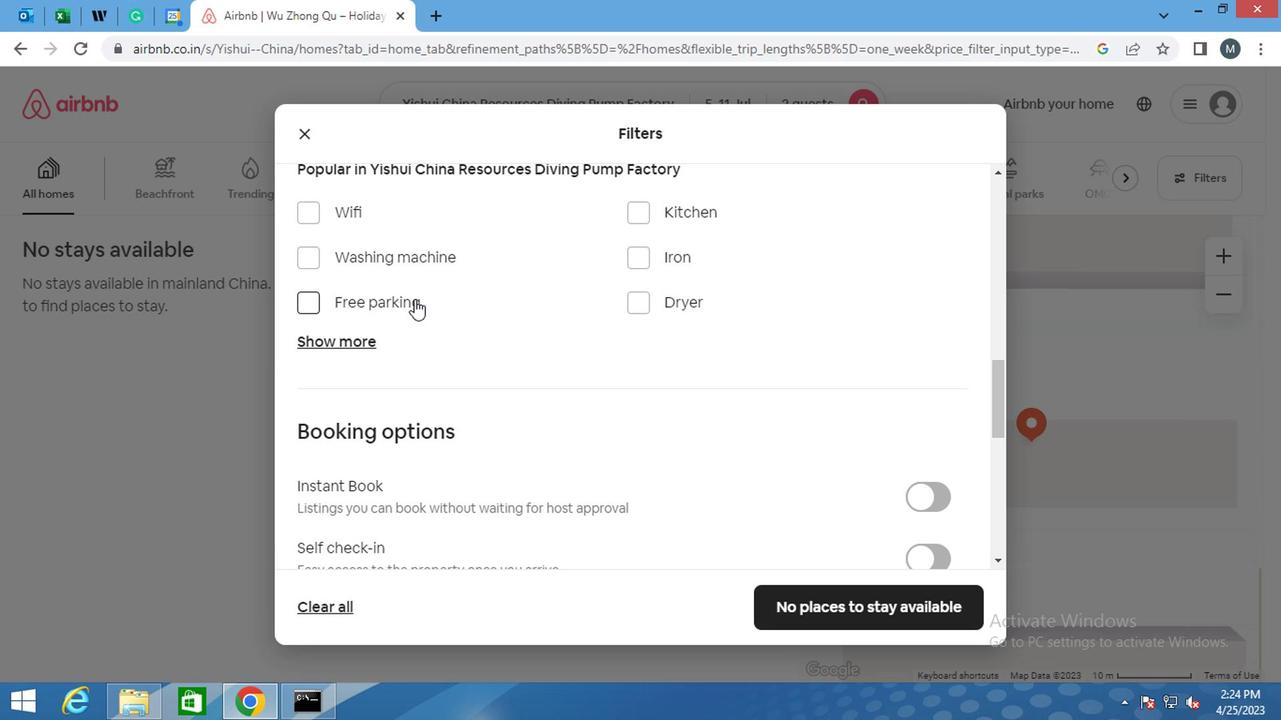 
Action: Mouse moved to (409, 318)
Screenshot: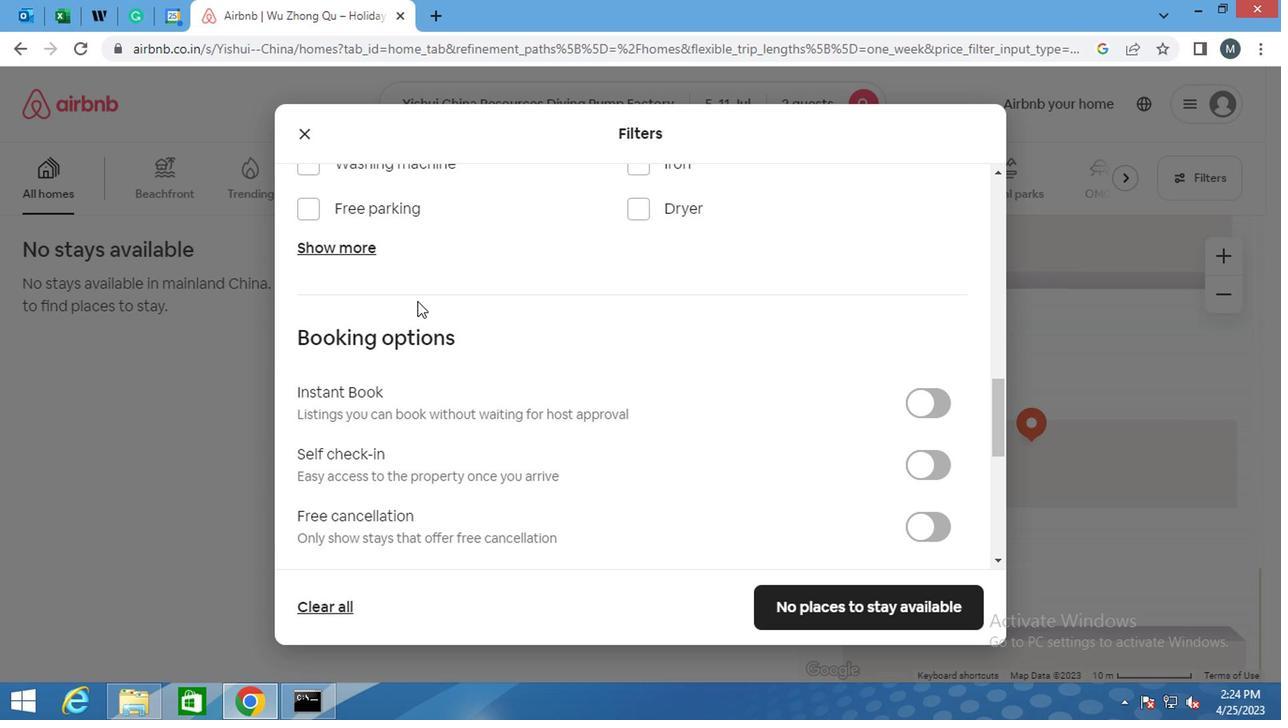 
Action: Mouse scrolled (409, 319) with delta (0, 0)
Screenshot: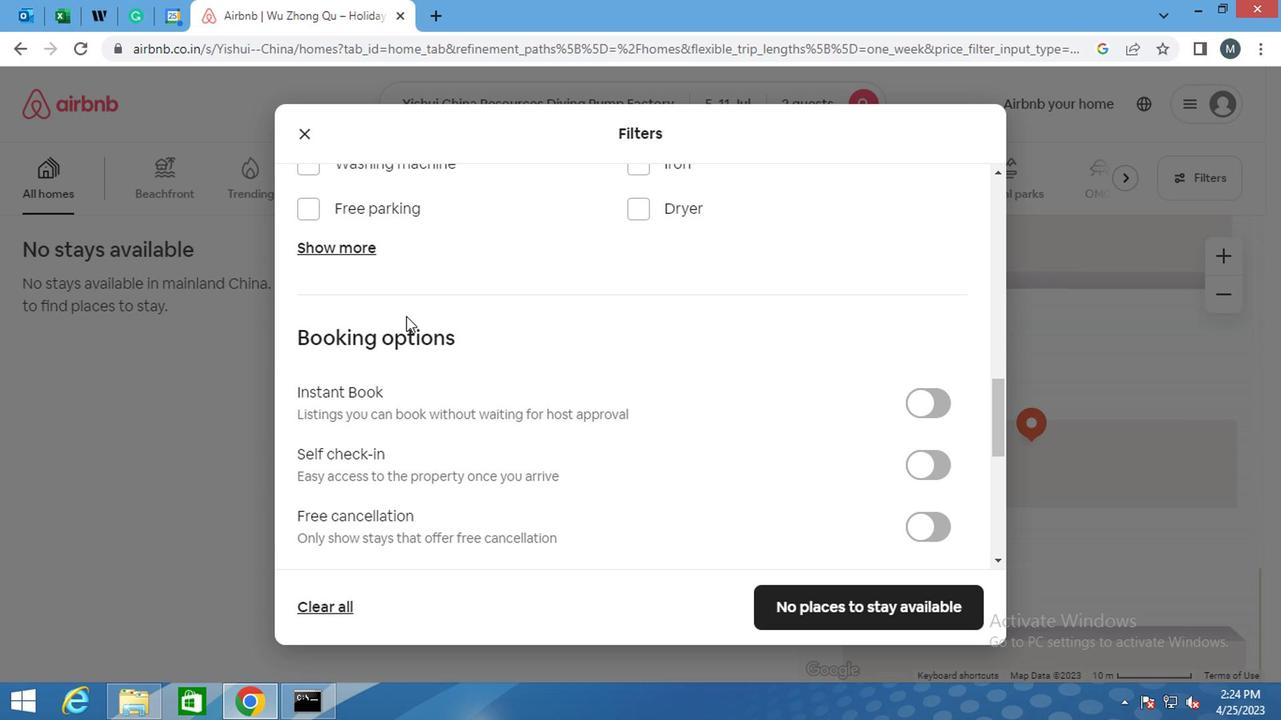 
Action: Mouse moved to (313, 269)
Screenshot: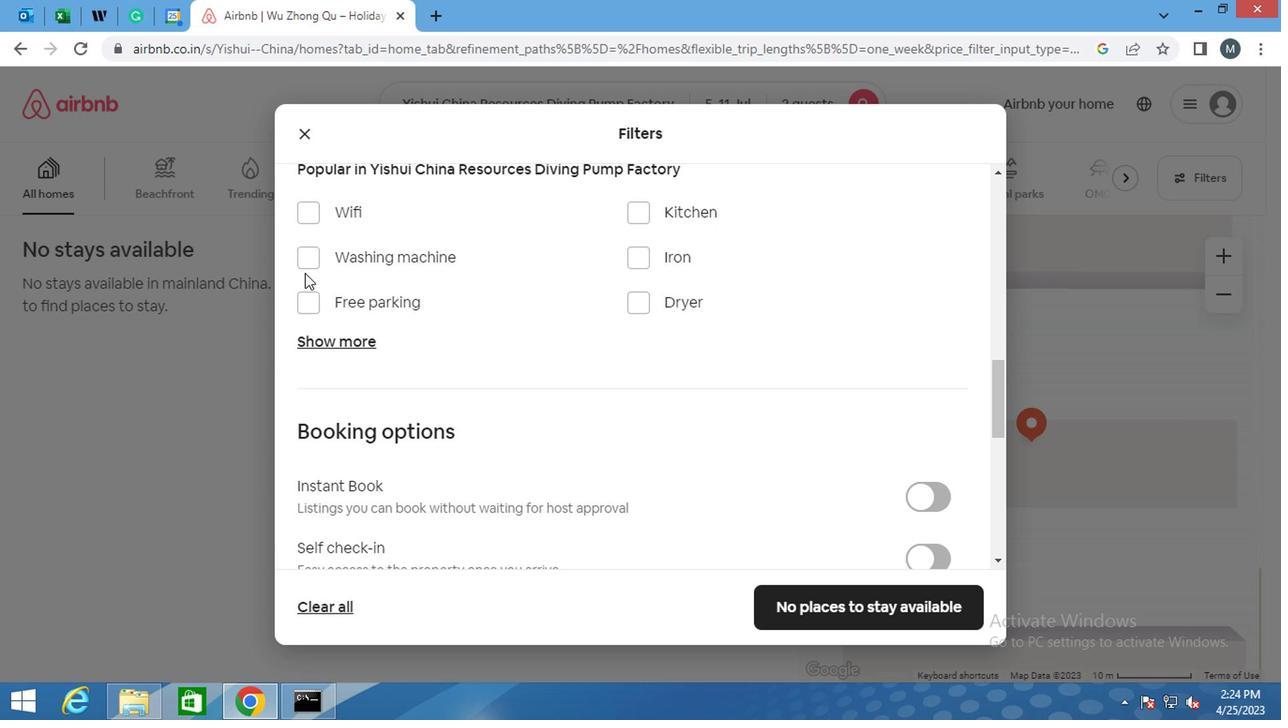 
Action: Mouse pressed left at (313, 269)
Screenshot: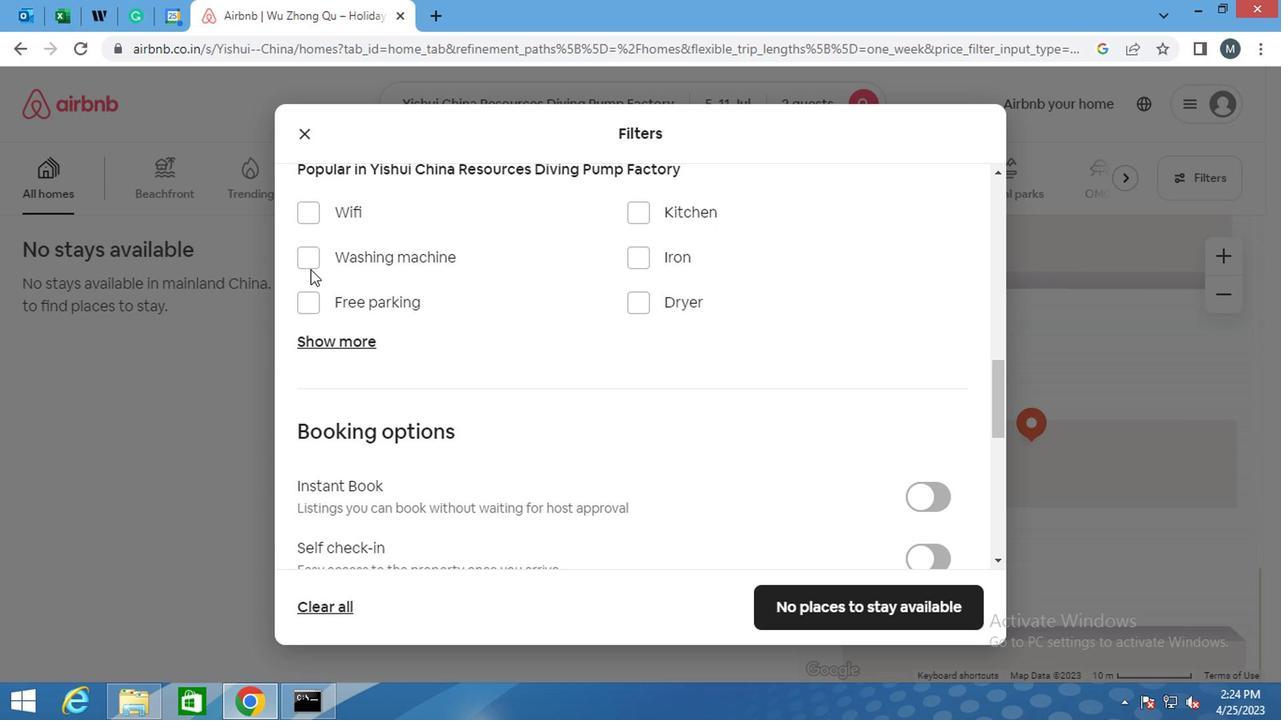 
Action: Mouse moved to (609, 289)
Screenshot: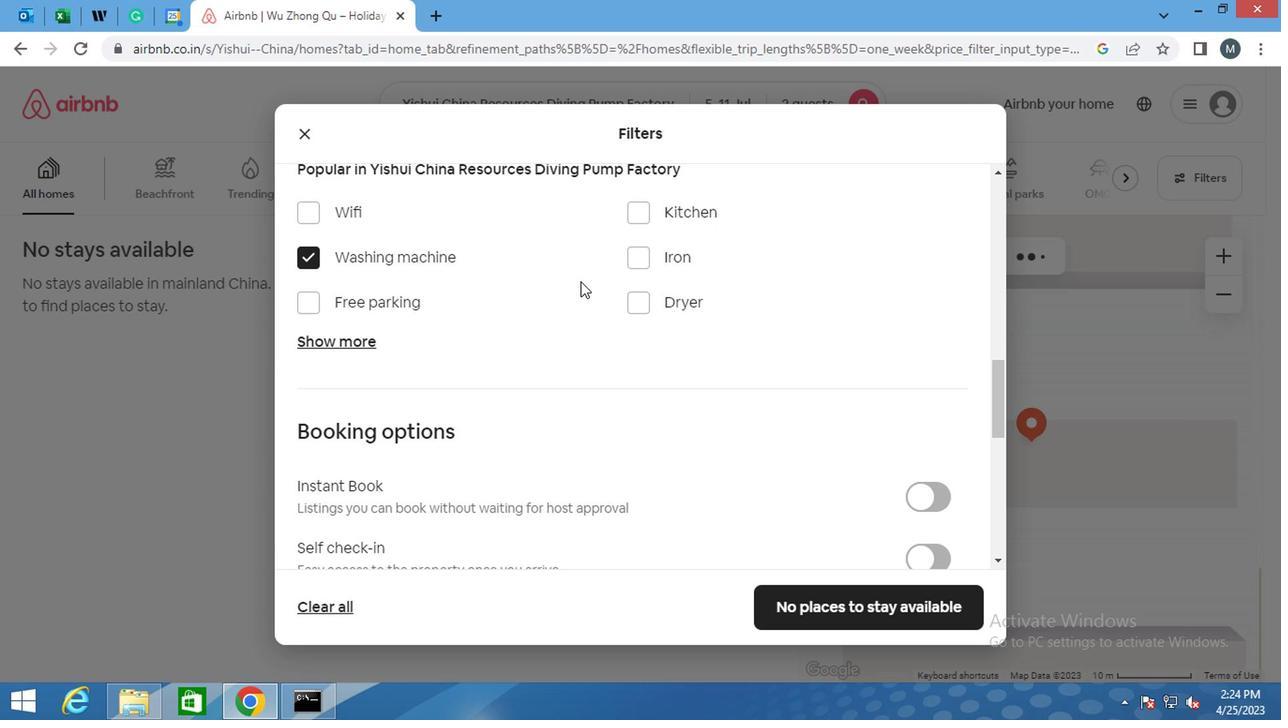 
Action: Mouse scrolled (609, 288) with delta (0, 0)
Screenshot: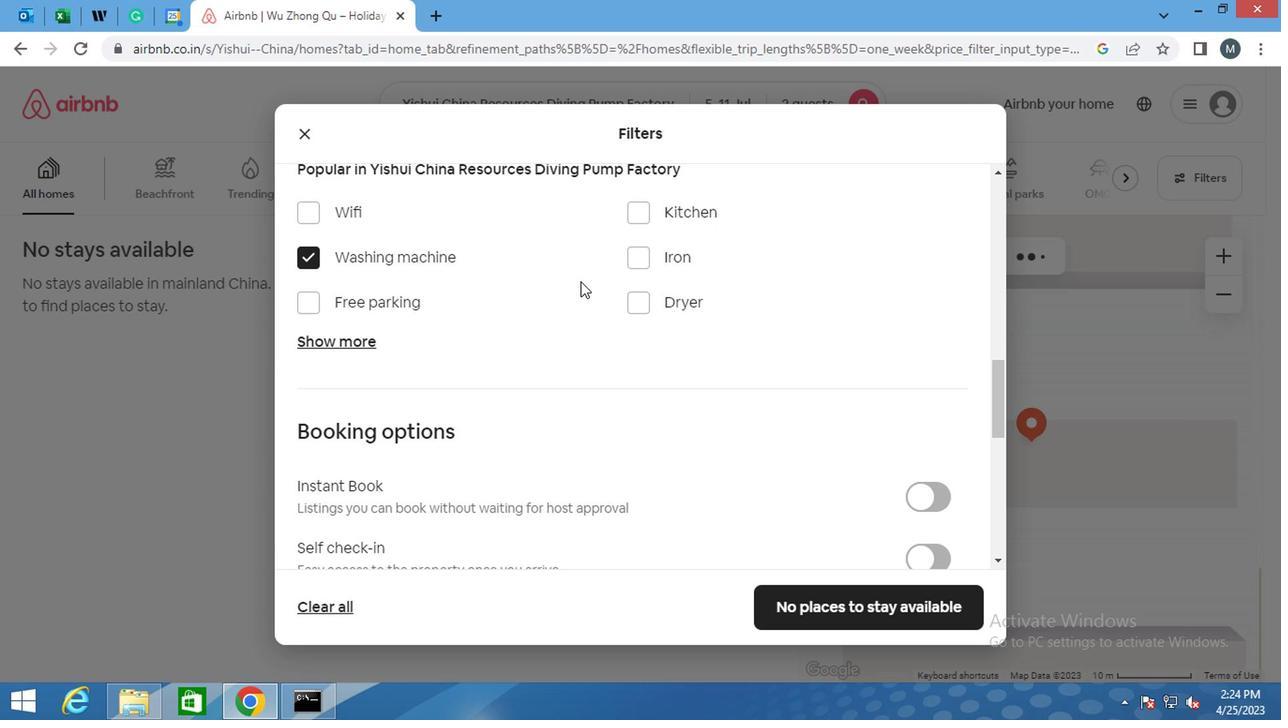 
Action: Mouse moved to (609, 297)
Screenshot: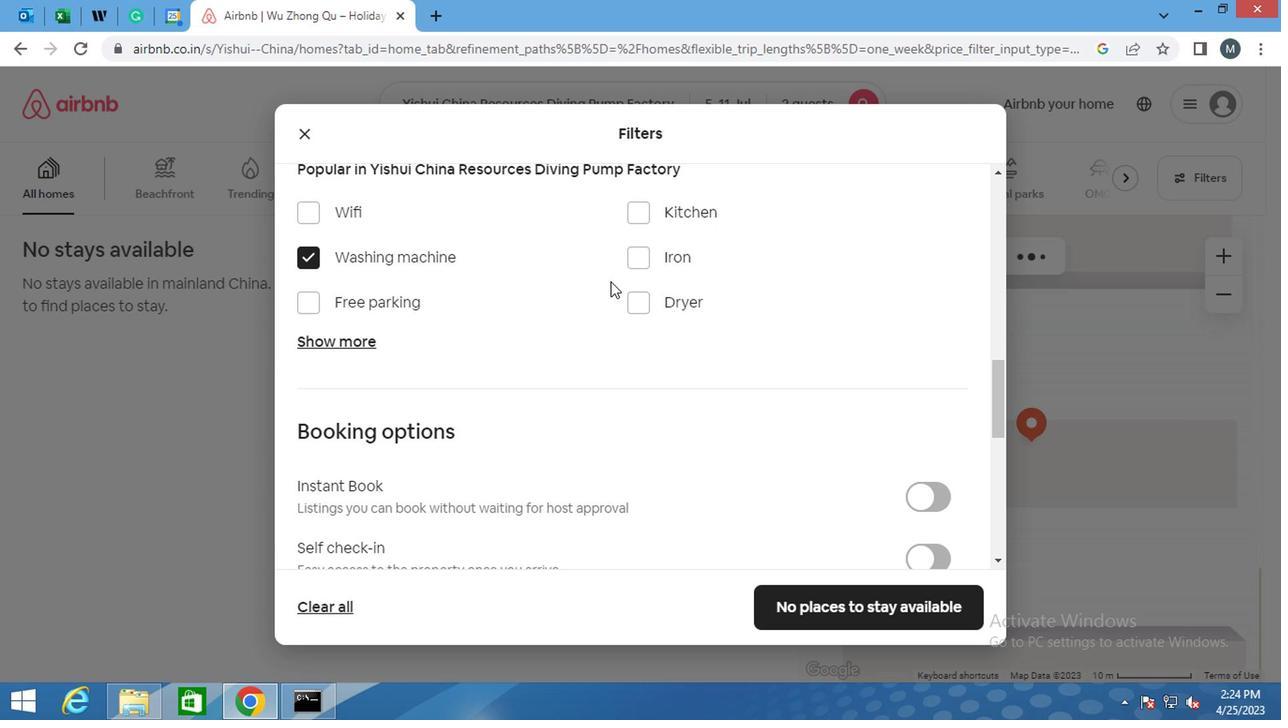 
Action: Mouse scrolled (609, 296) with delta (0, -1)
Screenshot: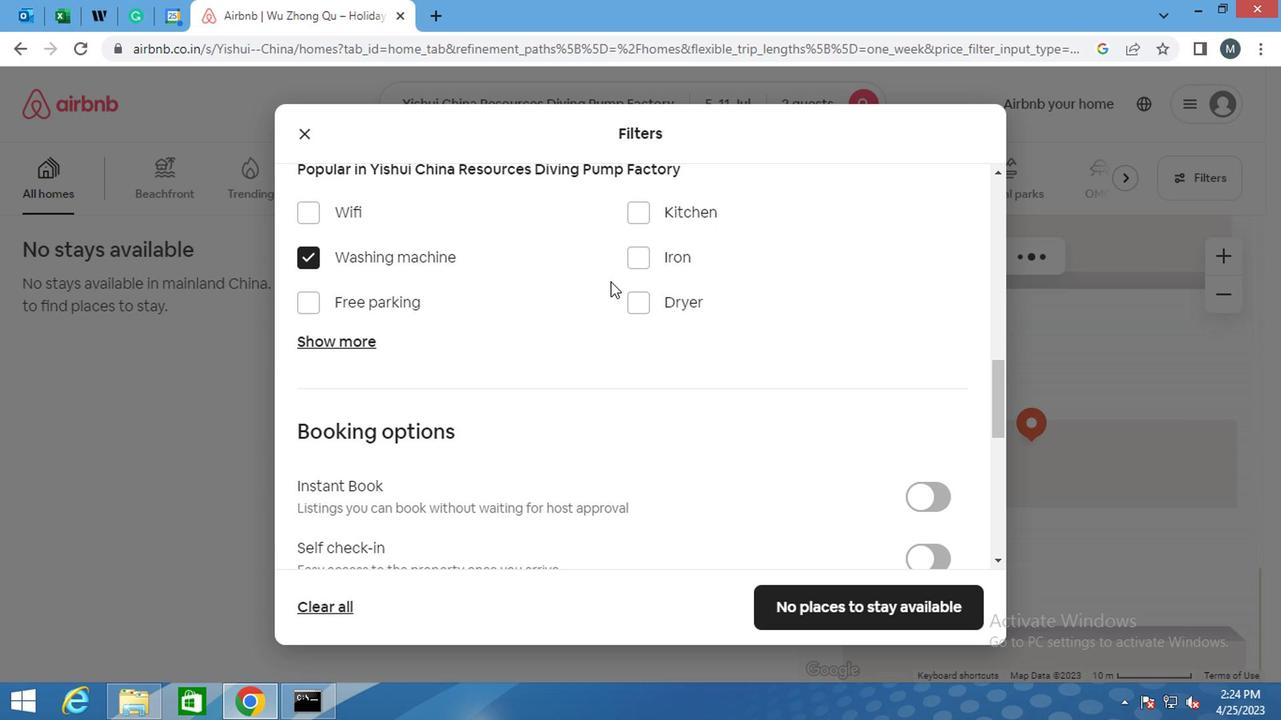 
Action: Mouse moved to (929, 376)
Screenshot: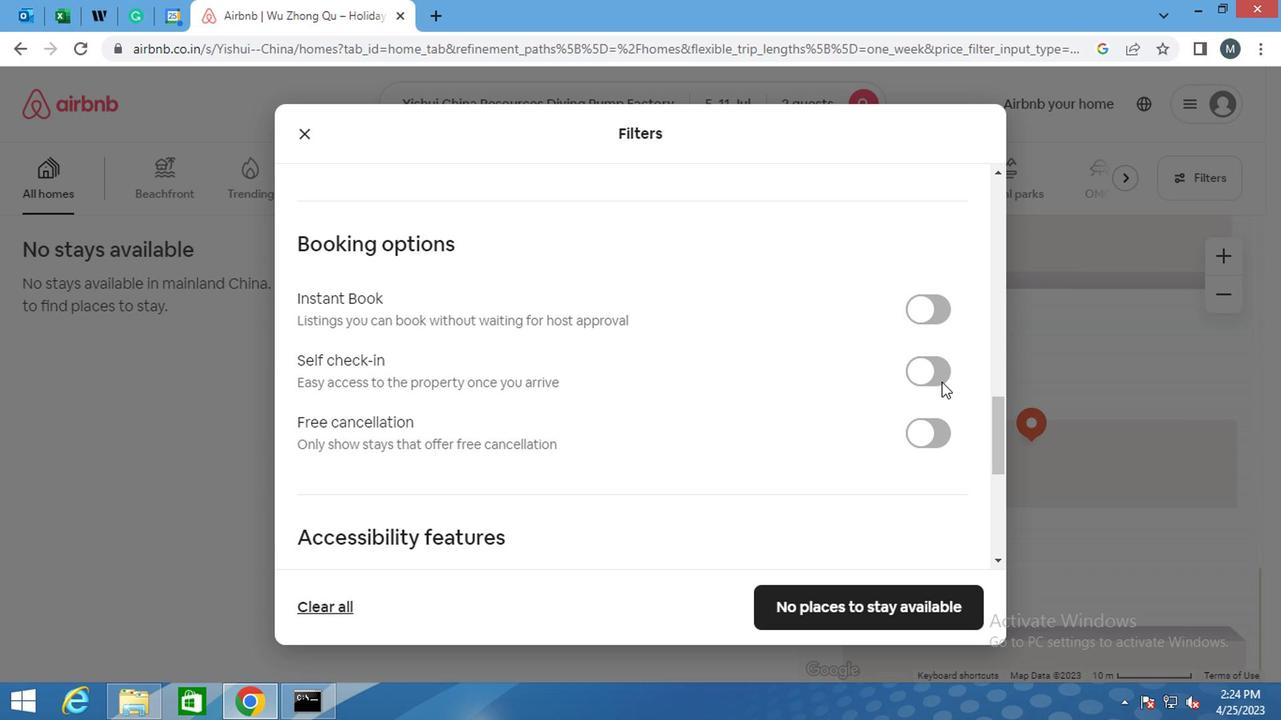 
Action: Mouse pressed left at (929, 376)
Screenshot: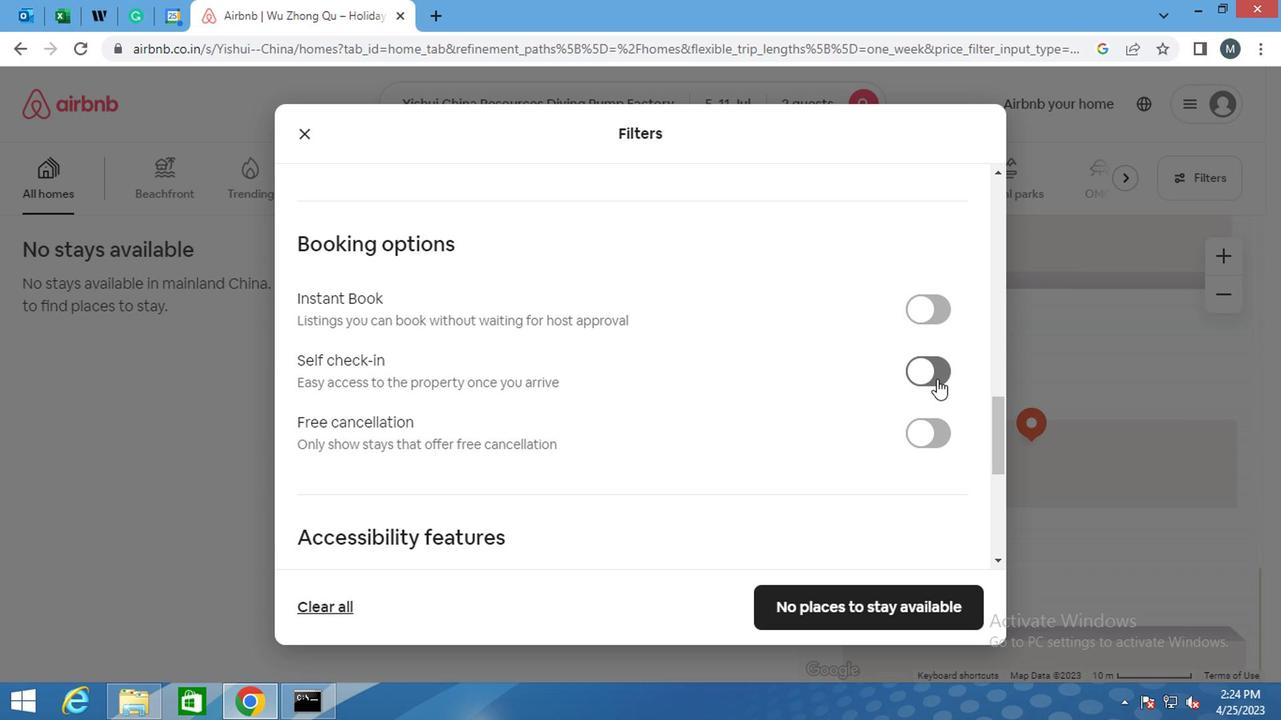 
Action: Mouse moved to (702, 371)
Screenshot: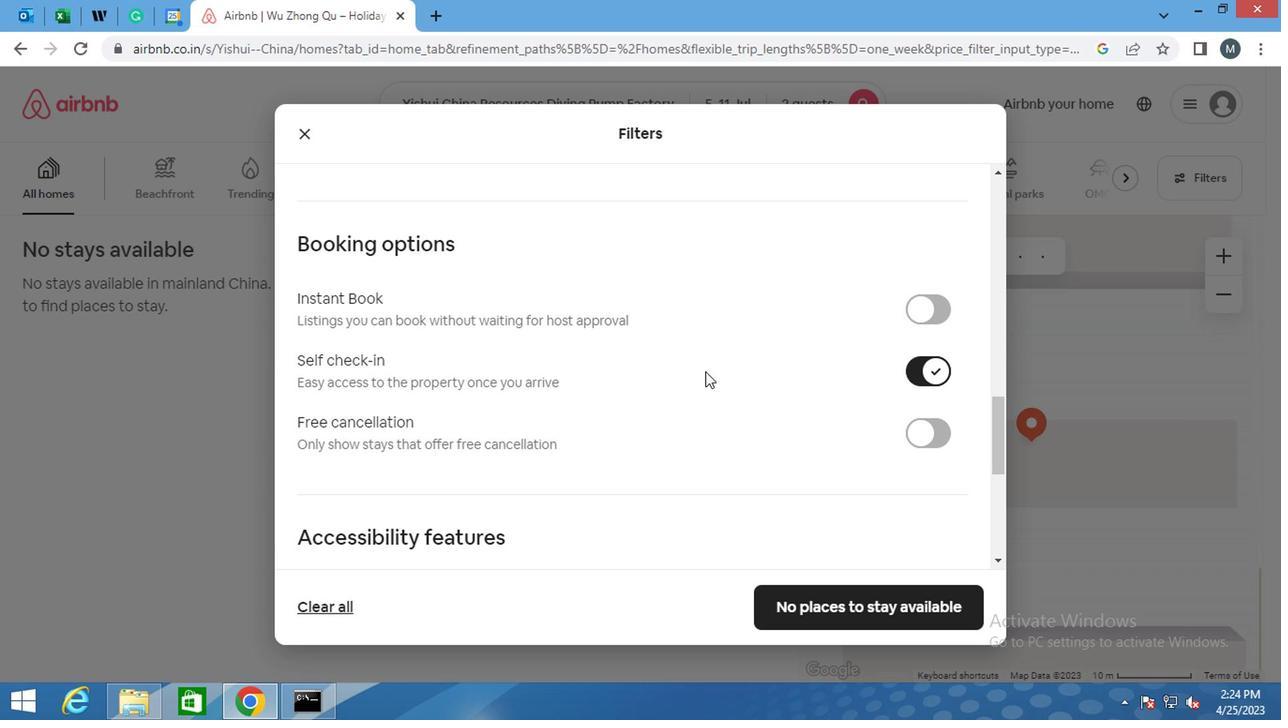 
Action: Mouse scrolled (702, 370) with delta (0, -1)
Screenshot: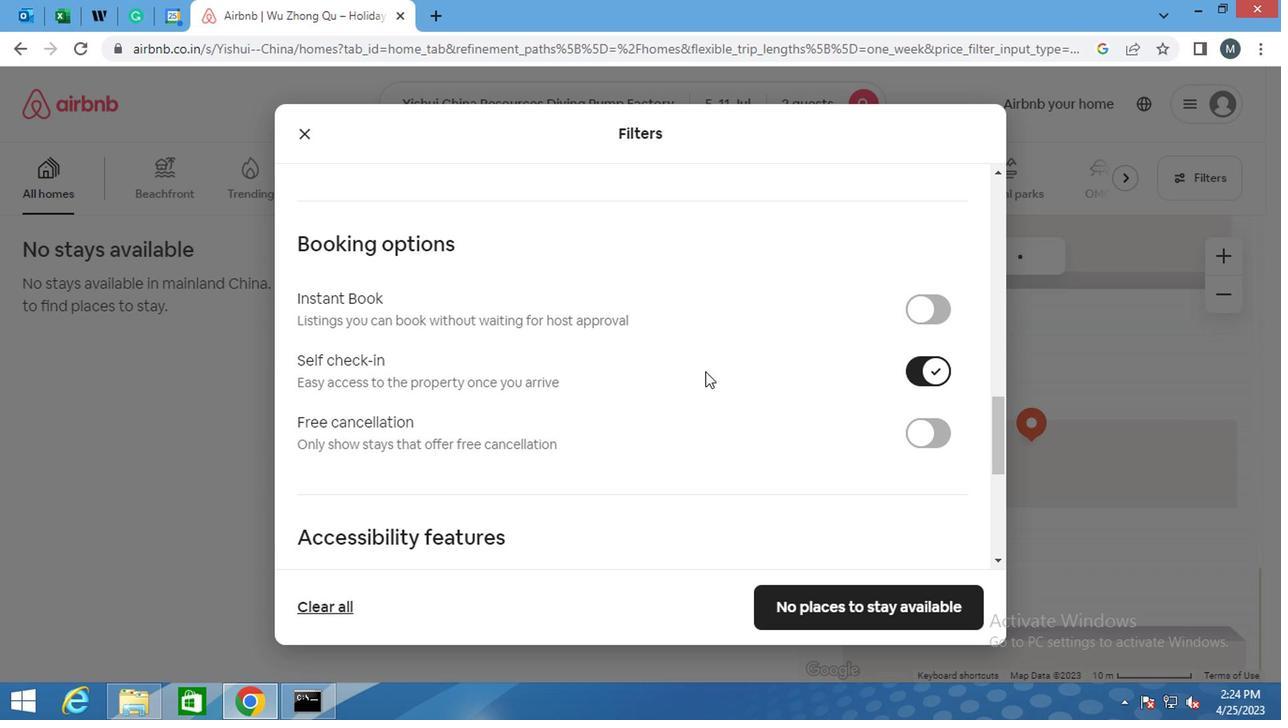 
Action: Mouse scrolled (702, 370) with delta (0, -1)
Screenshot: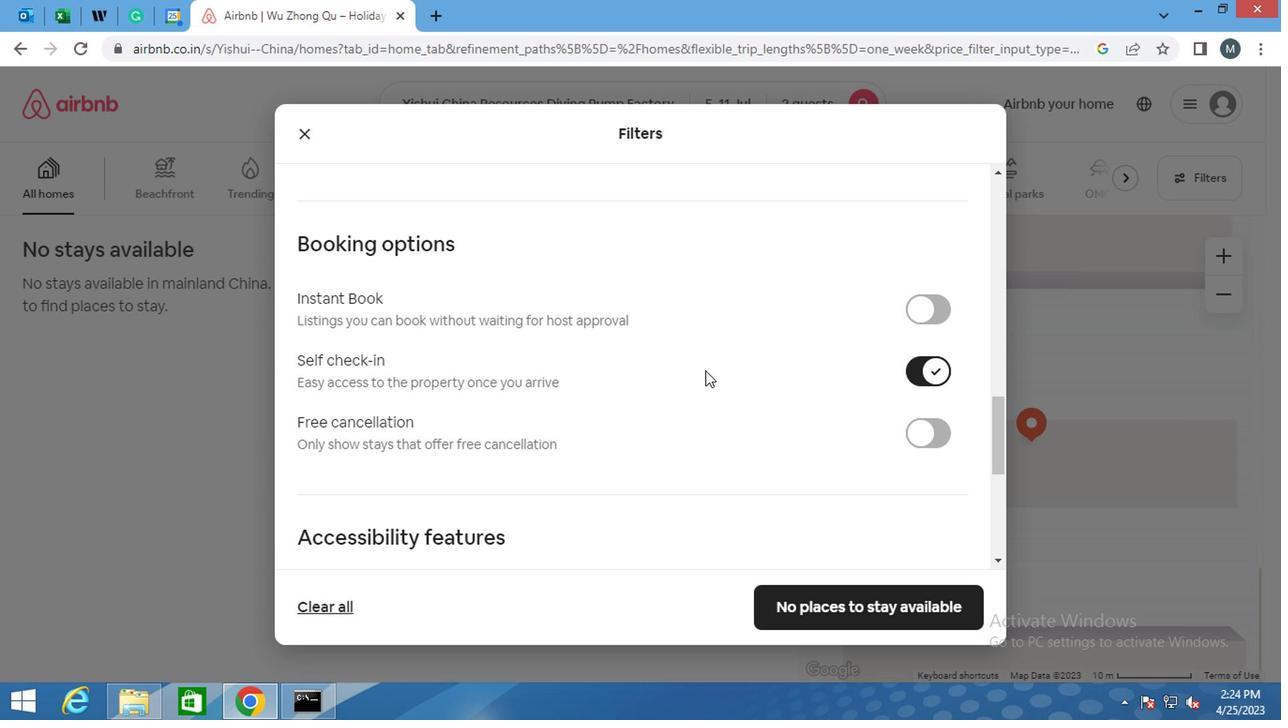 
Action: Mouse moved to (697, 373)
Screenshot: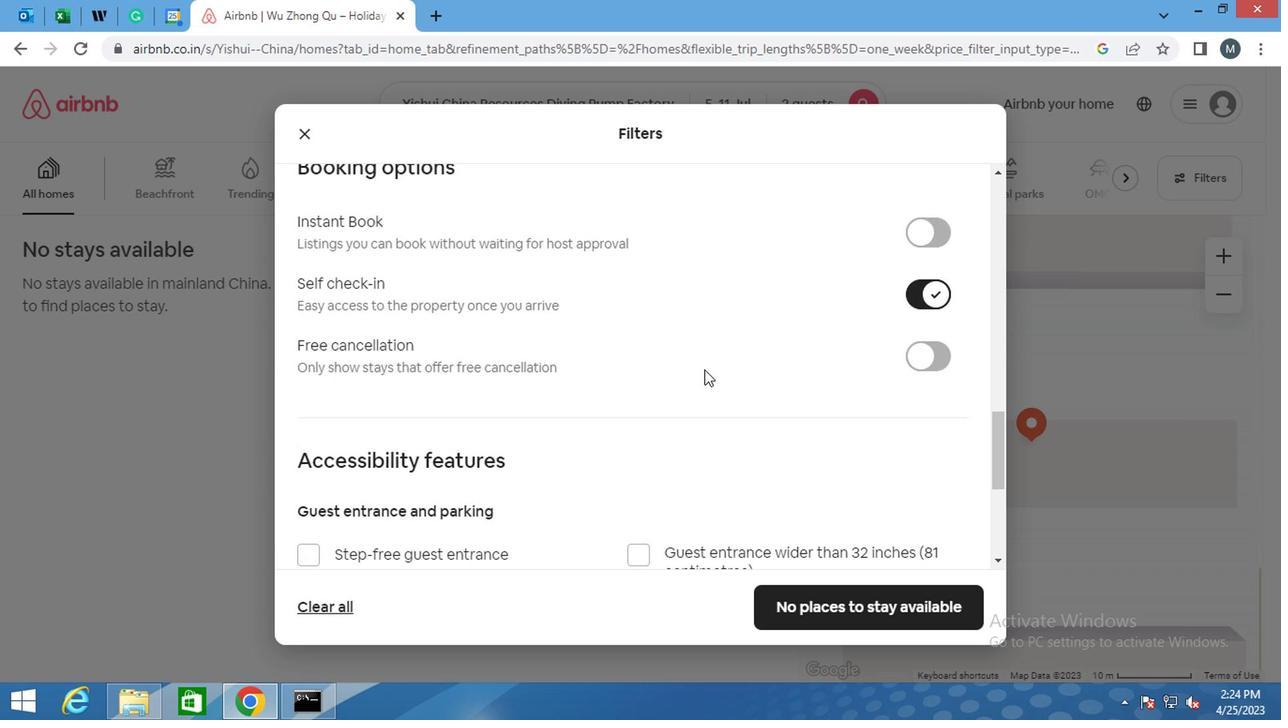 
Action: Mouse scrolled (697, 372) with delta (0, -1)
Screenshot: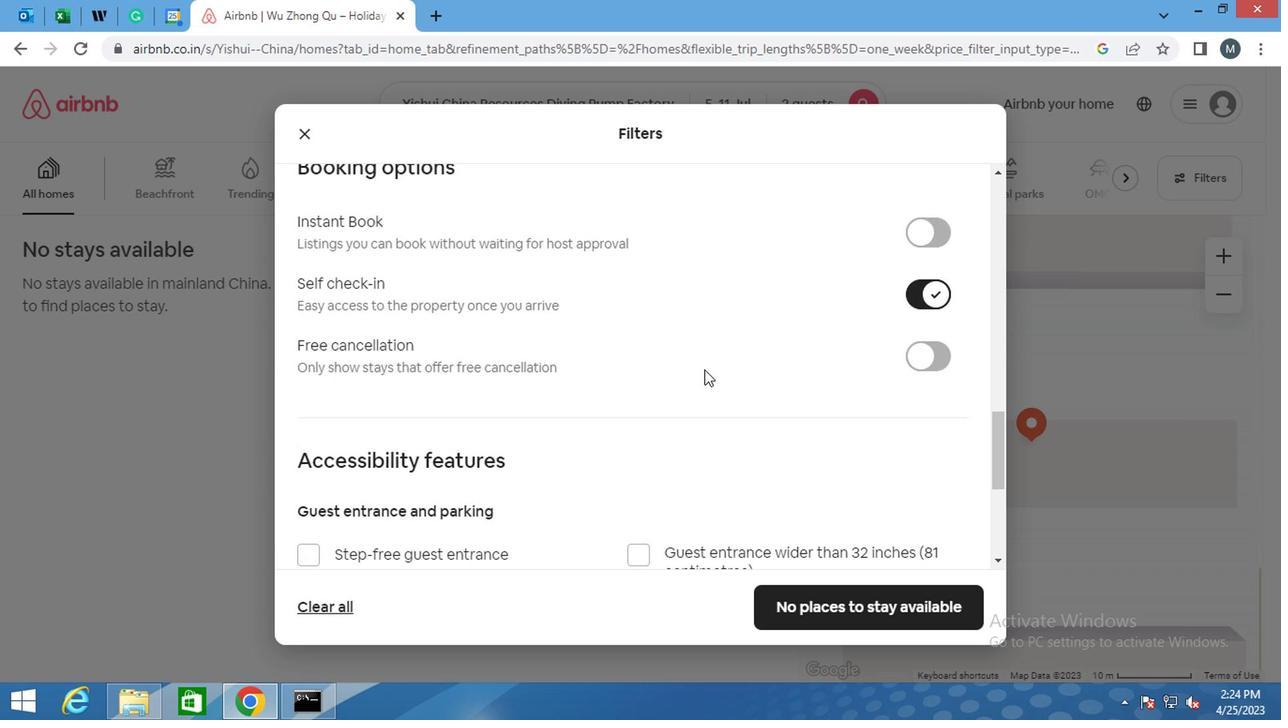 
Action: Mouse moved to (636, 403)
Screenshot: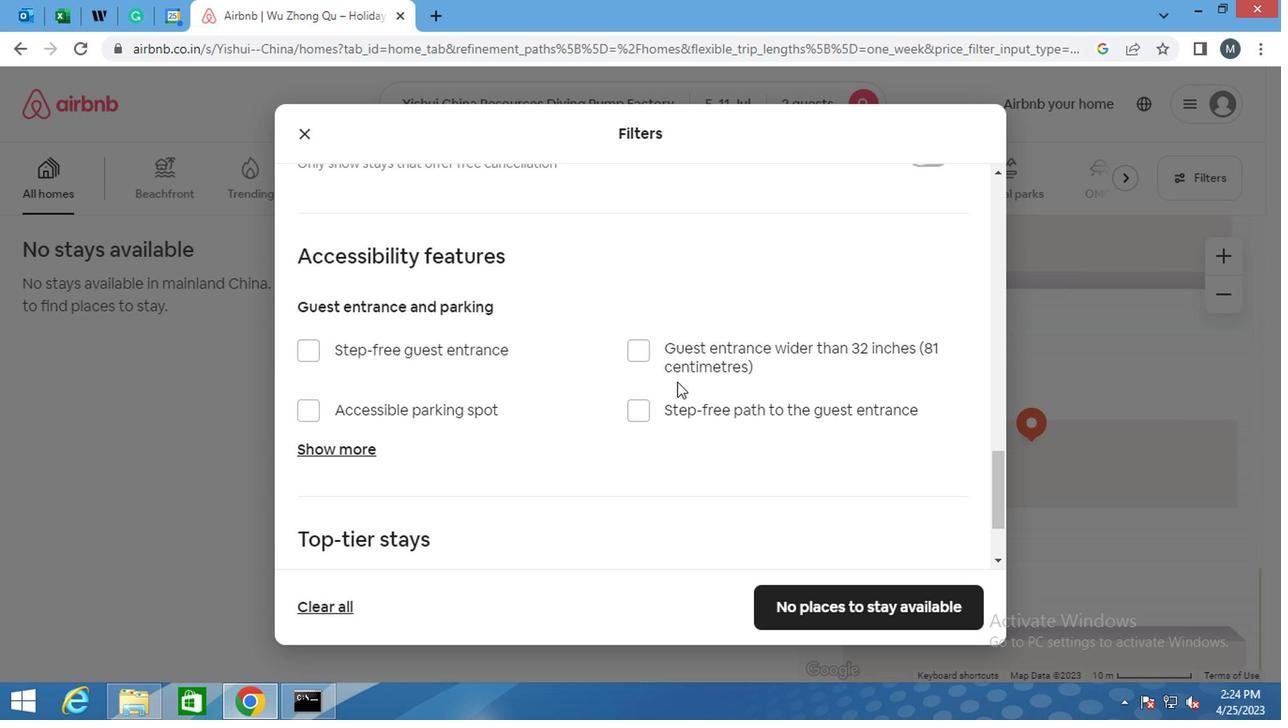 
Action: Mouse scrolled (636, 402) with delta (0, -1)
Screenshot: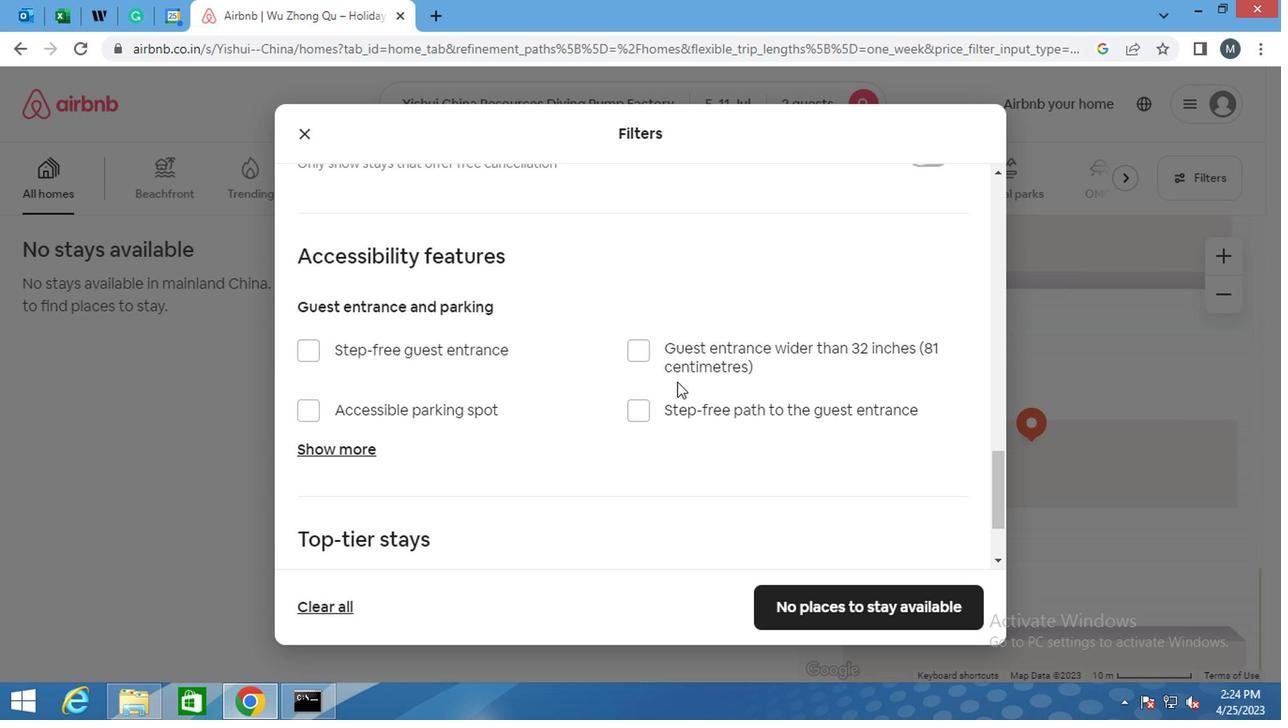 
Action: Mouse moved to (632, 406)
Screenshot: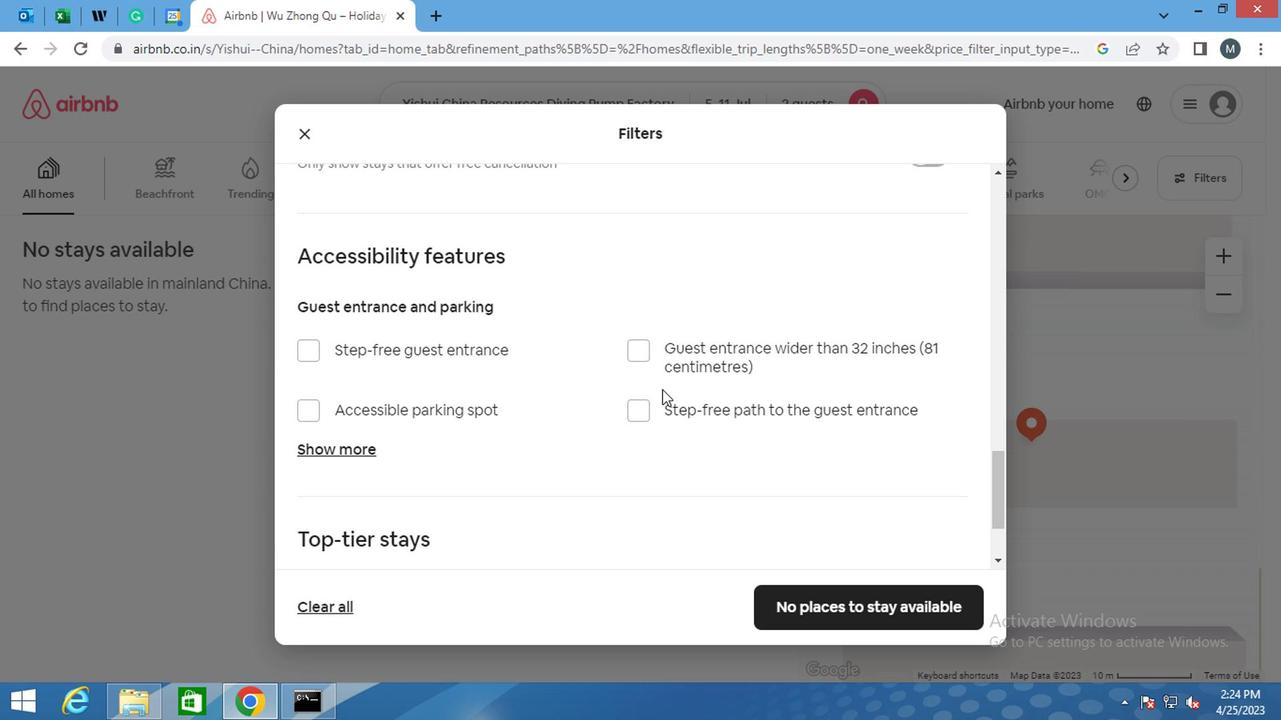 
Action: Mouse scrolled (632, 405) with delta (0, -1)
Screenshot: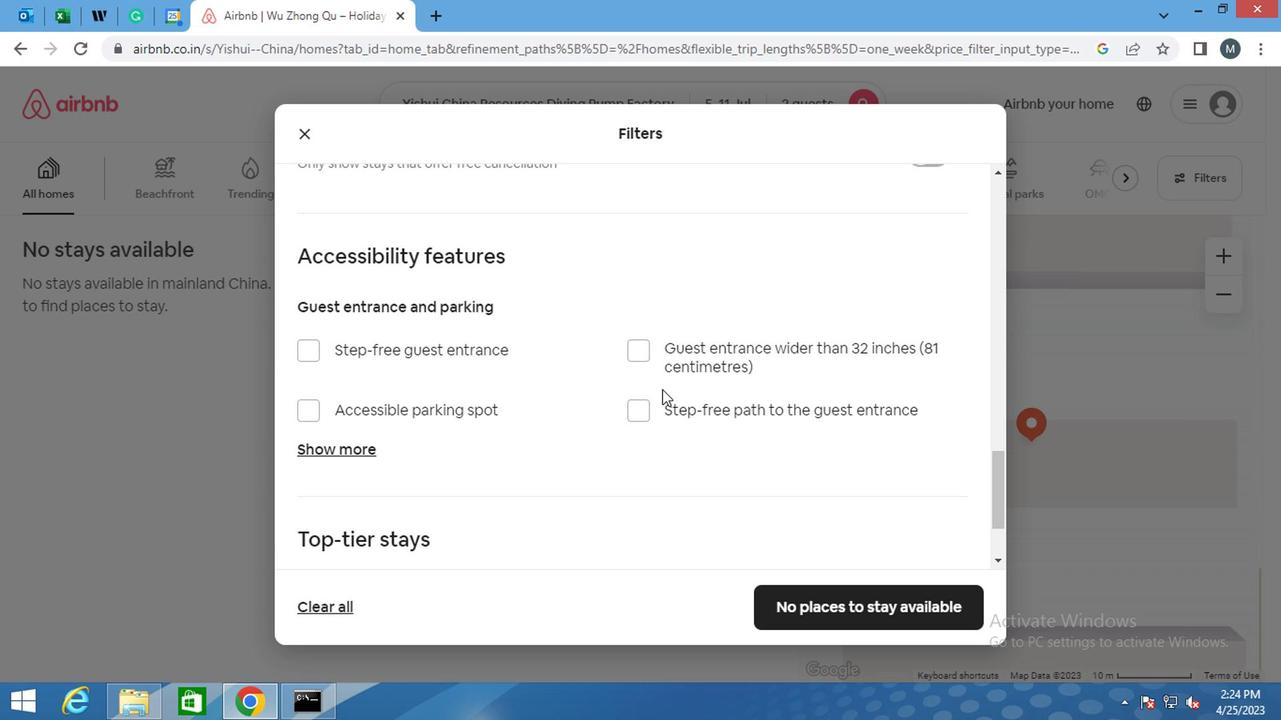 
Action: Mouse moved to (455, 381)
Screenshot: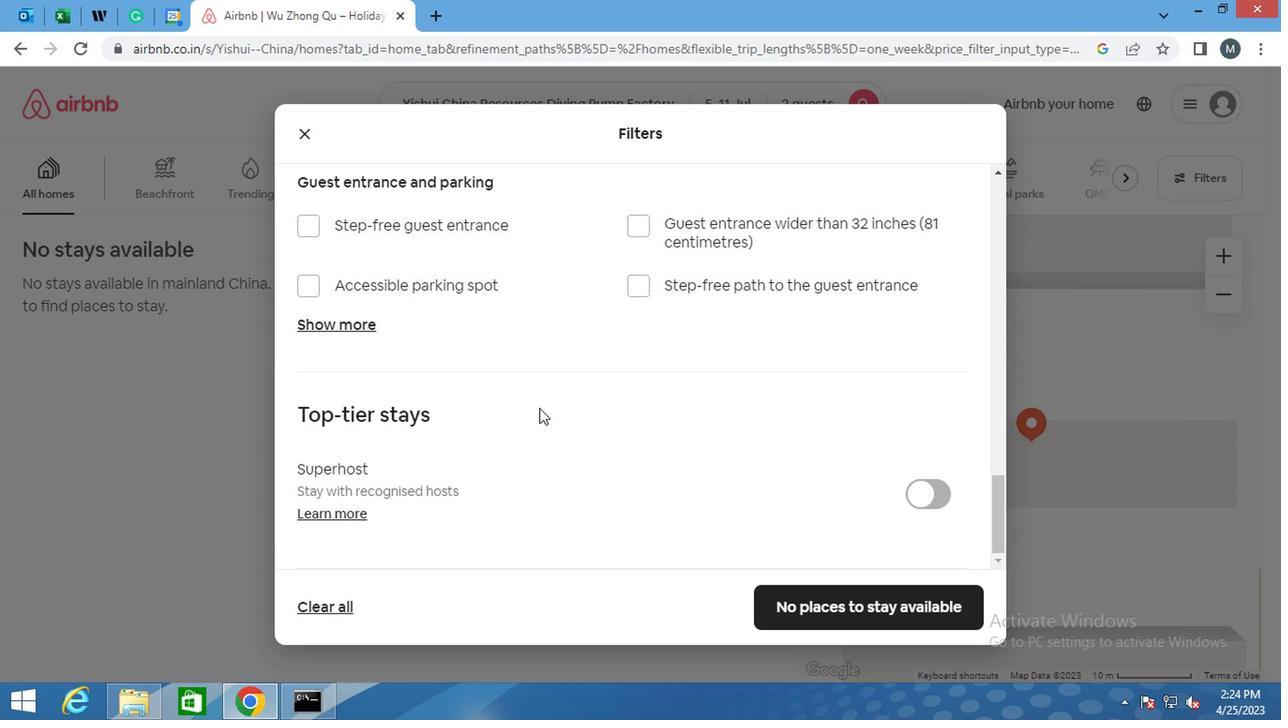 
Action: Mouse scrolled (455, 383) with delta (0, 1)
Screenshot: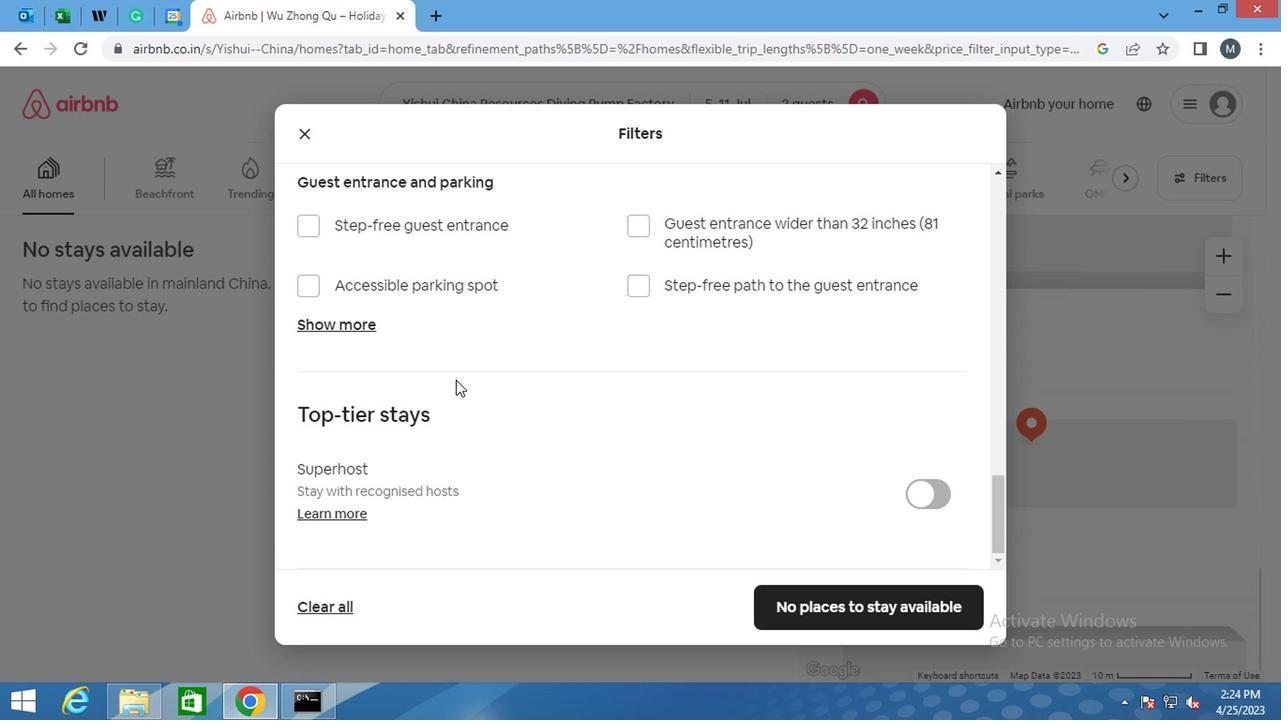 
Action: Mouse moved to (483, 373)
Screenshot: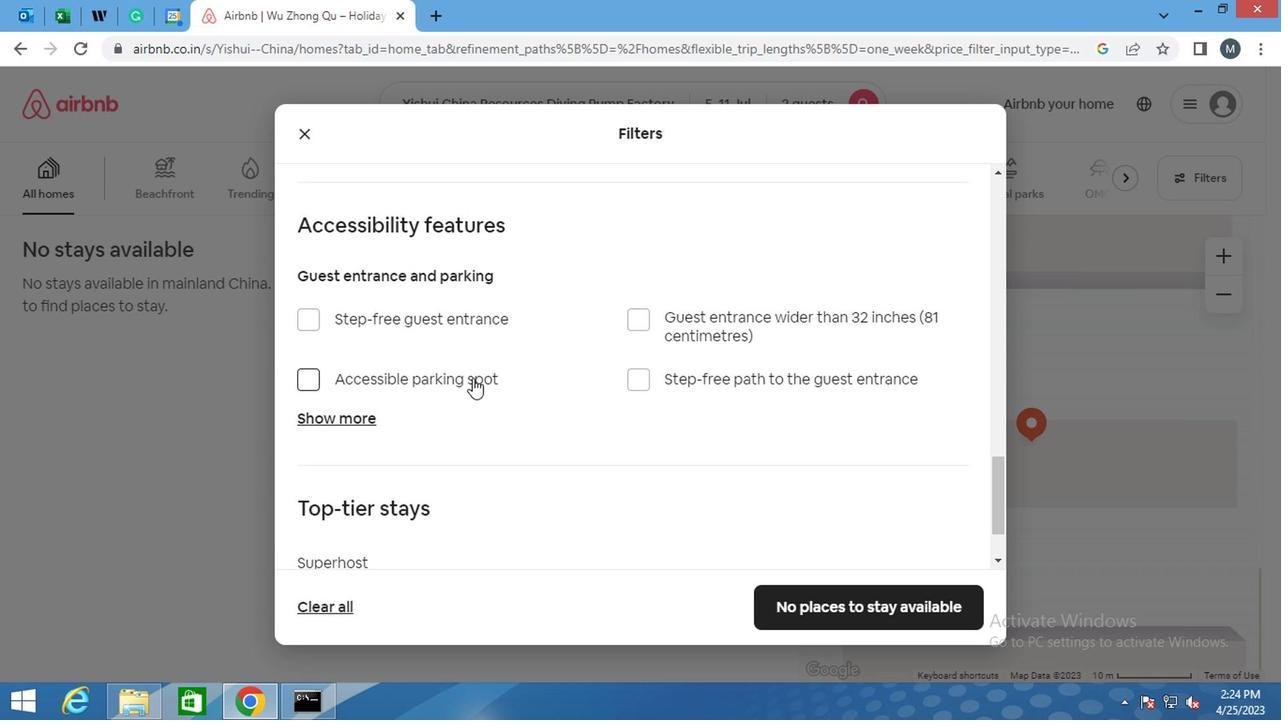 
Action: Mouse scrolled (483, 372) with delta (0, -1)
Screenshot: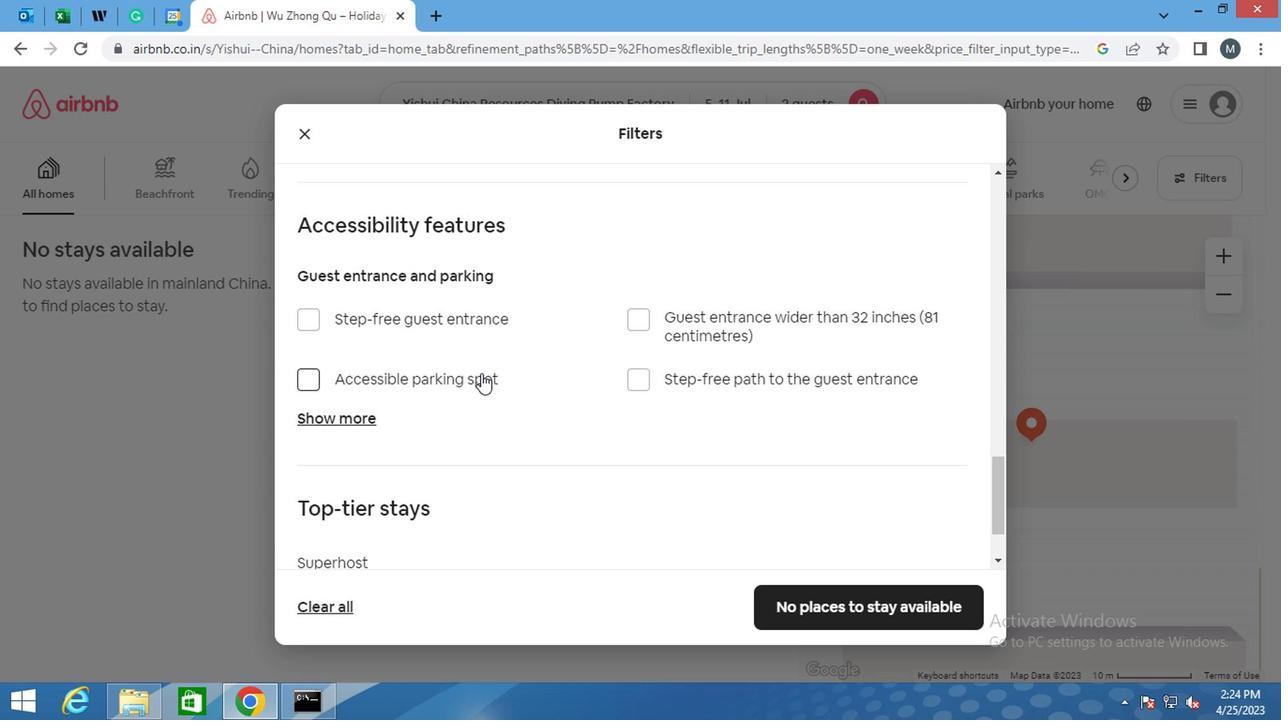 
Action: Mouse scrolled (483, 372) with delta (0, -1)
Screenshot: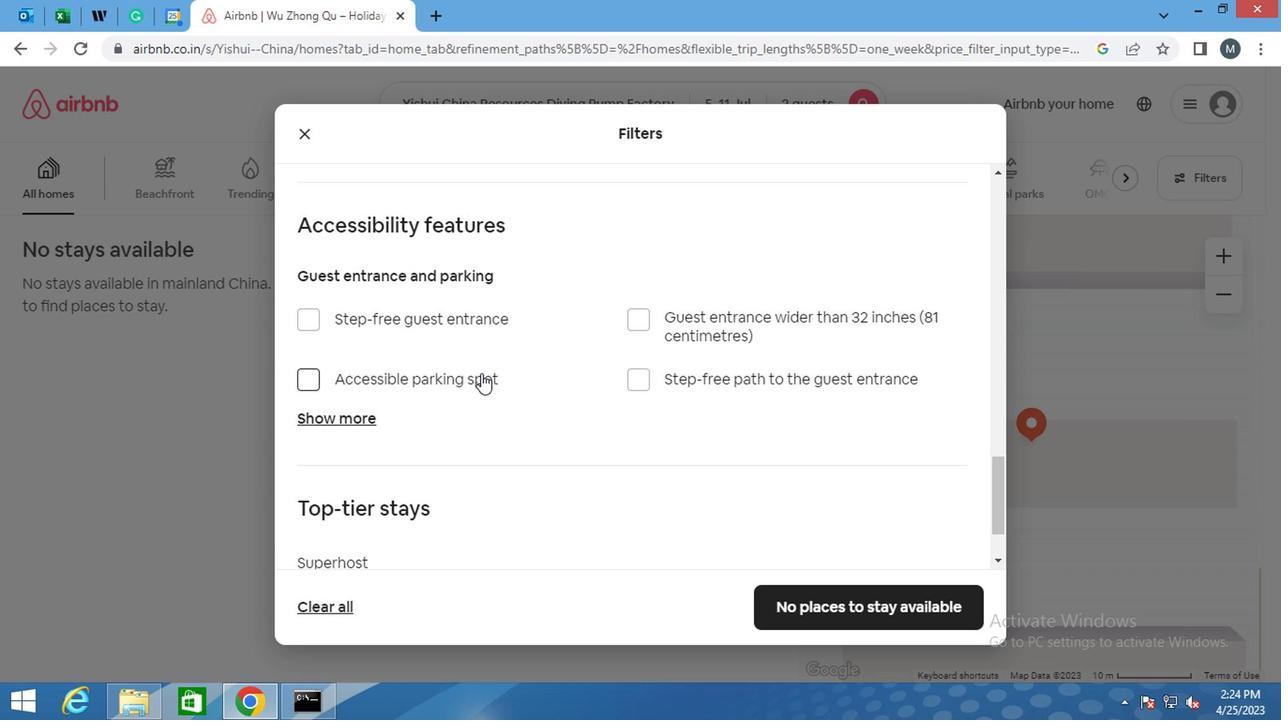 
Action: Mouse moved to (483, 373)
Screenshot: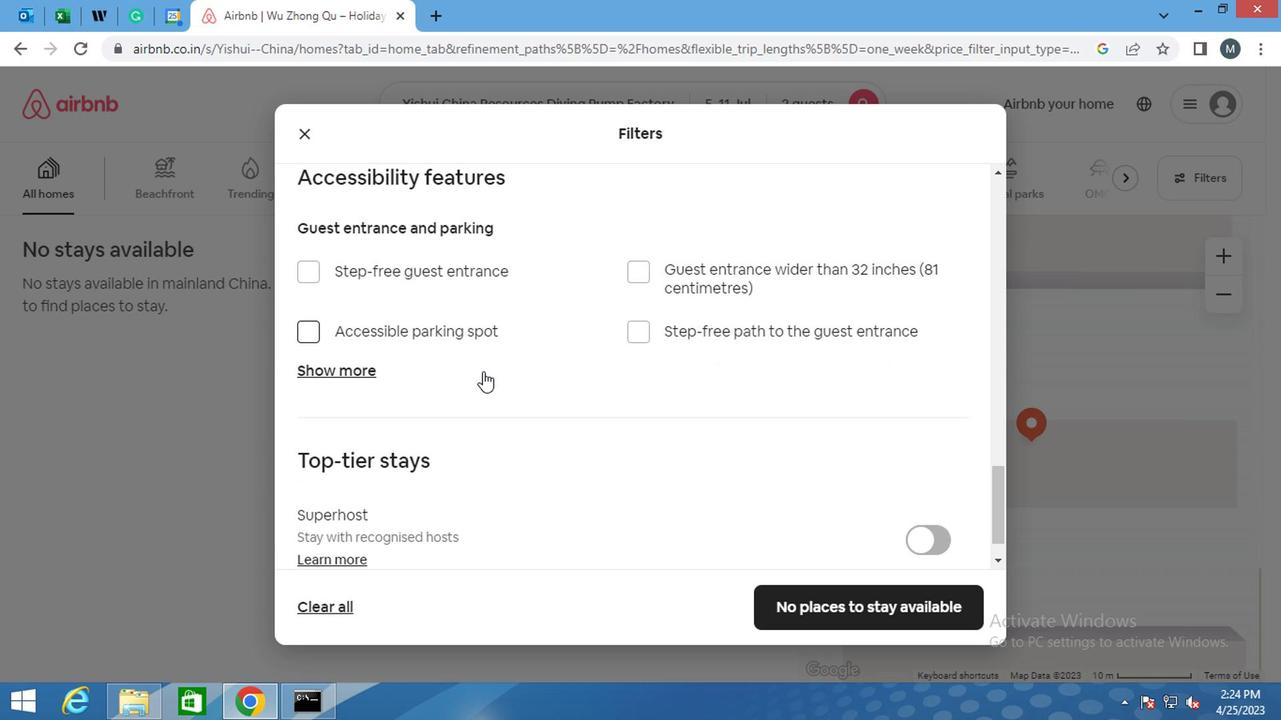 
Action: Mouse scrolled (483, 372) with delta (0, -1)
Screenshot: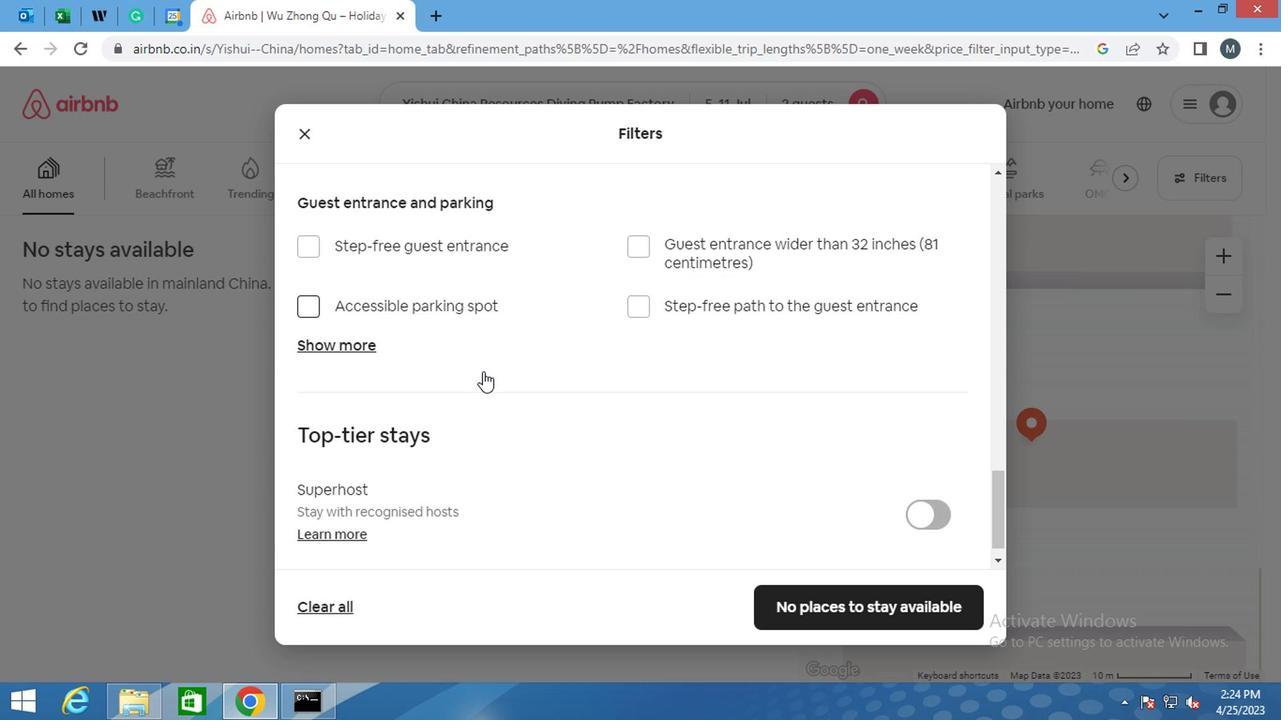
Action: Mouse moved to (485, 374)
Screenshot: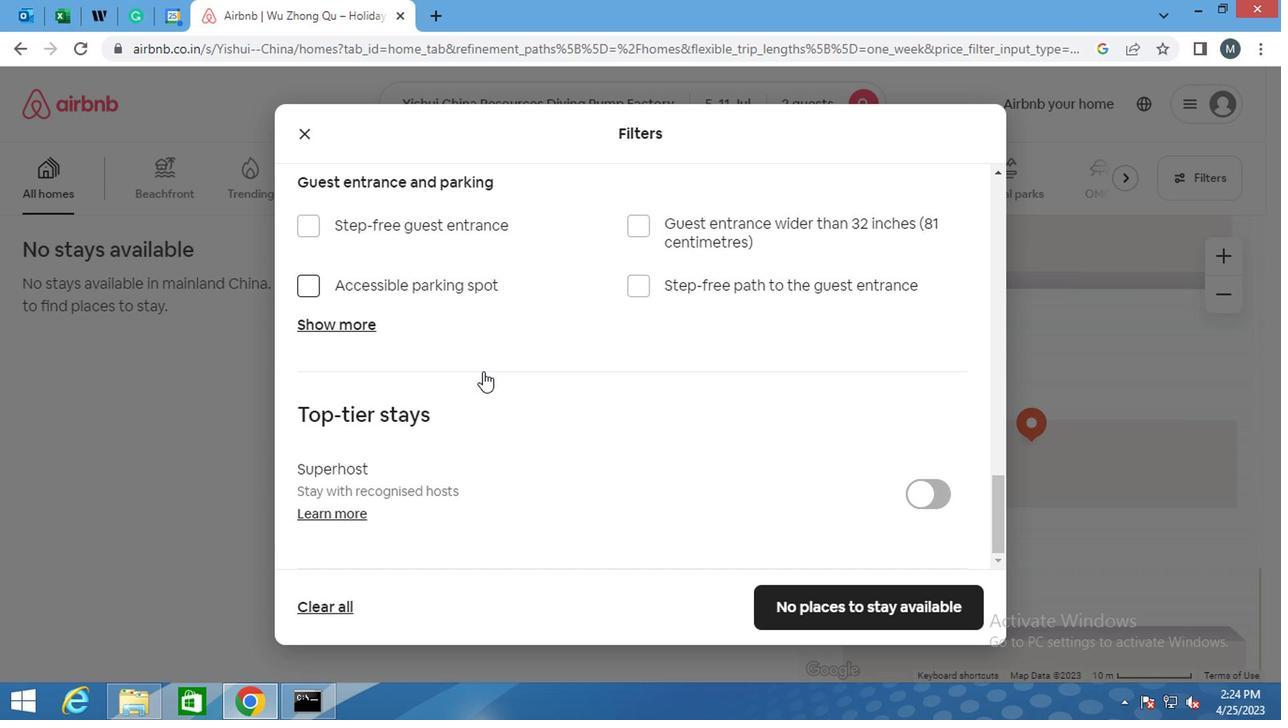
Action: Mouse scrolled (485, 373) with delta (0, 0)
Screenshot: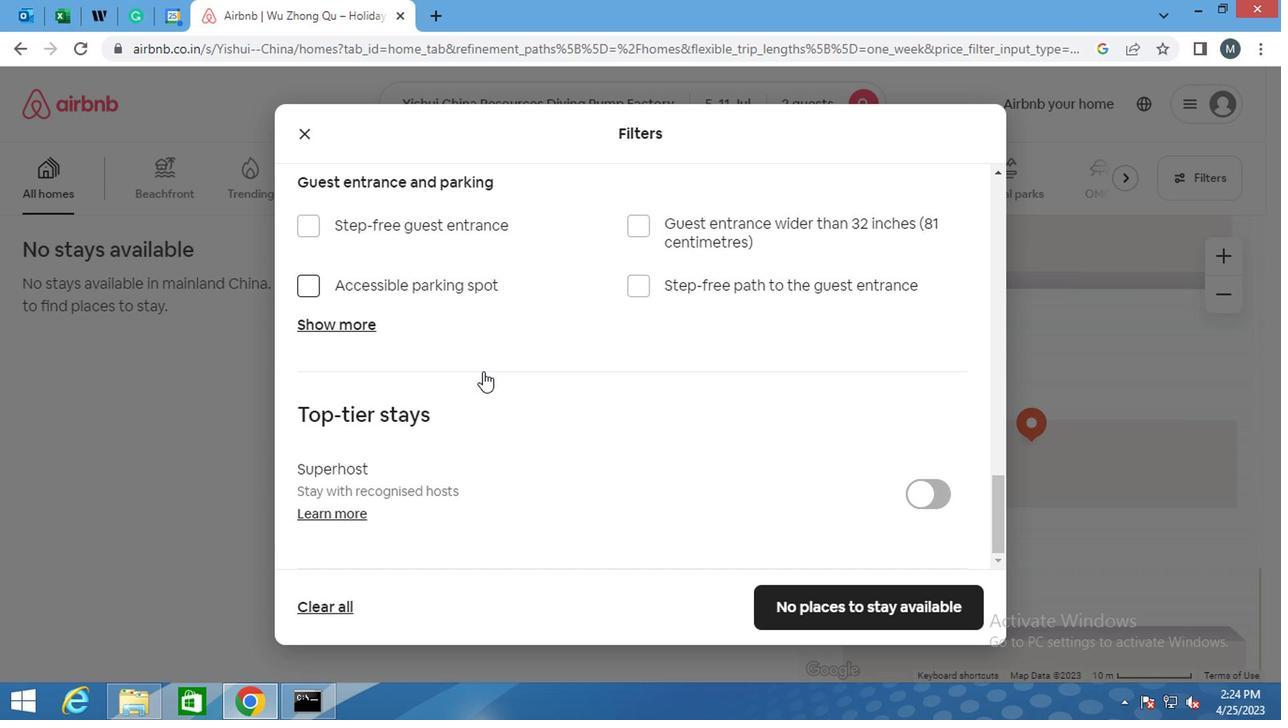 
Action: Mouse moved to (504, 395)
Screenshot: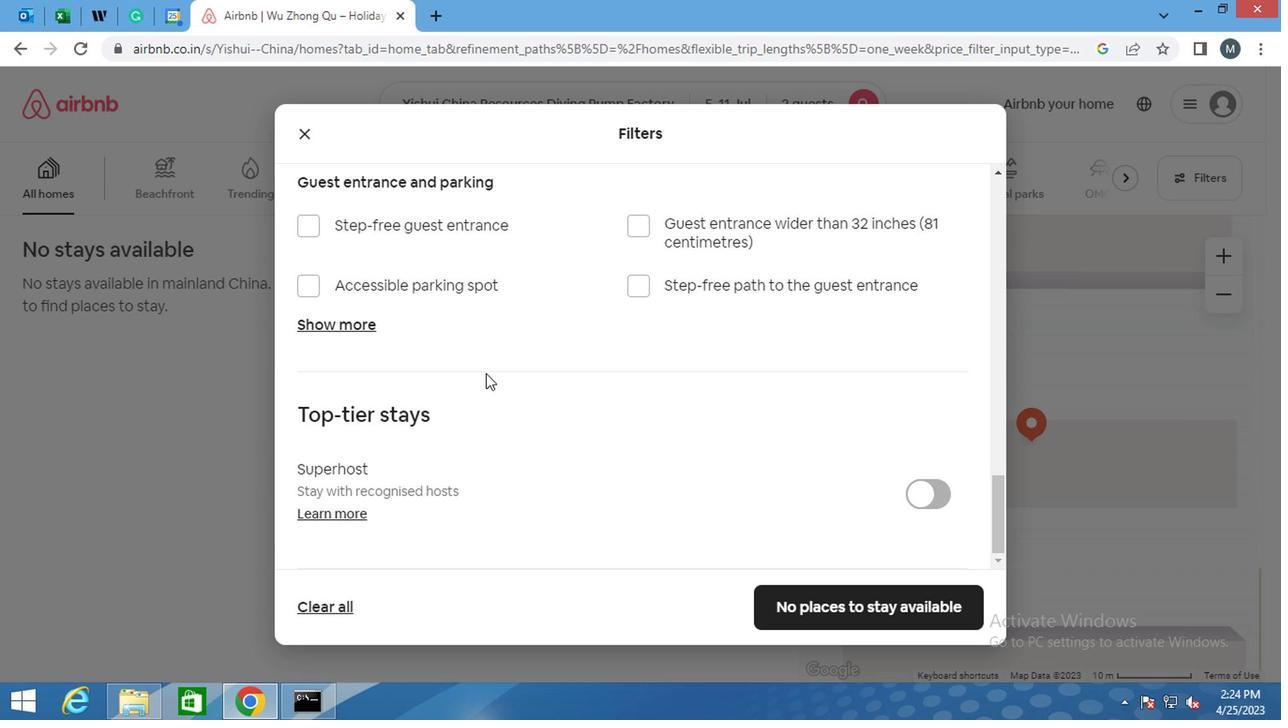 
Action: Mouse scrolled (504, 393) with delta (0, -1)
Screenshot: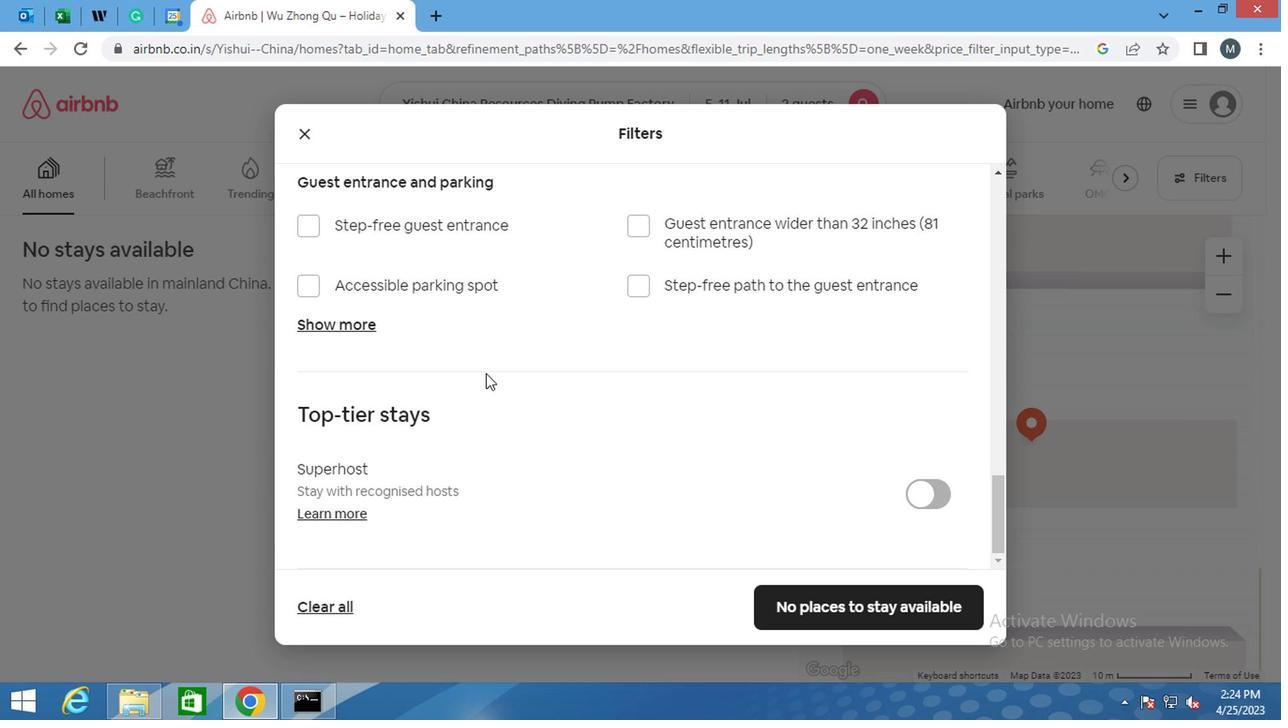 
Action: Mouse moved to (569, 439)
Screenshot: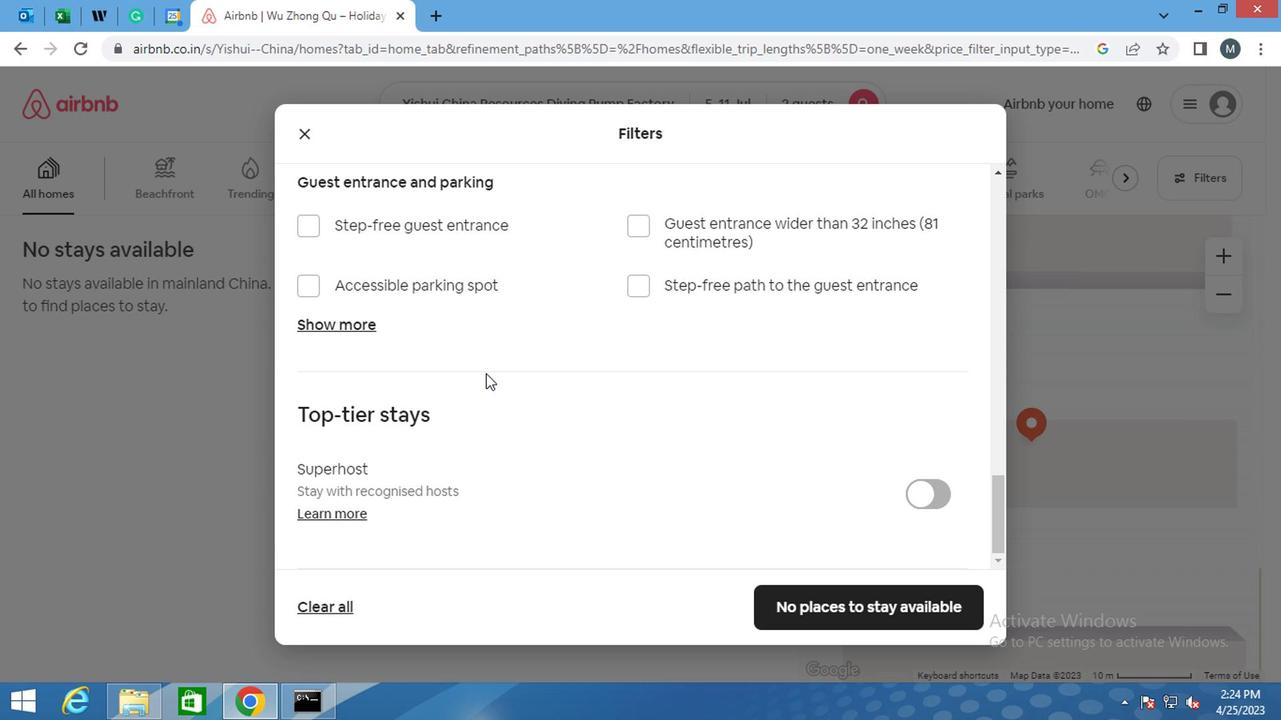 
Action: Mouse scrolled (569, 438) with delta (0, 0)
Screenshot: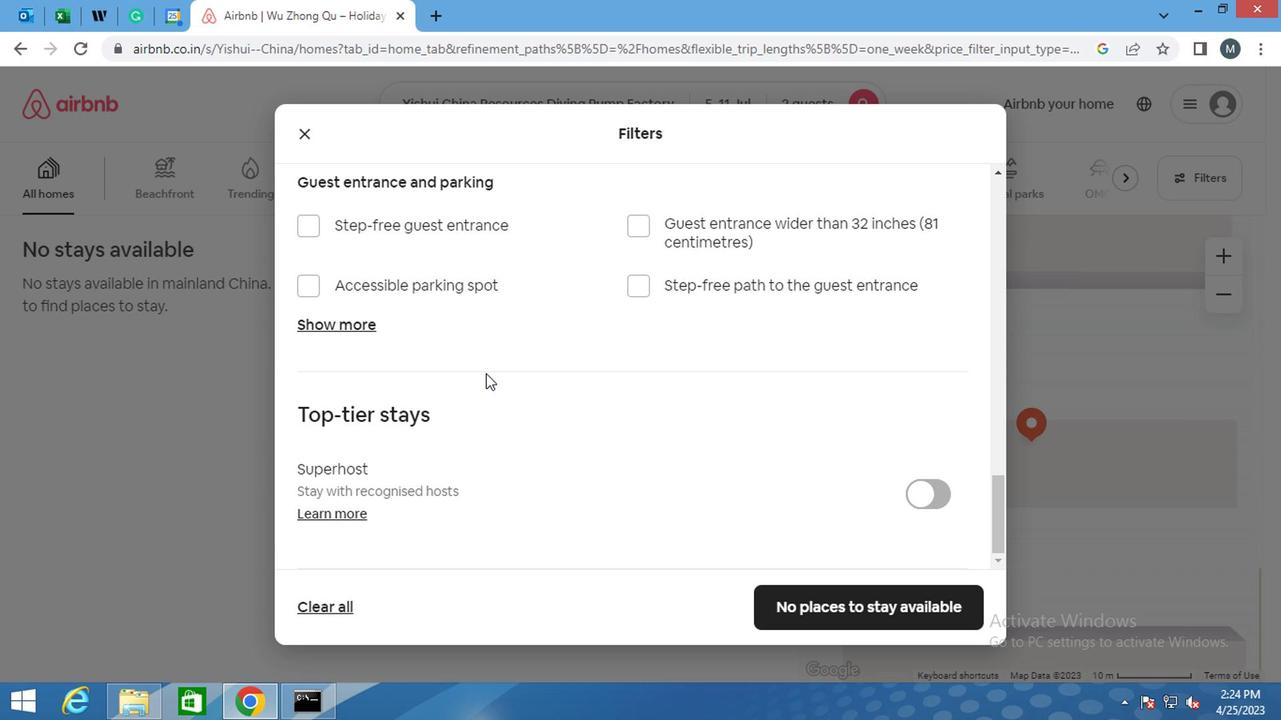 
Action: Mouse moved to (843, 610)
Screenshot: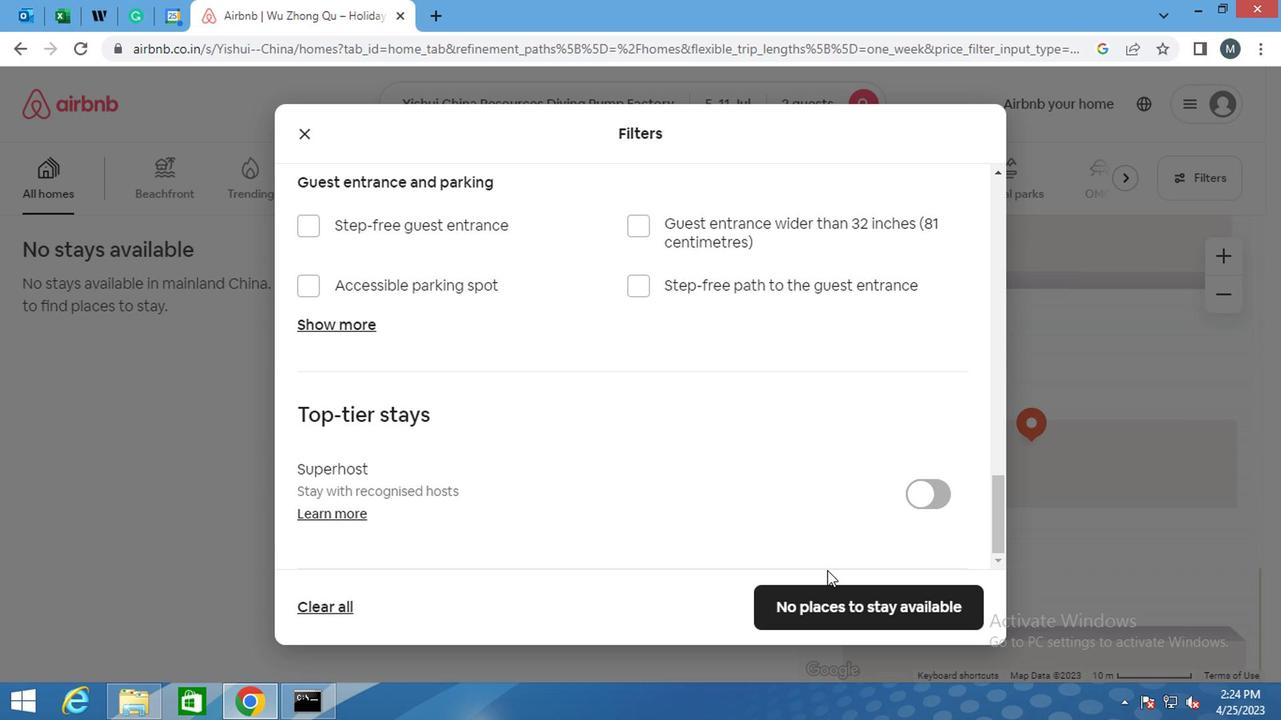
Action: Mouse pressed left at (843, 610)
Screenshot: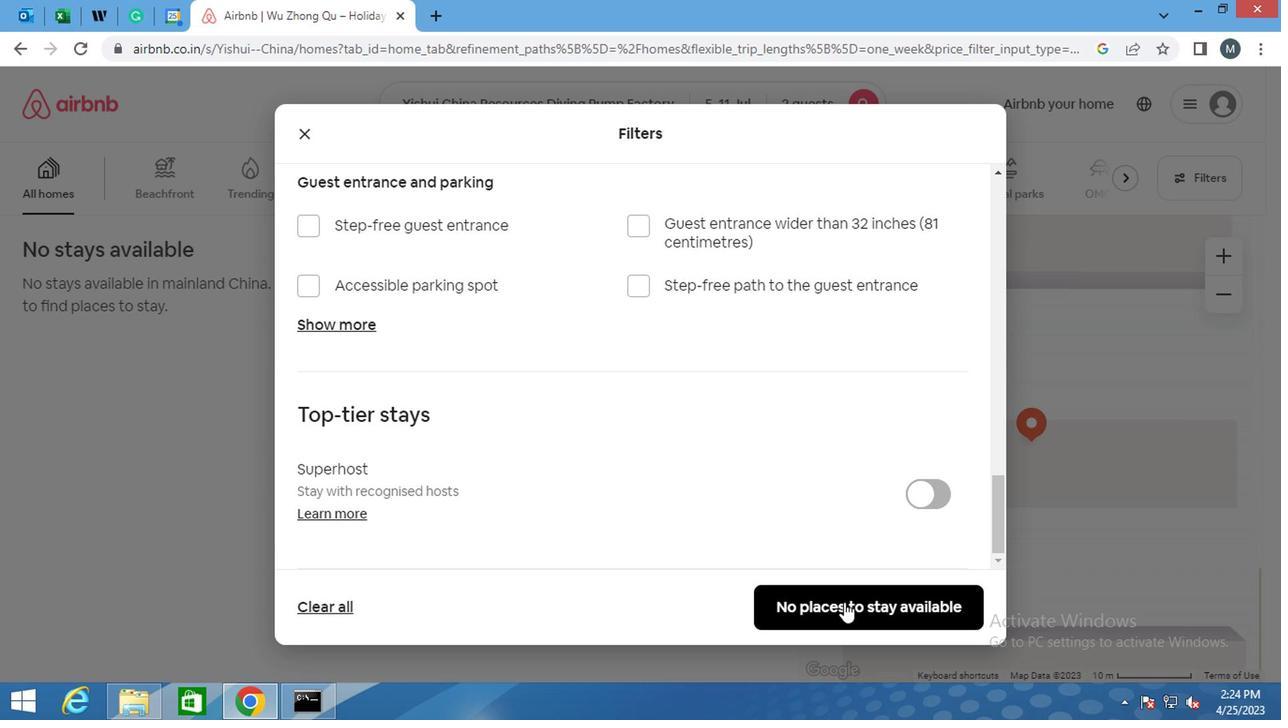 
Action: Mouse moved to (843, 610)
Screenshot: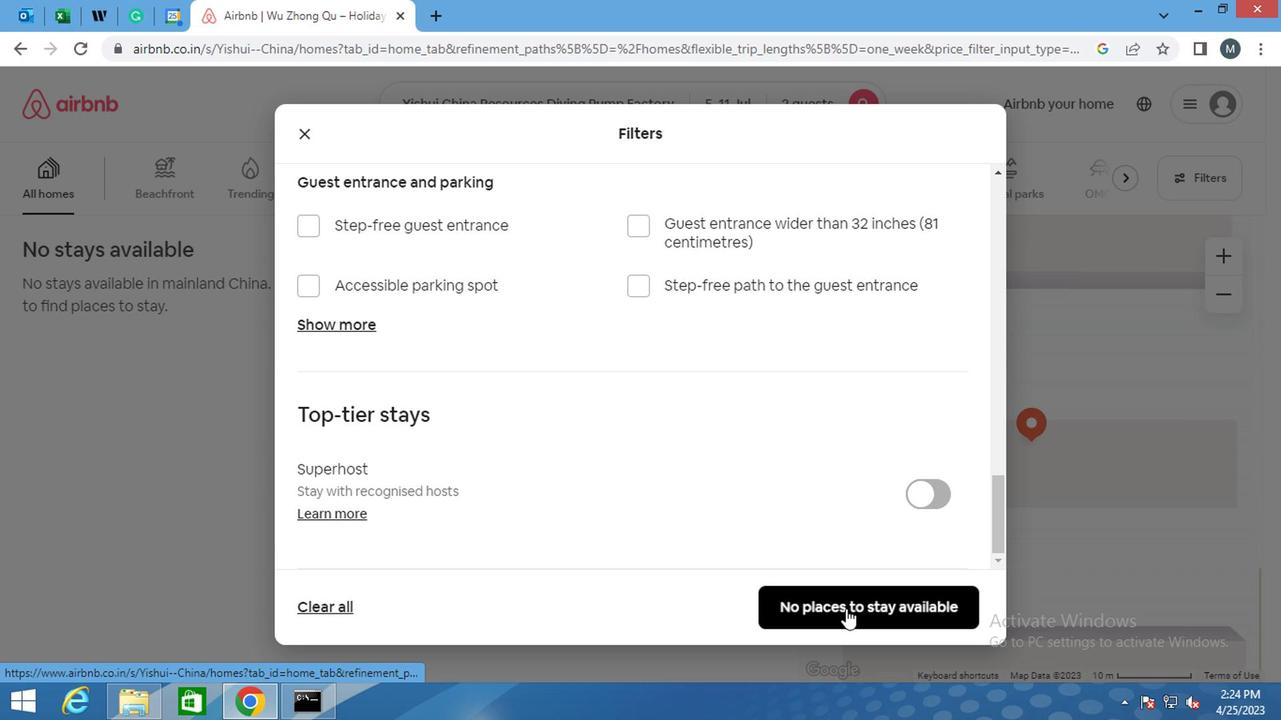 
